 Task: Look for space in Ciudad Bolívar, Venezuela from 6th September, 2023 to 10th September, 2023 for 1 adult in price range Rs.9000 to Rs.17000. Place can be private room with 1  bedroom having 1 bed and 1 bathroom. Property type can be house, flat, guest house, hotel. Booking option can be shelf check-in. Required host language is English.
Action: Mouse moved to (623, 144)
Screenshot: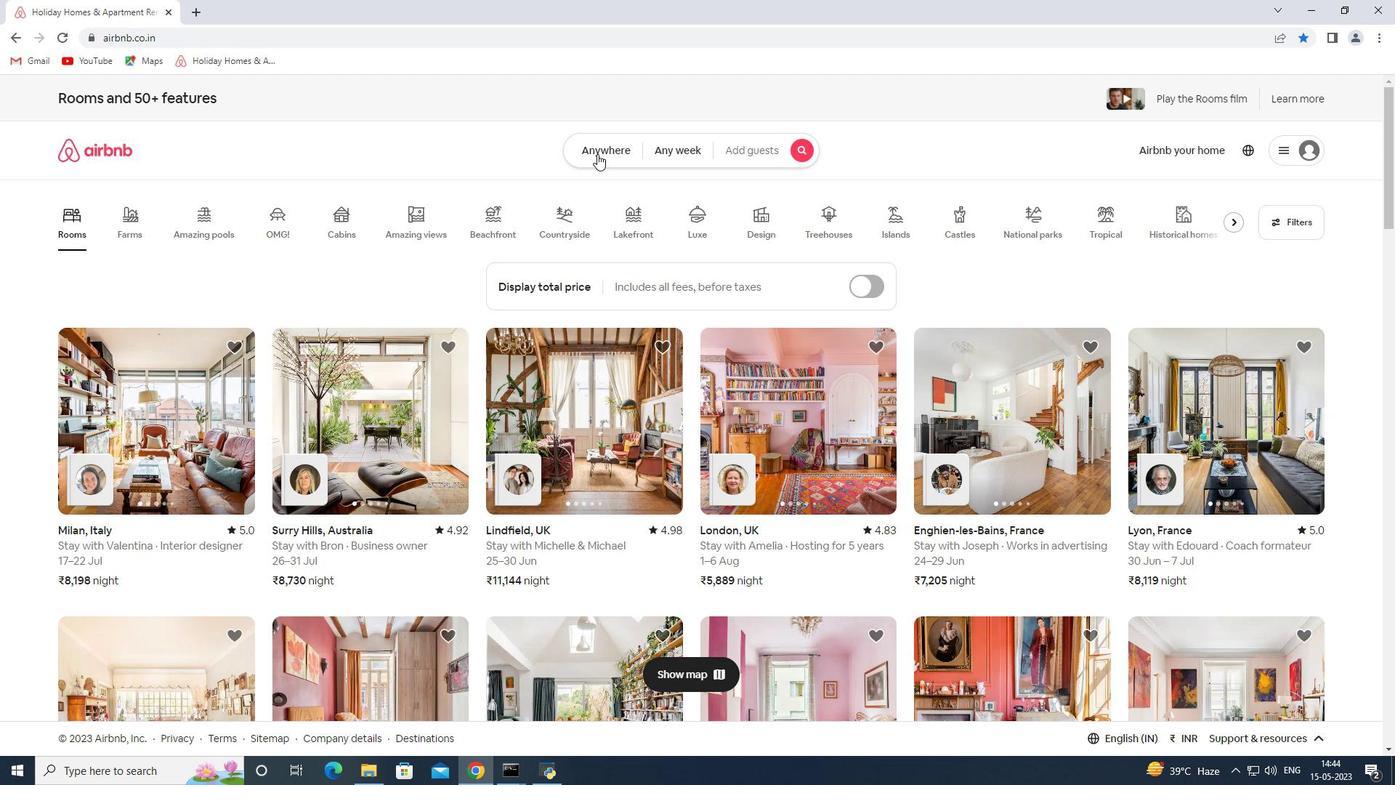
Action: Mouse pressed left at (623, 144)
Screenshot: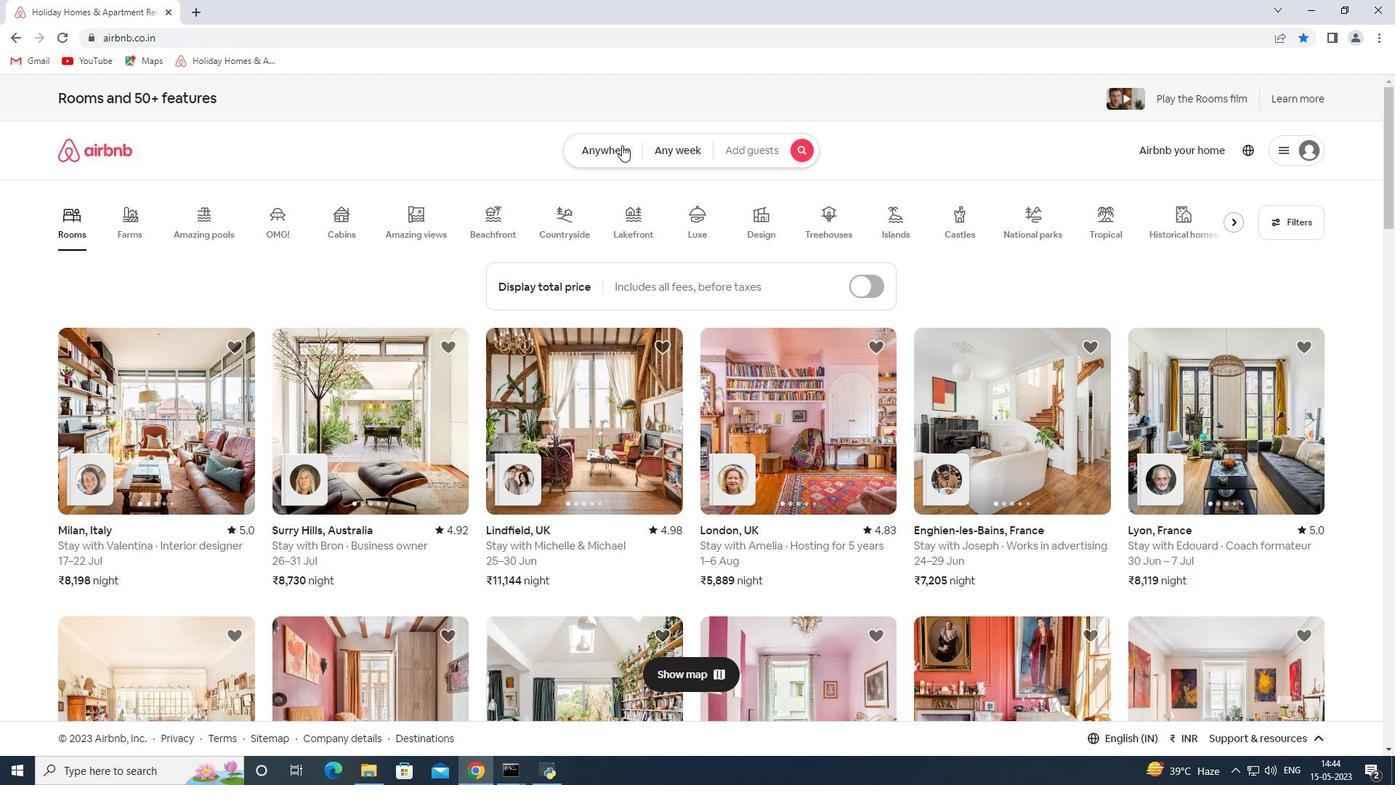 
Action: Mouse moved to (476, 207)
Screenshot: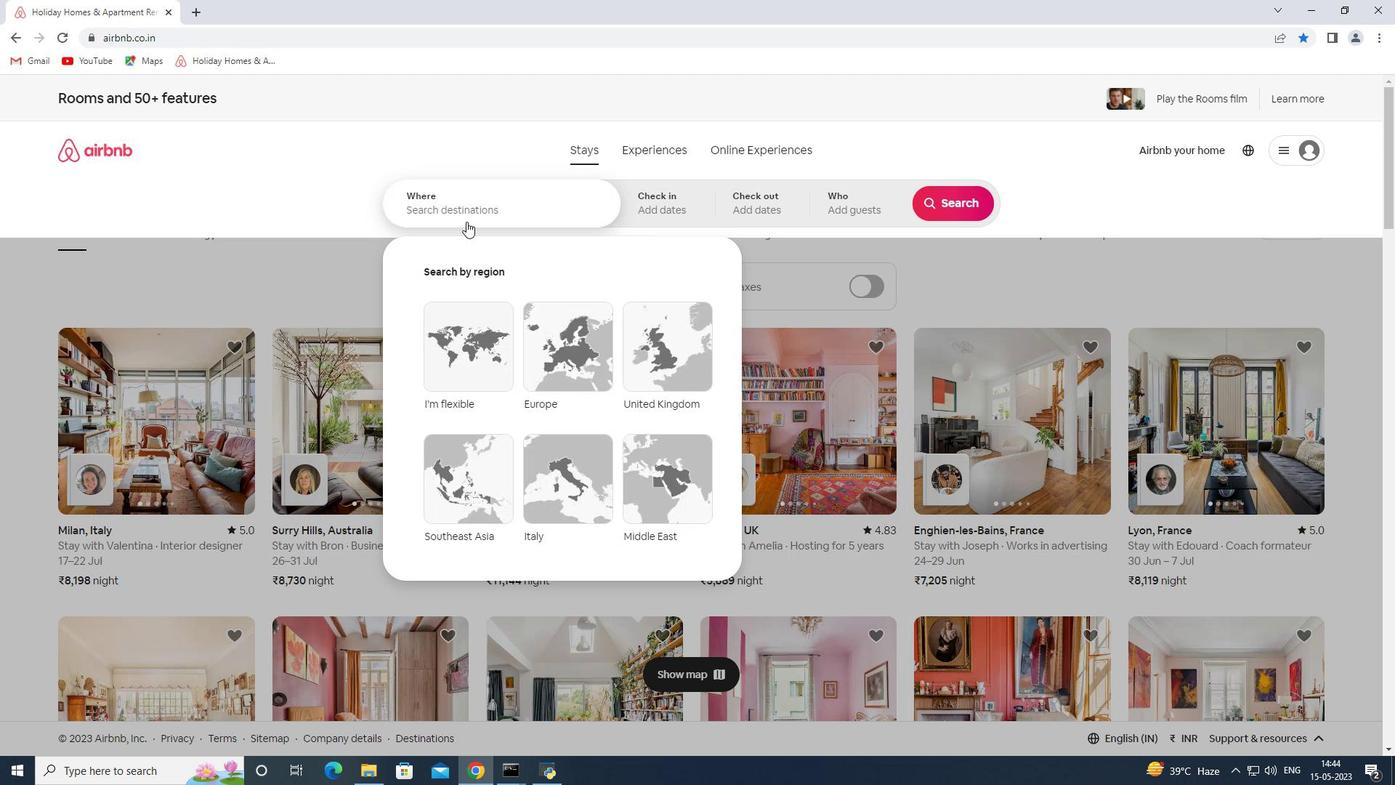 
Action: Mouse pressed left at (476, 207)
Screenshot: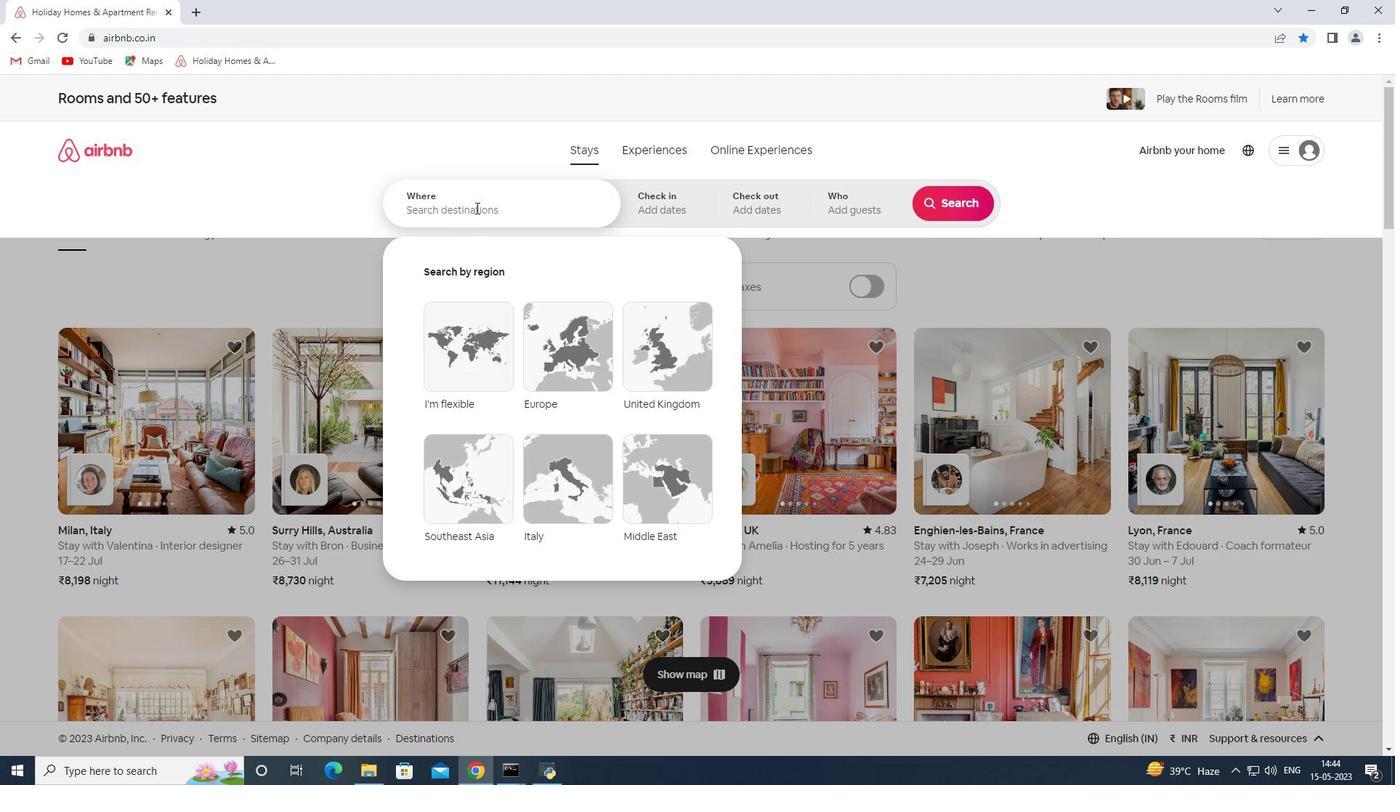 
Action: Key pressed <Key.shift><Key.shift><Key.shift><Key.shift><Key.shift><Key.shift><Key.shift><Key.shift><Key.shift><Key.shift><Key.shift><Key.shift><Key.shift><Key.shift><Key.shift><Key.shift><Key.shift>Ciudad<Key.space><Key.shift><Key.shift><Key.shift><Key.shift><Key.shift><Key.shift><Key.shift><Key.shift><Key.shift><Key.shift><Key.shift><Key.shift><Key.shift><Key.shift><Key.shift><Key.shift><Key.shift><Key.shift><Key.shift><Key.shift><Key.shift><Key.shift><Key.shift><Key.shift><Key.shift><Key.shift>Bolivar<Key.space><Key.shift>Venezul<Key.backspace>ela<Key.space>
Screenshot: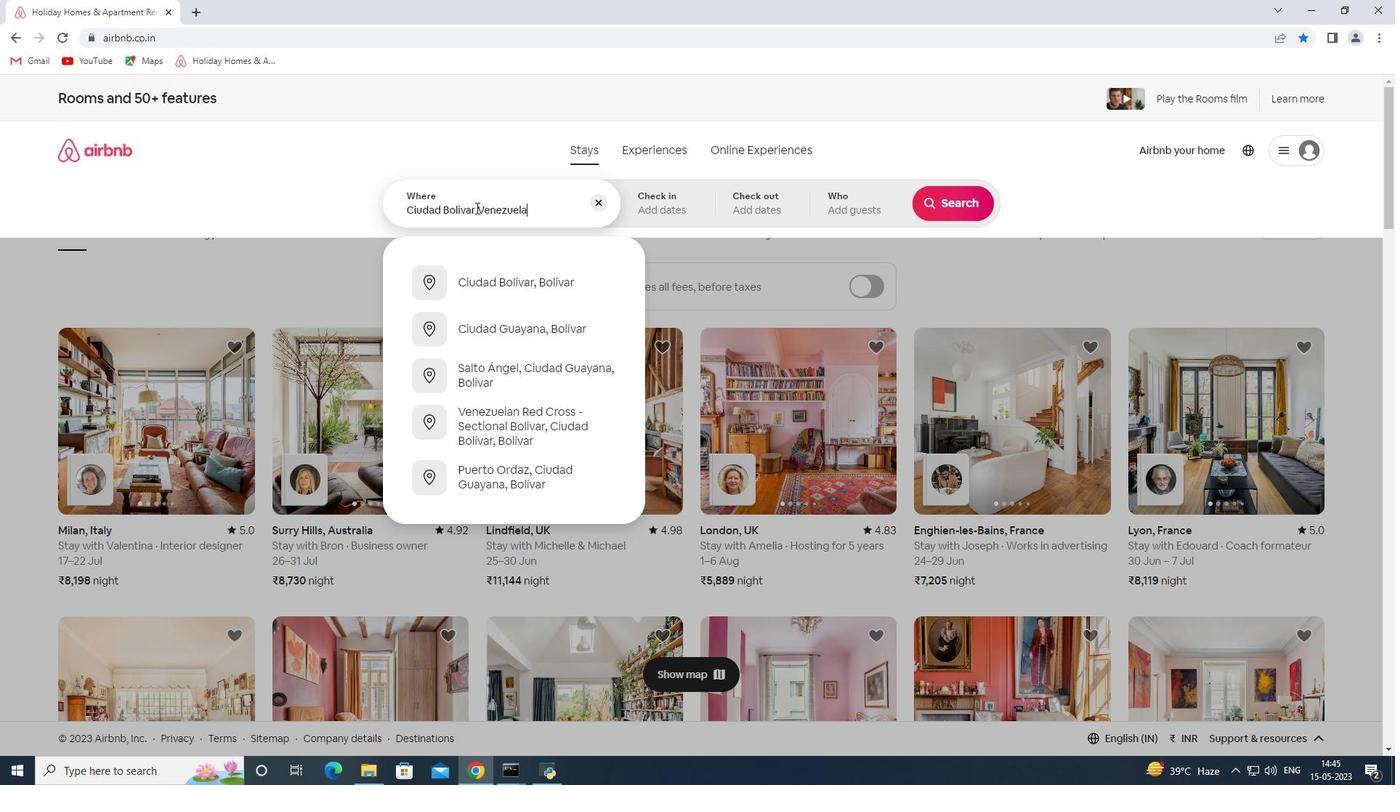 
Action: Mouse moved to (482, 206)
Screenshot: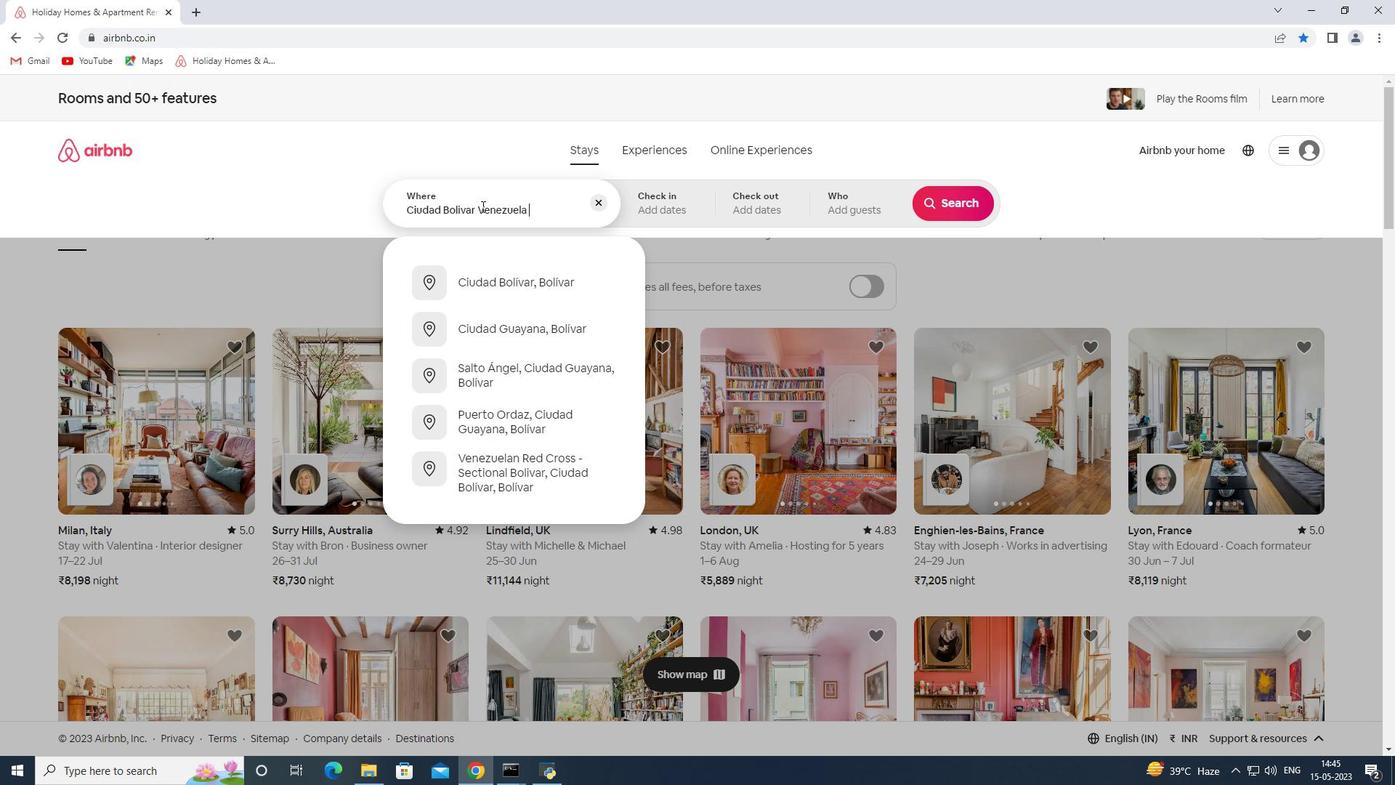 
Action: Key pressed <Key.enter>
Screenshot: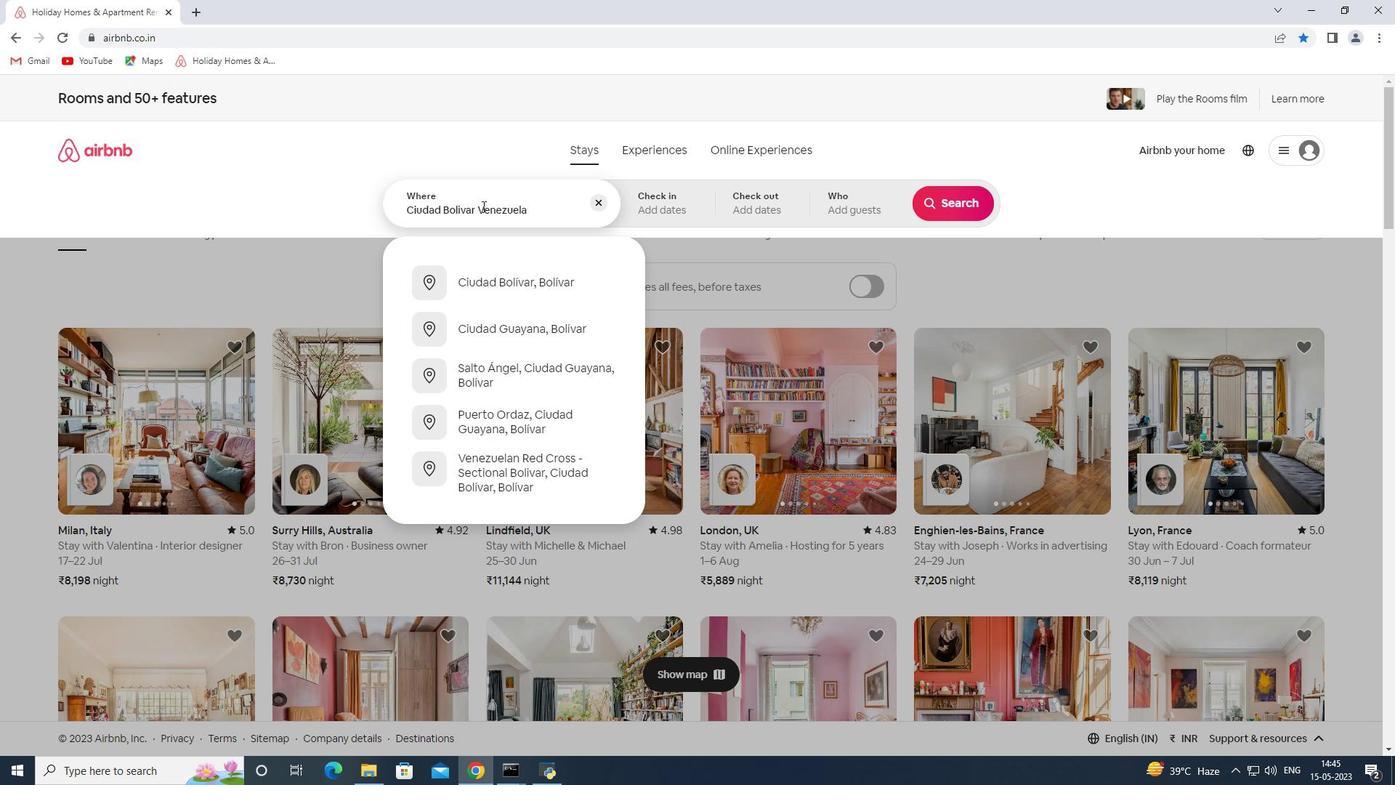 
Action: Mouse moved to (934, 319)
Screenshot: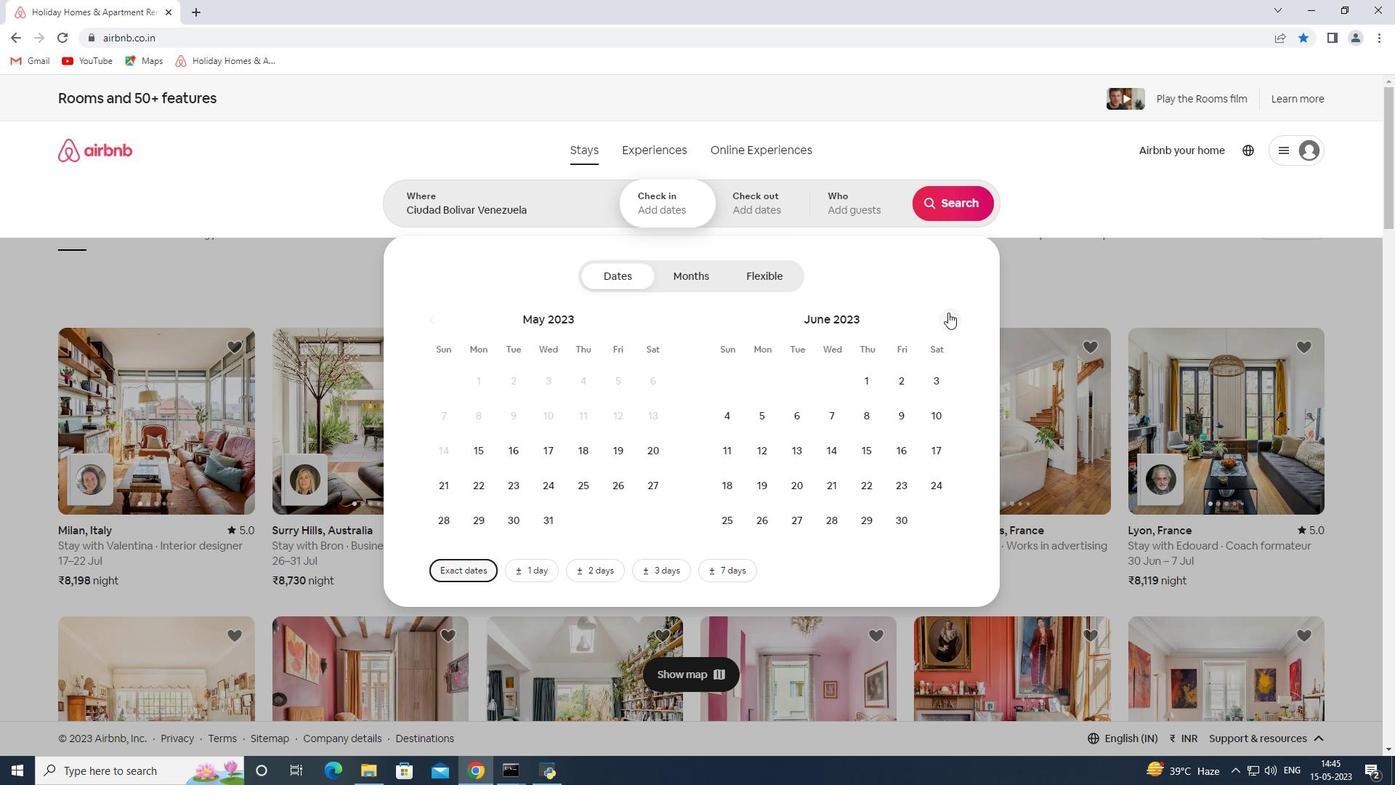 
Action: Mouse pressed left at (934, 319)
Screenshot: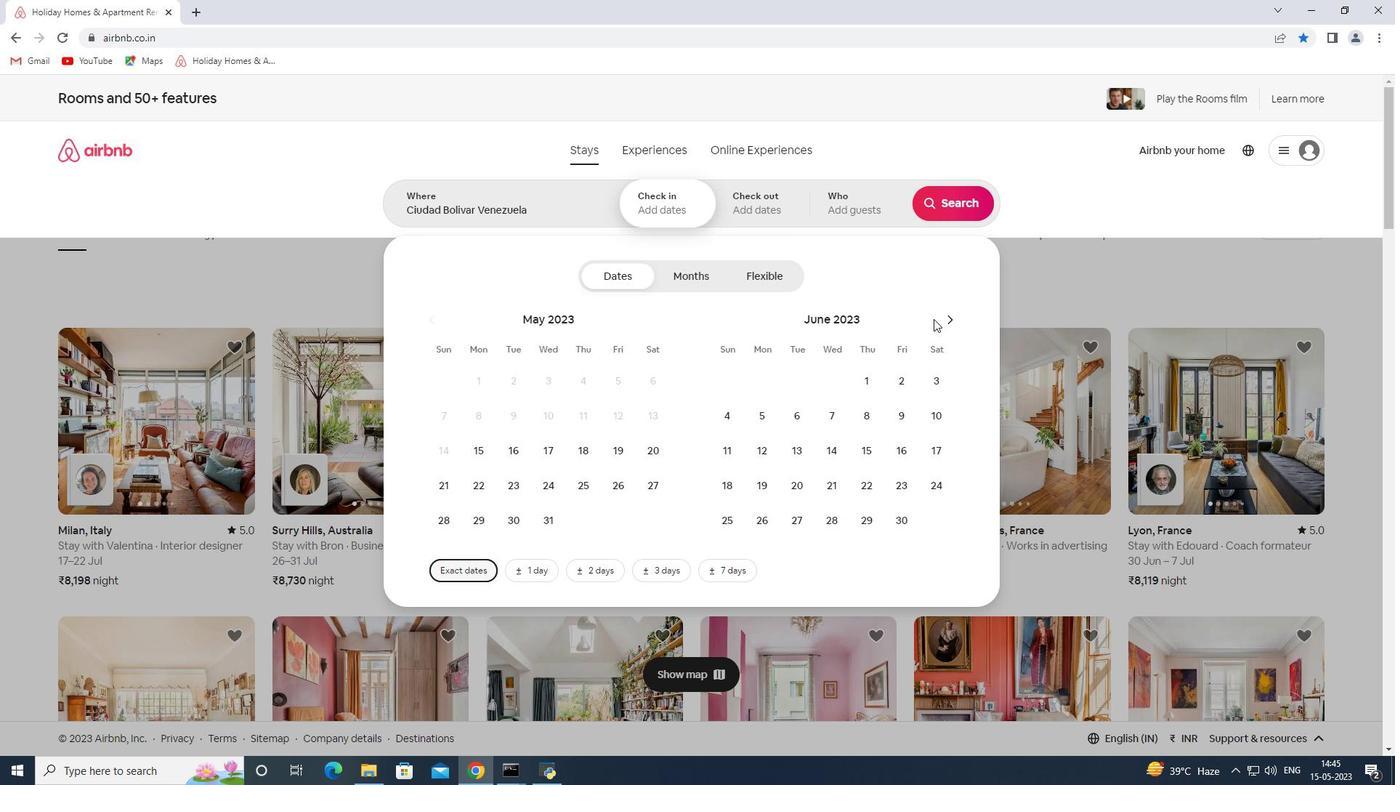 
Action: Mouse moved to (938, 320)
Screenshot: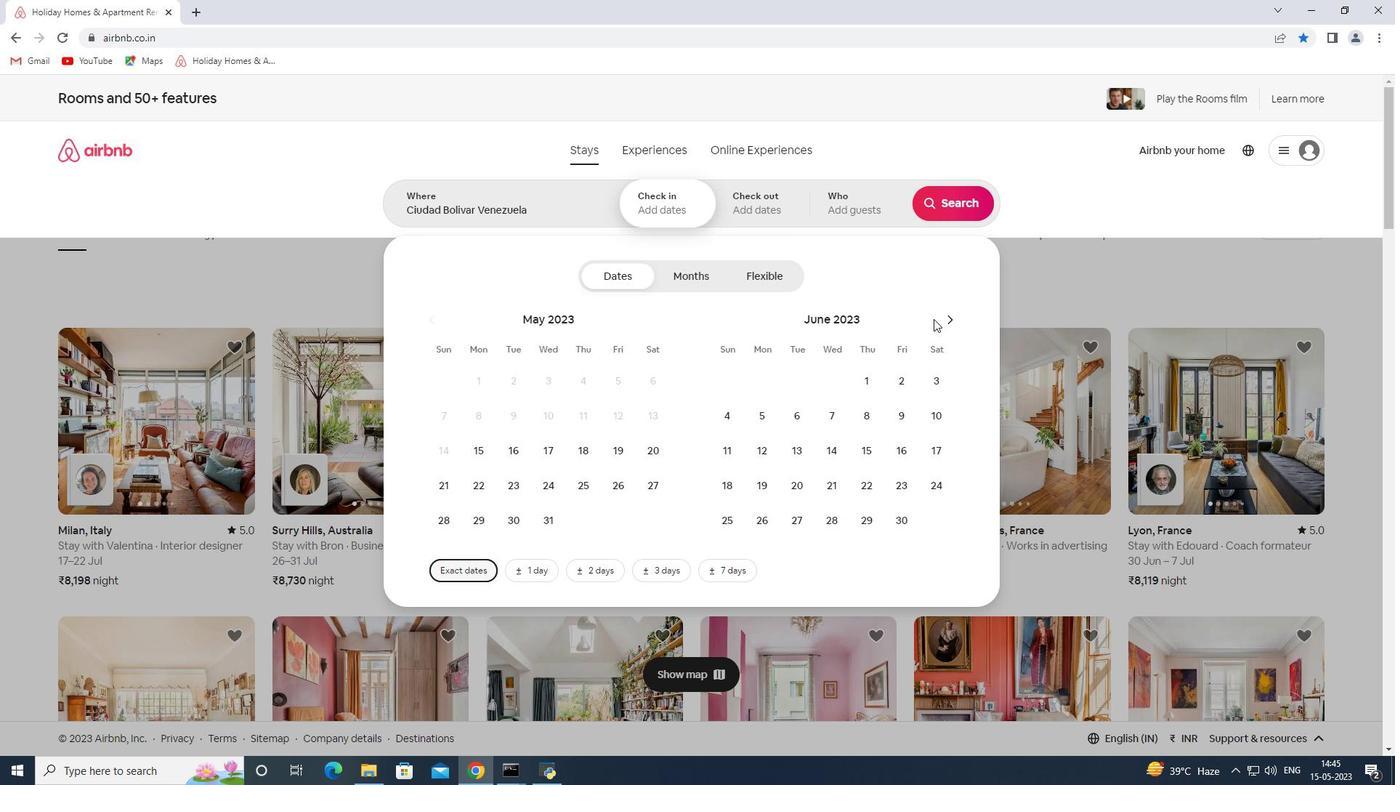 
Action: Mouse pressed left at (938, 320)
Screenshot: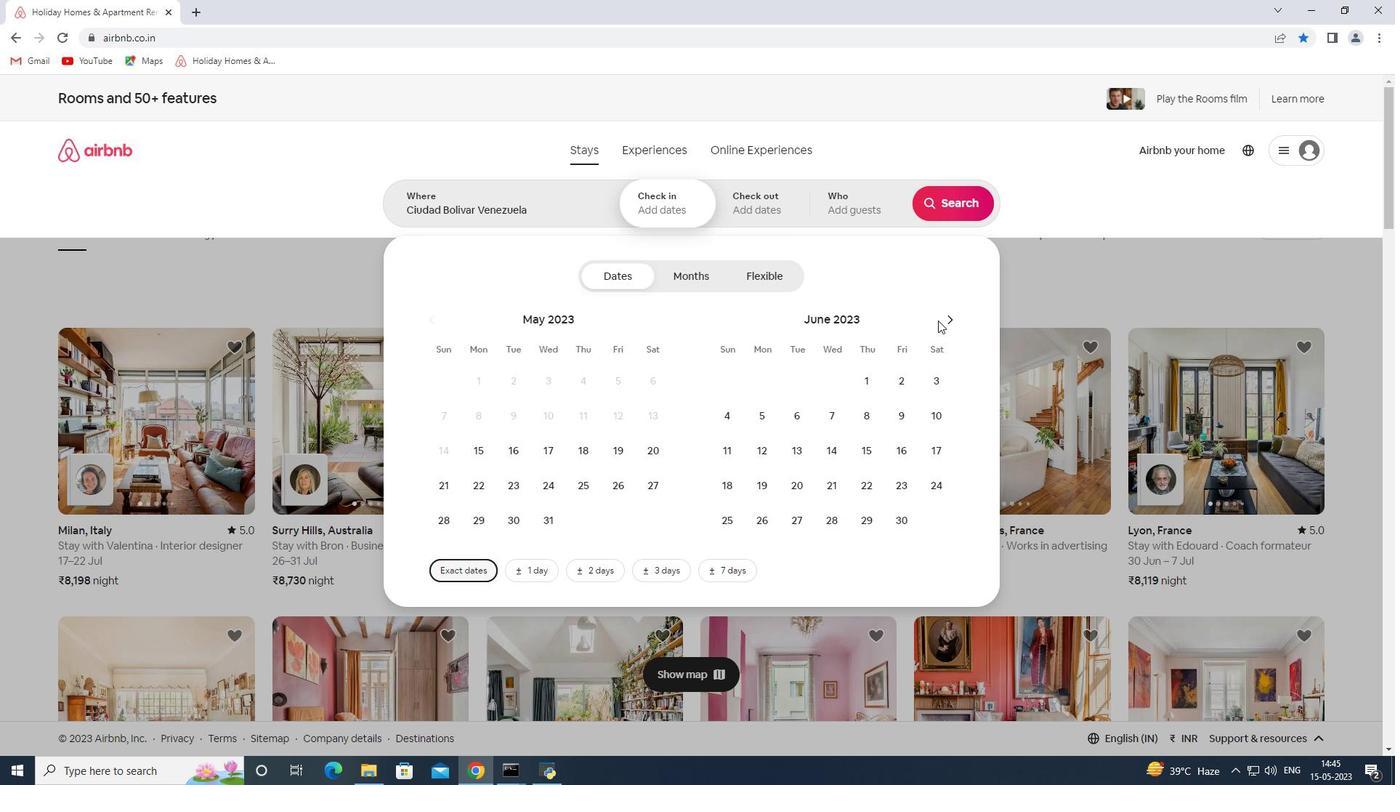 
Action: Mouse moved to (948, 319)
Screenshot: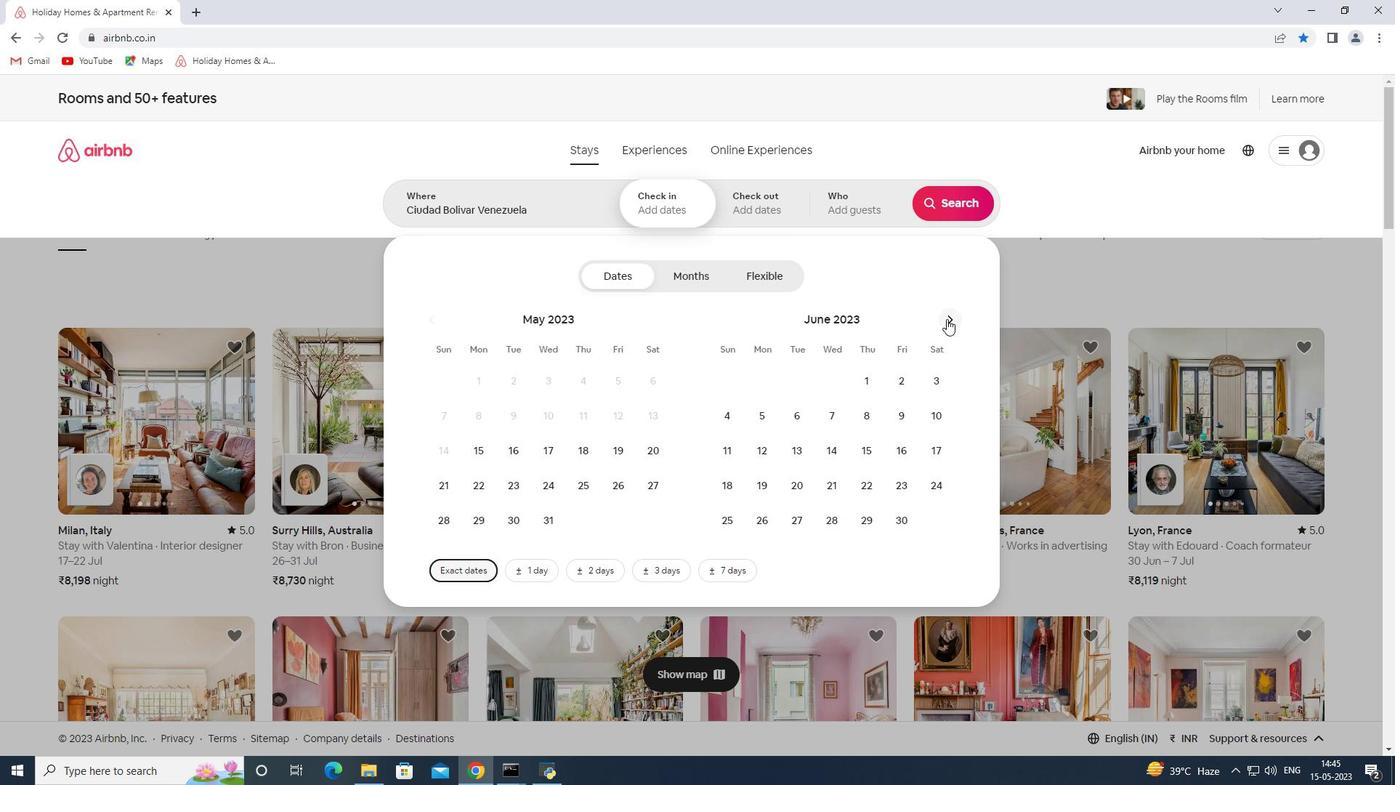 
Action: Mouse pressed left at (948, 319)
Screenshot: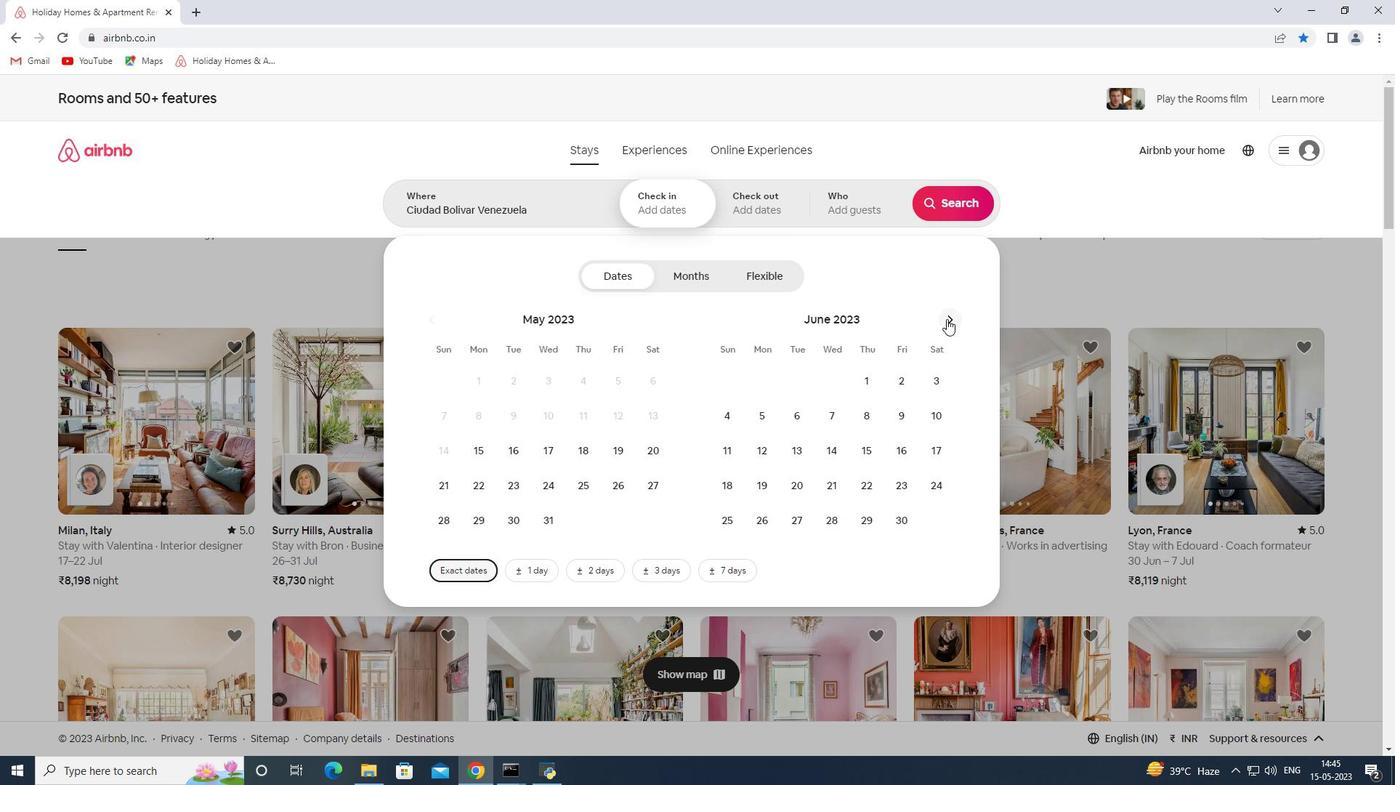 
Action: Mouse pressed left at (948, 319)
Screenshot: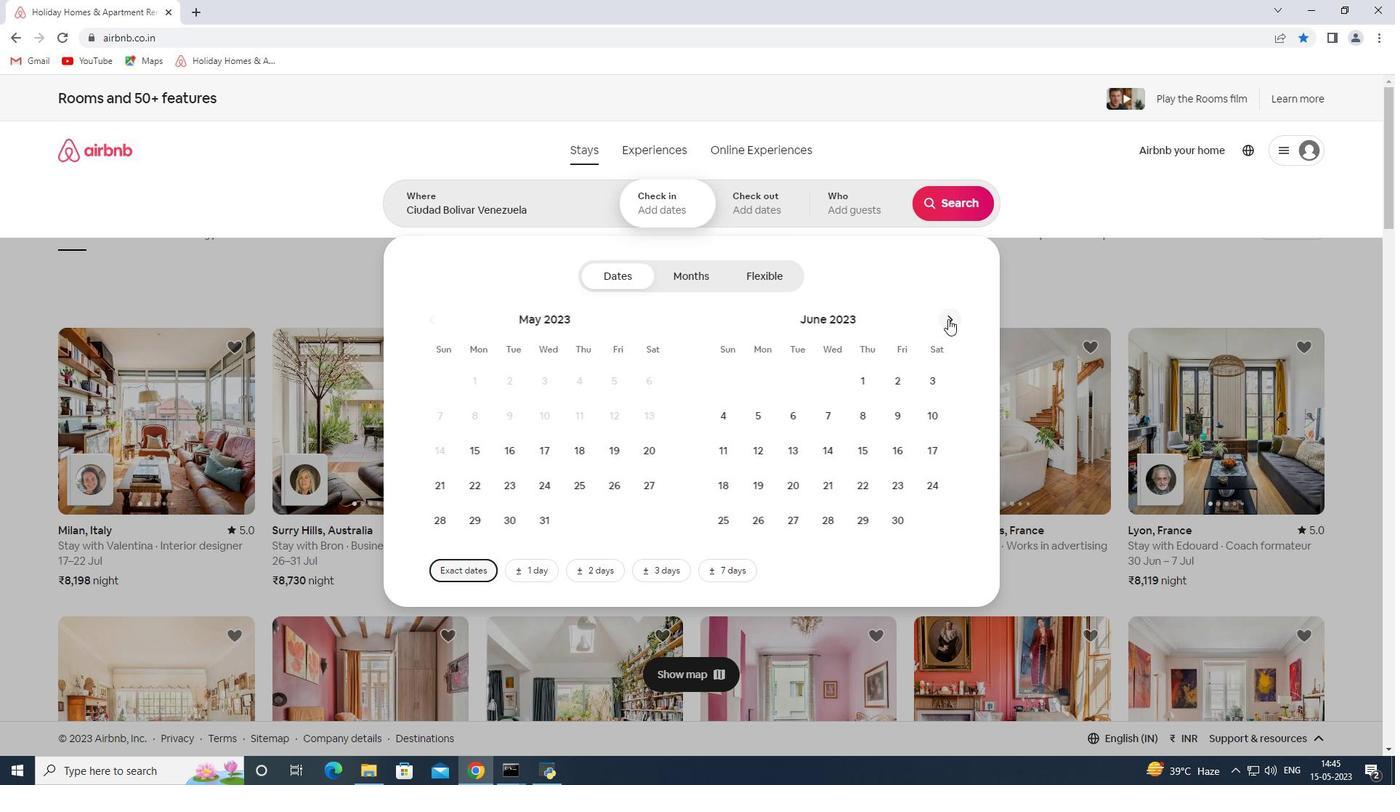 
Action: Mouse moved to (945, 319)
Screenshot: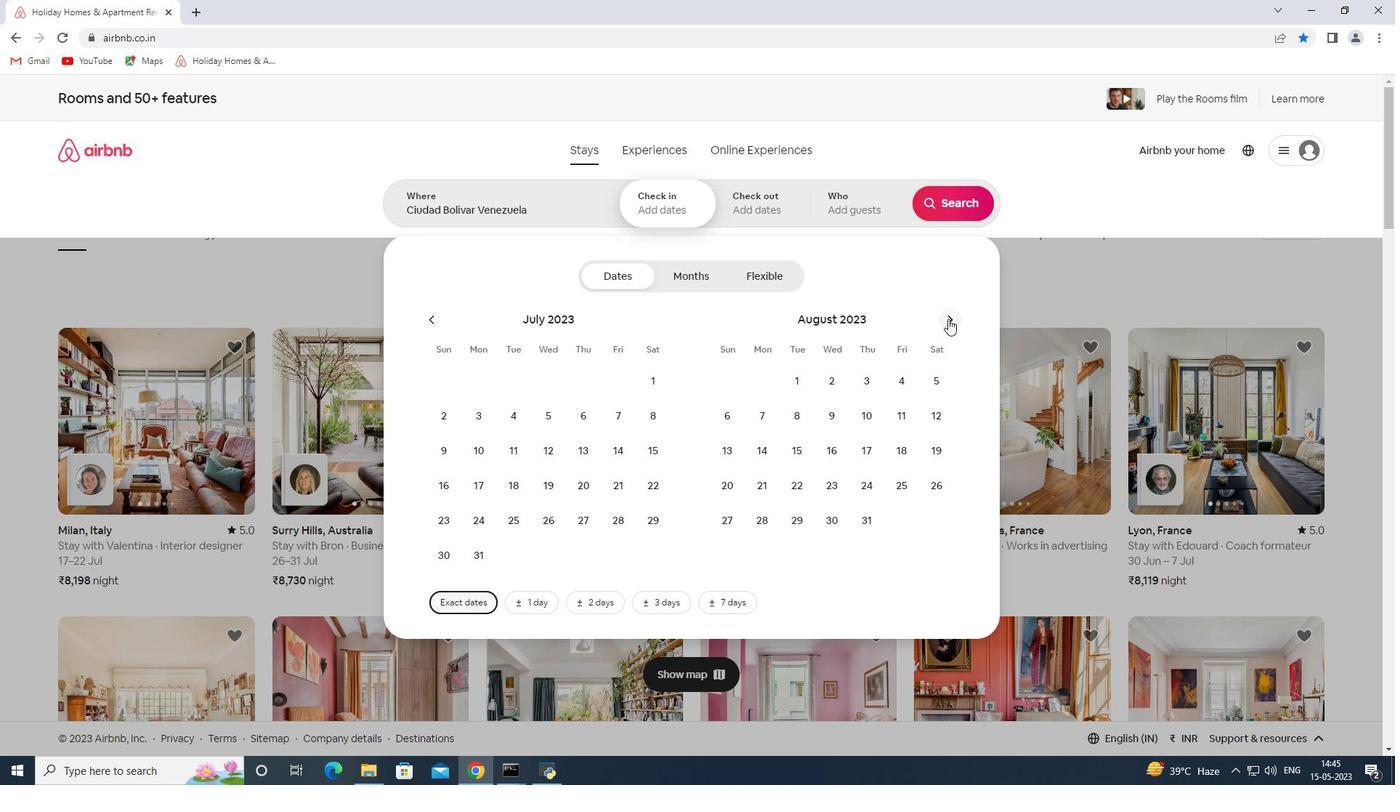 
Action: Mouse pressed left at (945, 319)
Screenshot: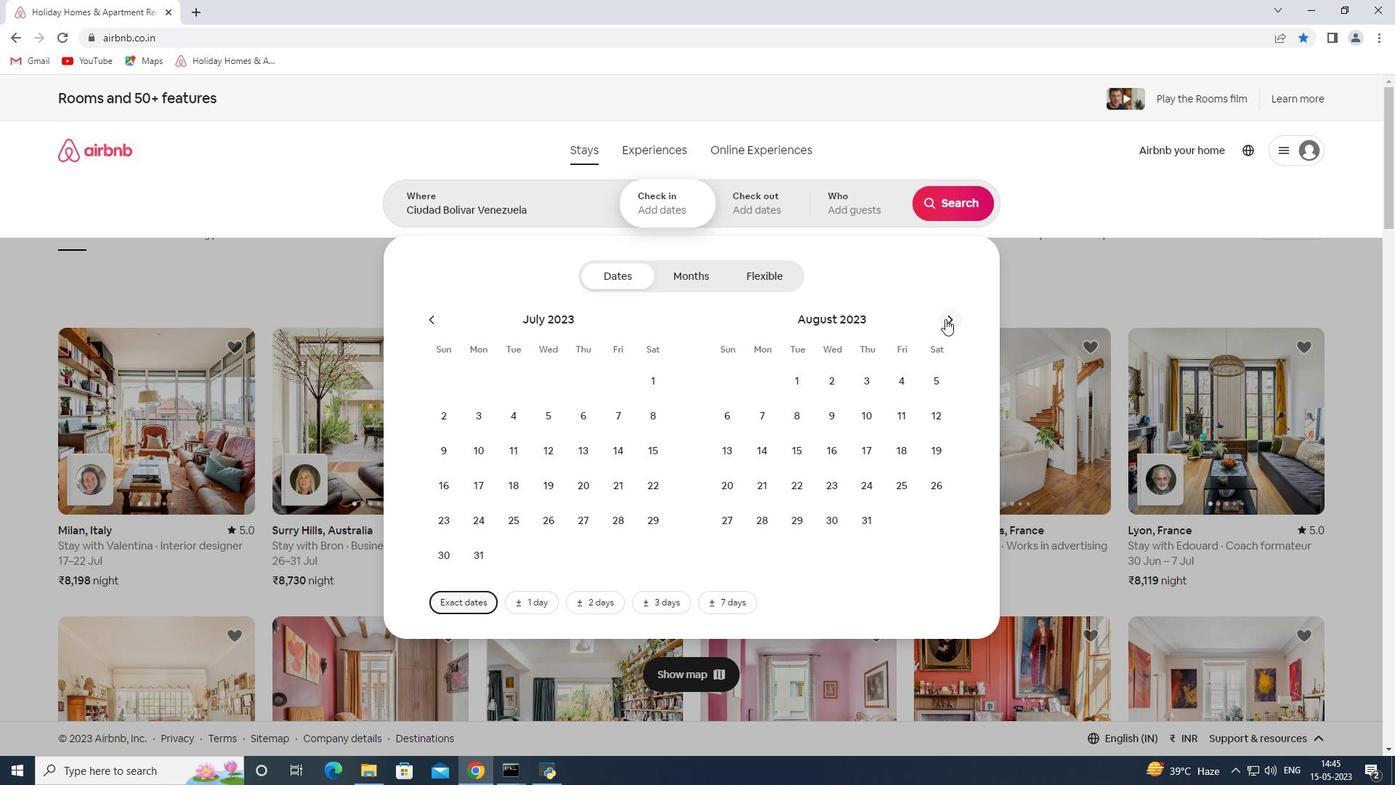 
Action: Mouse moved to (834, 420)
Screenshot: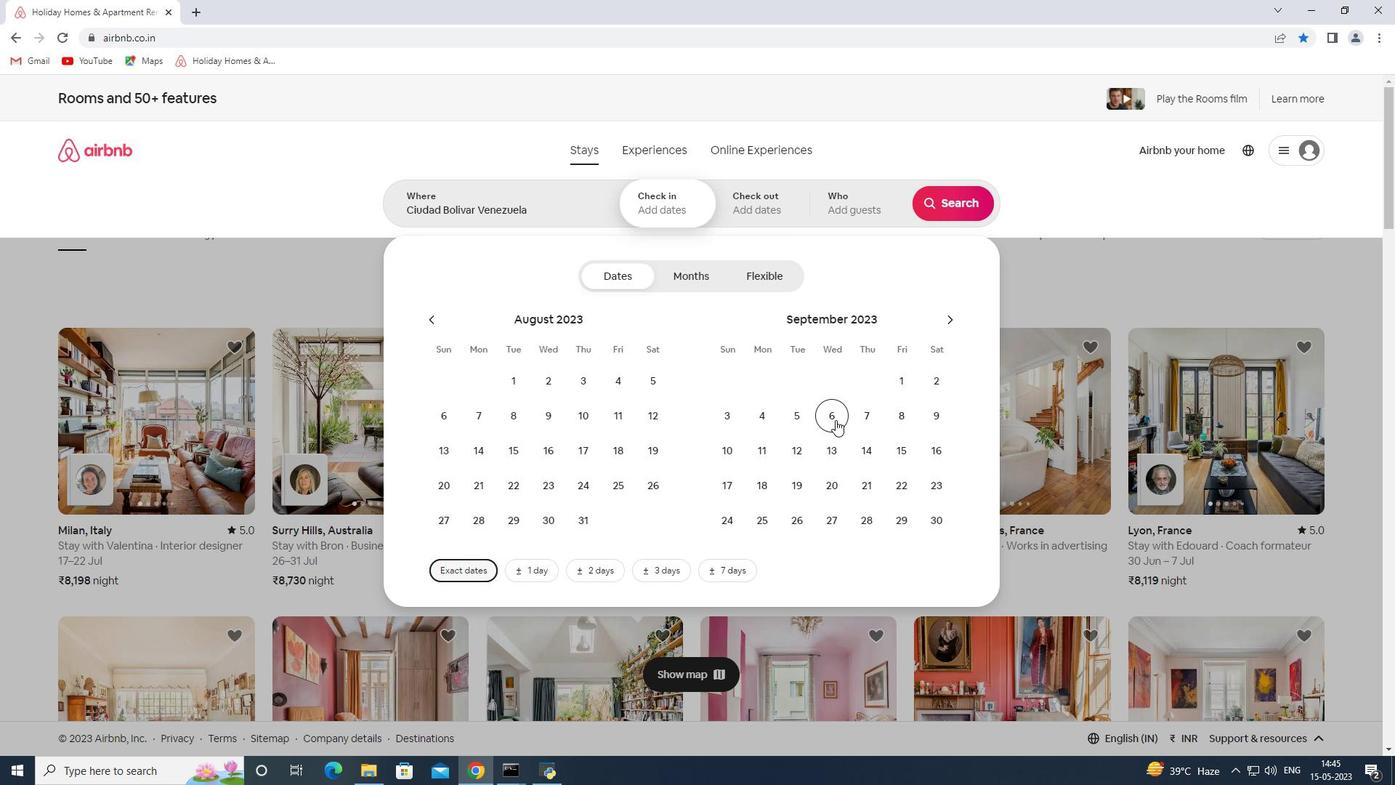
Action: Mouse pressed left at (834, 420)
Screenshot: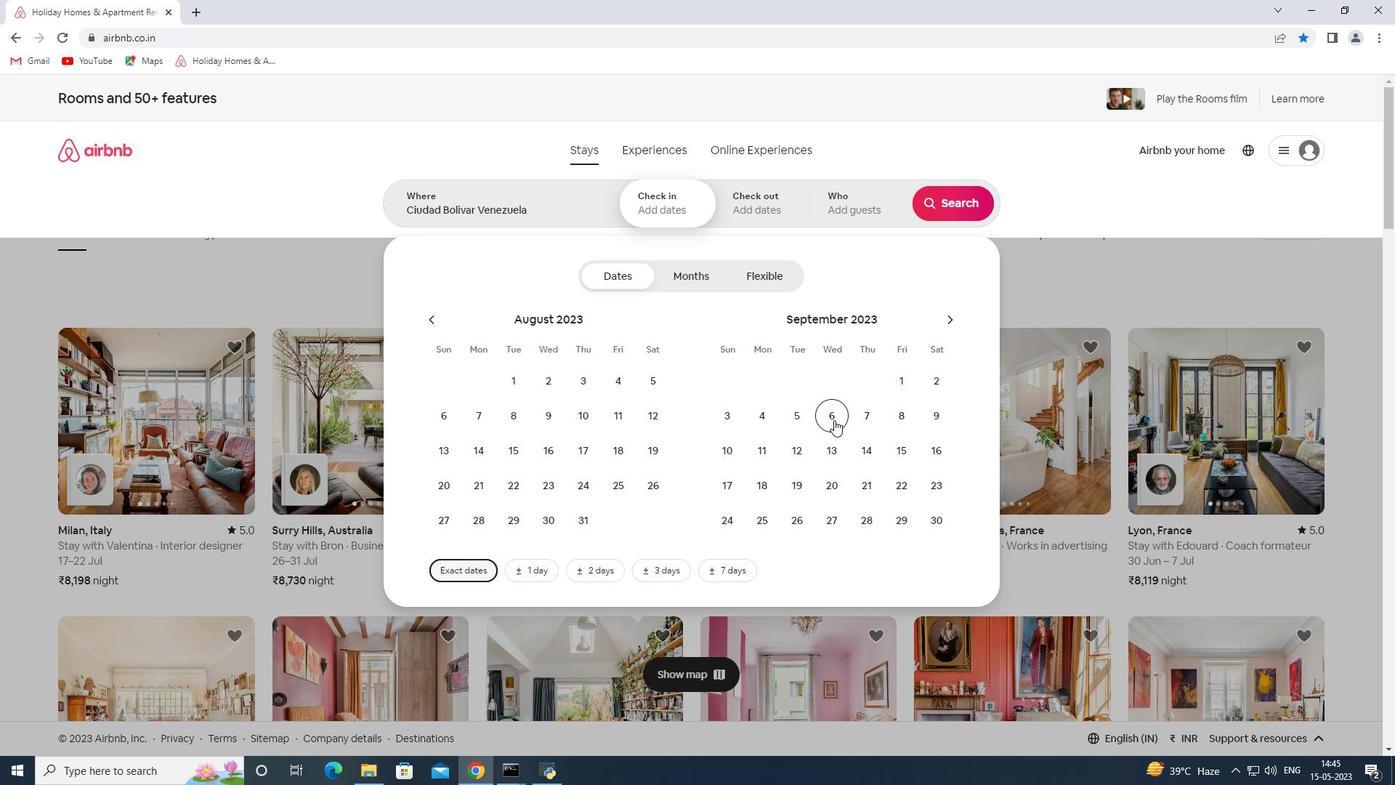
Action: Mouse moved to (727, 452)
Screenshot: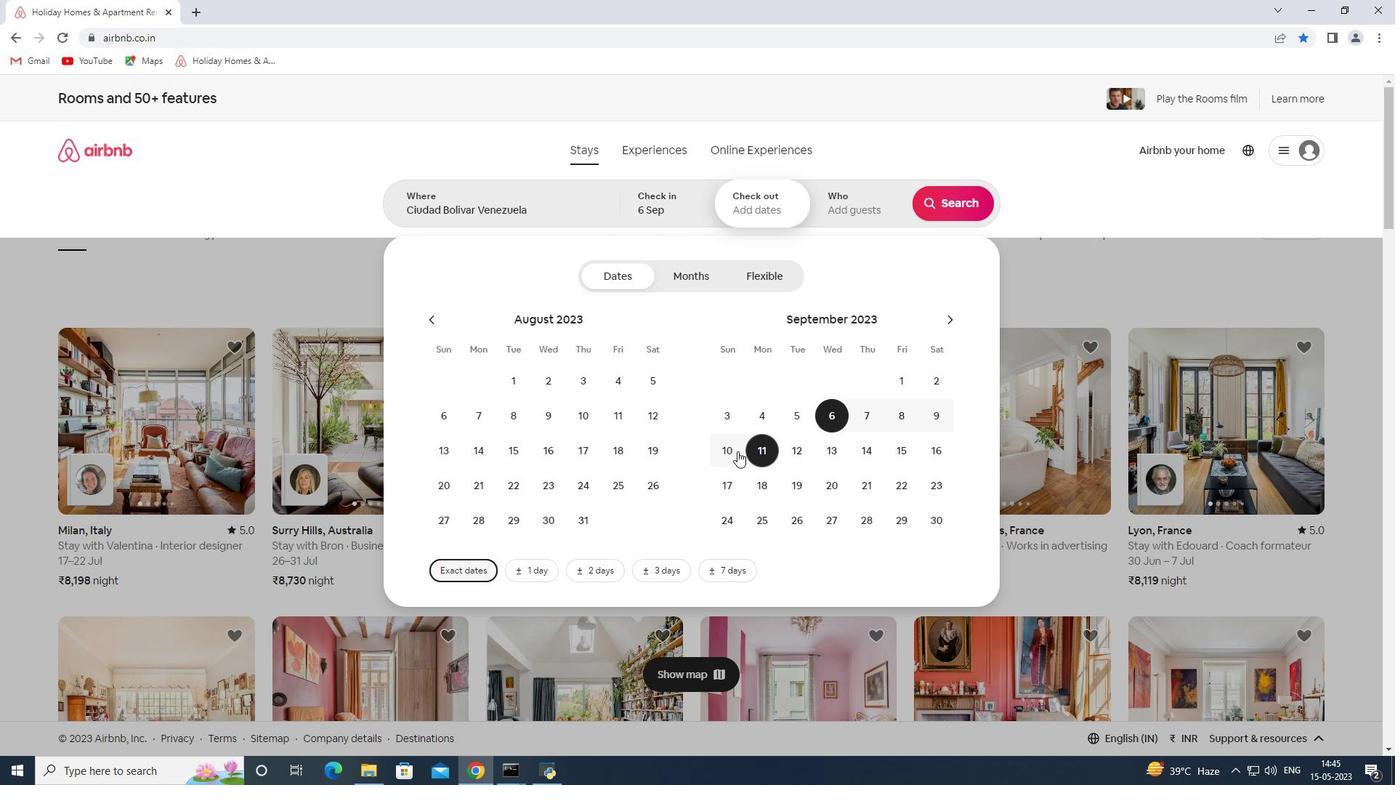 
Action: Mouse pressed left at (727, 452)
Screenshot: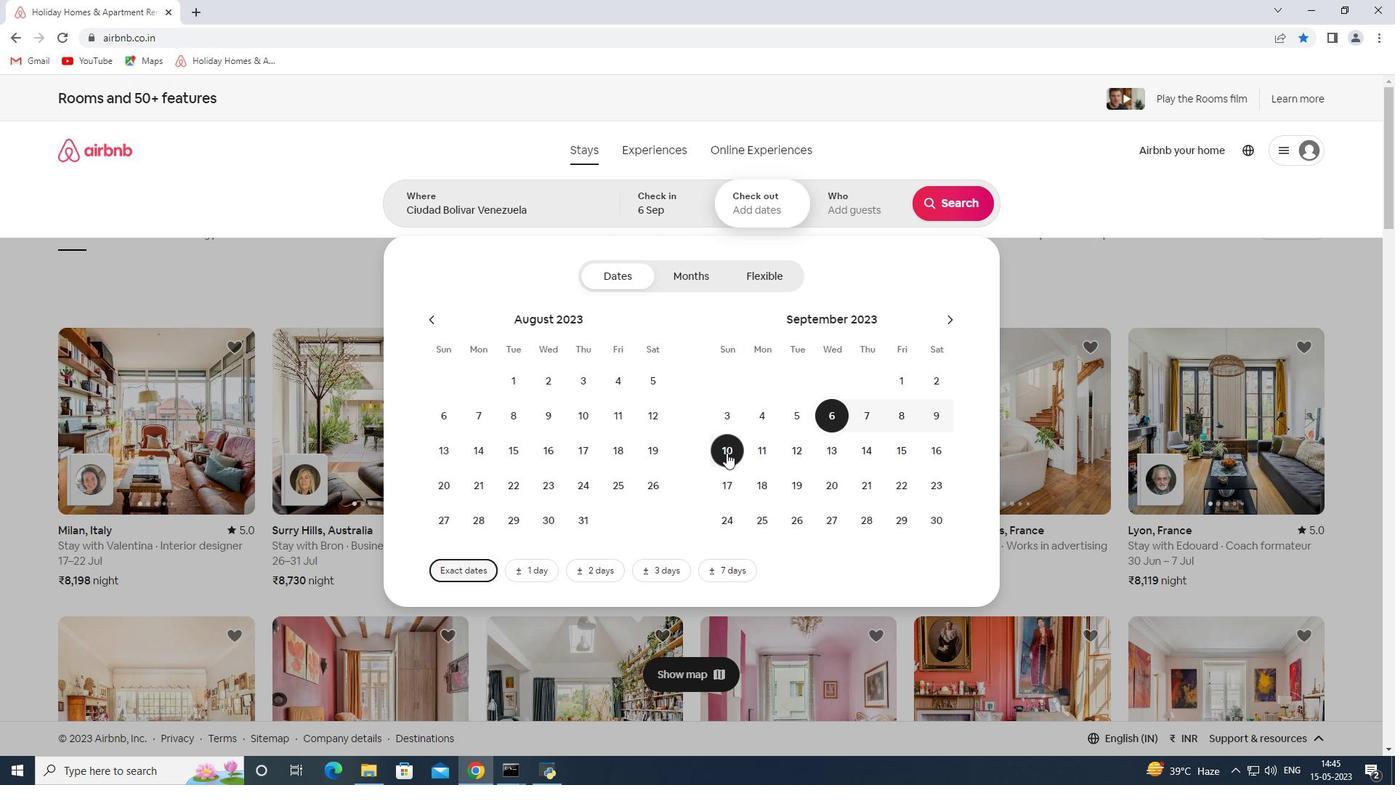 
Action: Mouse moved to (841, 221)
Screenshot: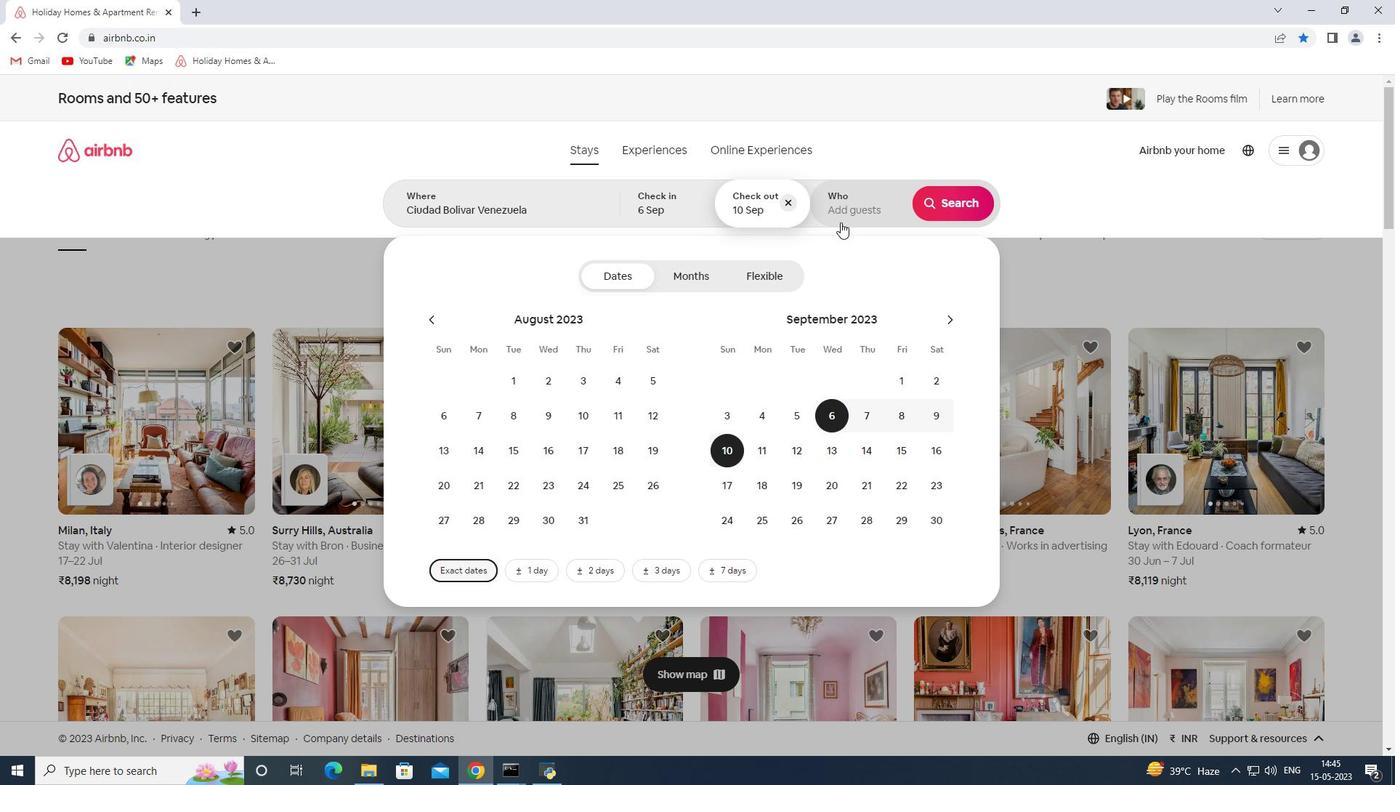 
Action: Mouse pressed left at (841, 221)
Screenshot: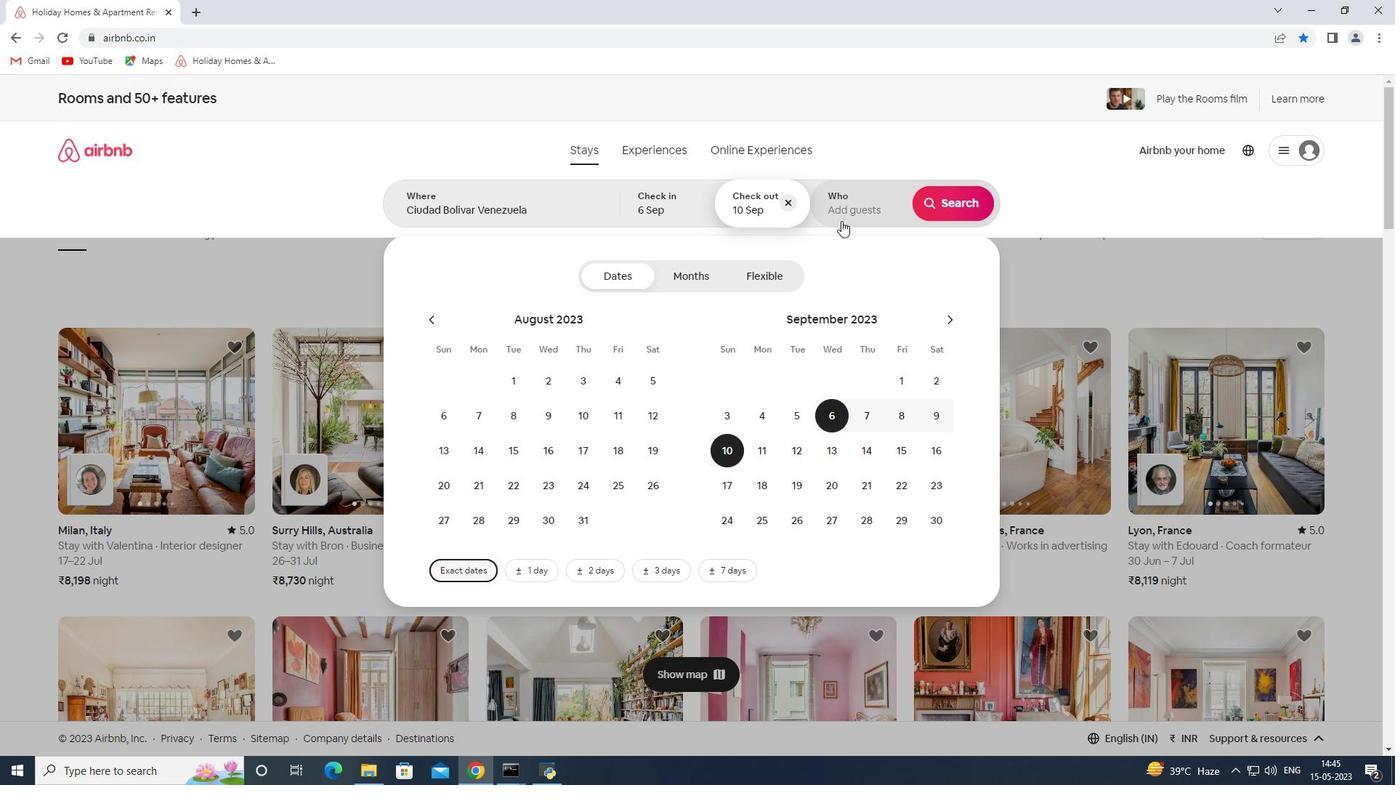 
Action: Mouse moved to (959, 284)
Screenshot: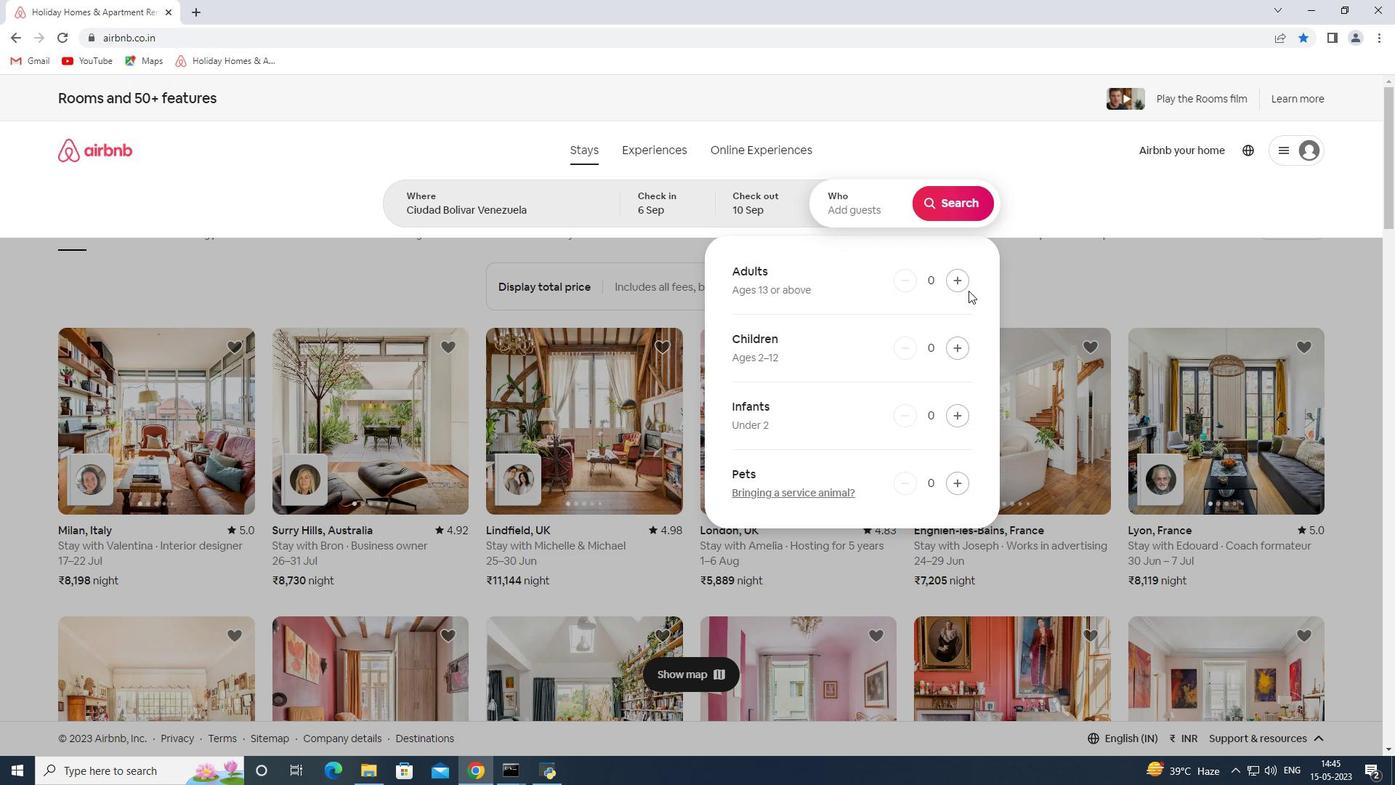 
Action: Mouse pressed left at (959, 284)
Screenshot: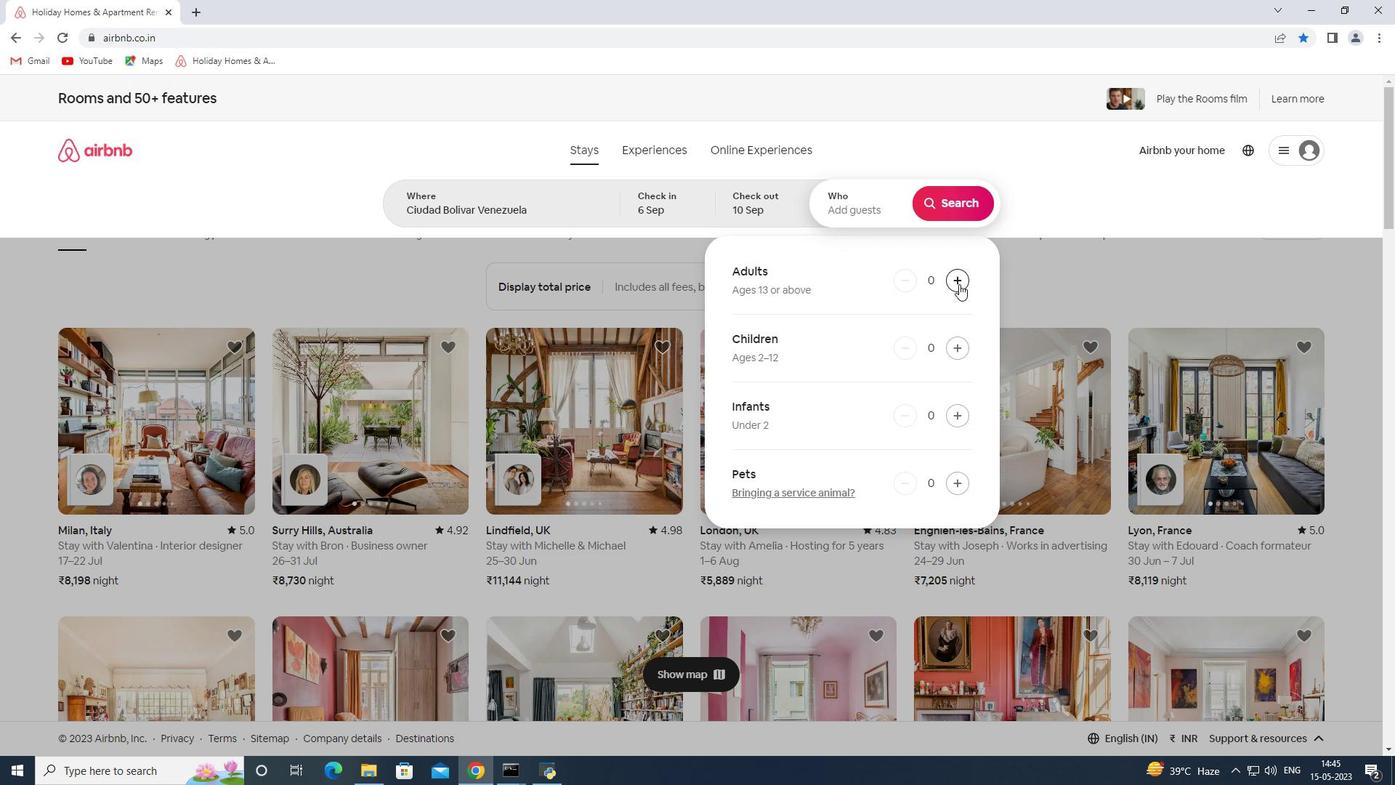 
Action: Mouse moved to (945, 201)
Screenshot: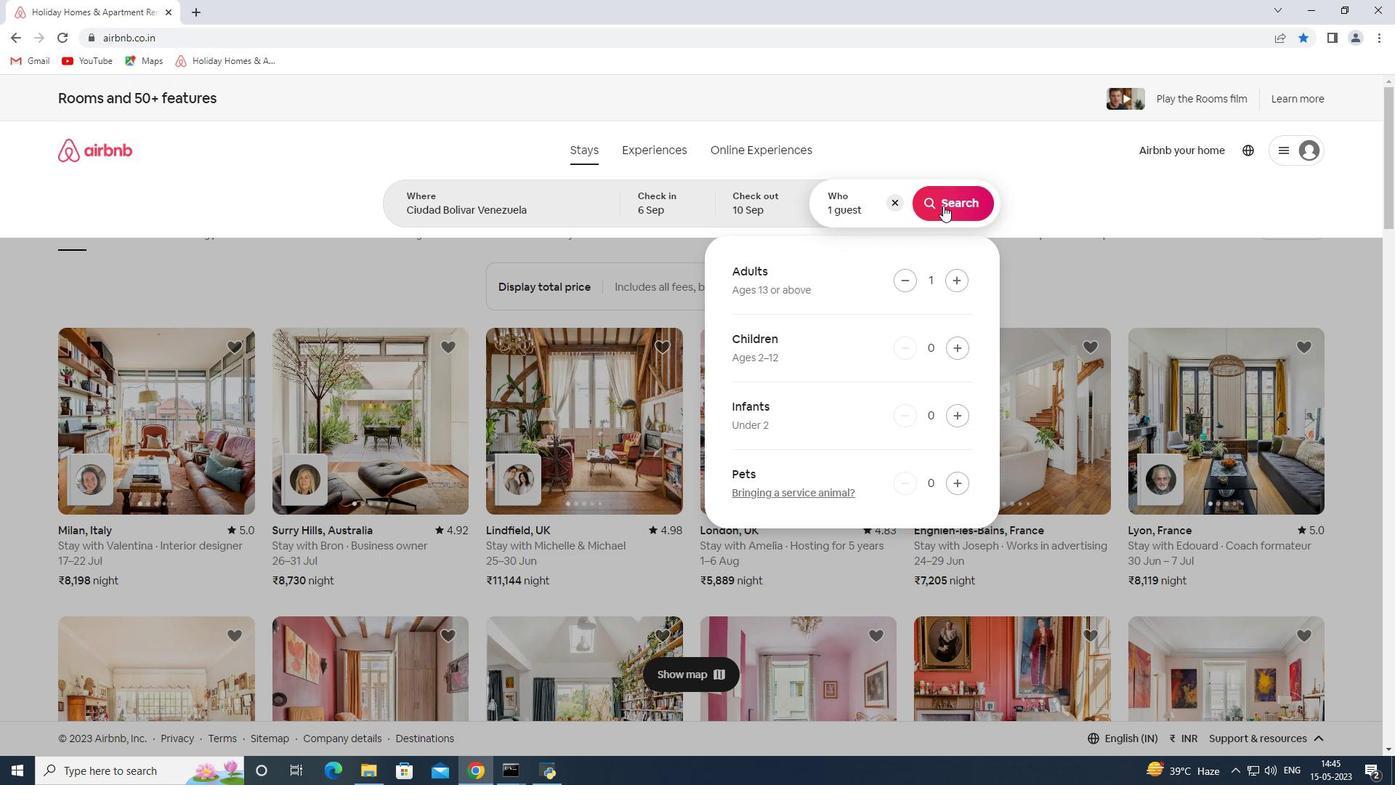 
Action: Mouse pressed left at (945, 201)
Screenshot: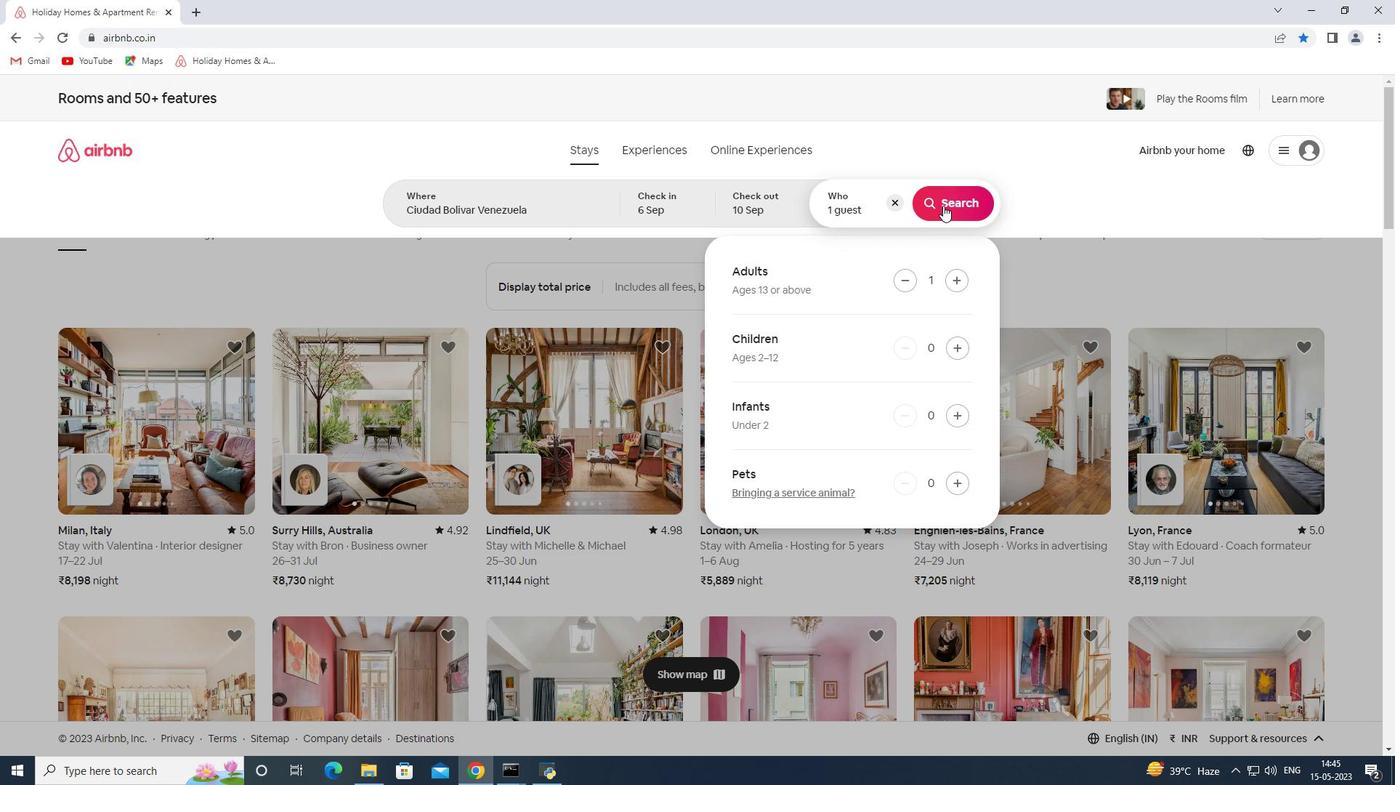 
Action: Mouse moved to (1323, 165)
Screenshot: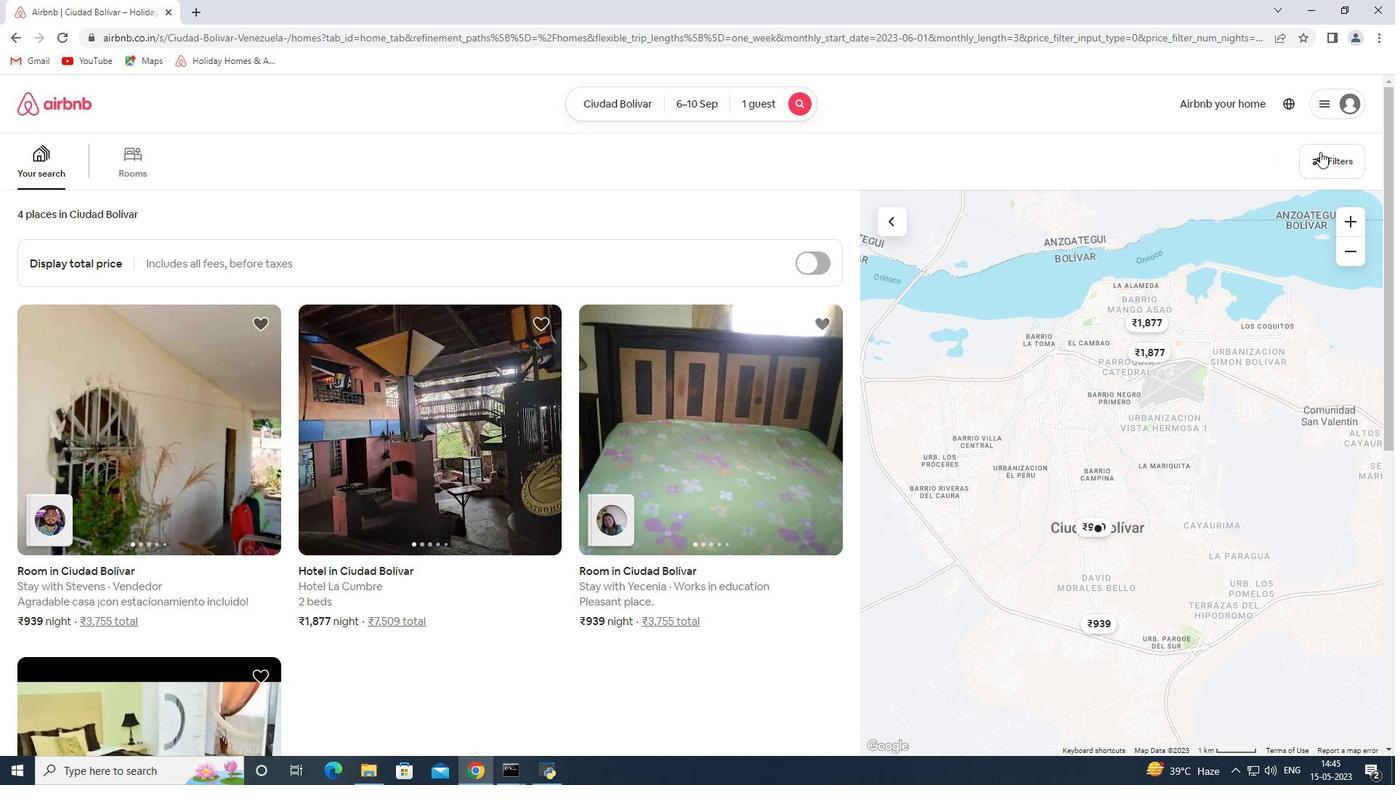 
Action: Mouse pressed left at (1323, 165)
Screenshot: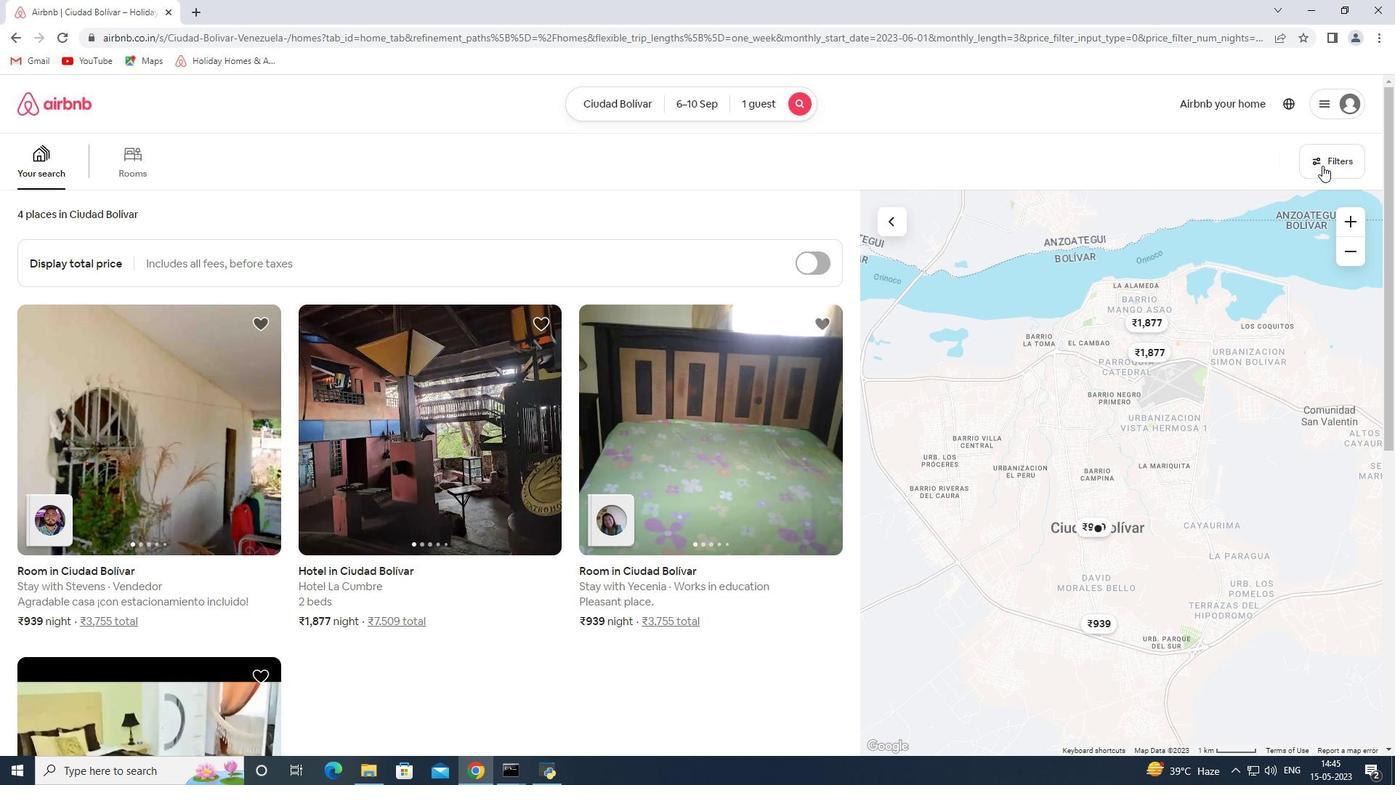 
Action: Mouse moved to (521, 523)
Screenshot: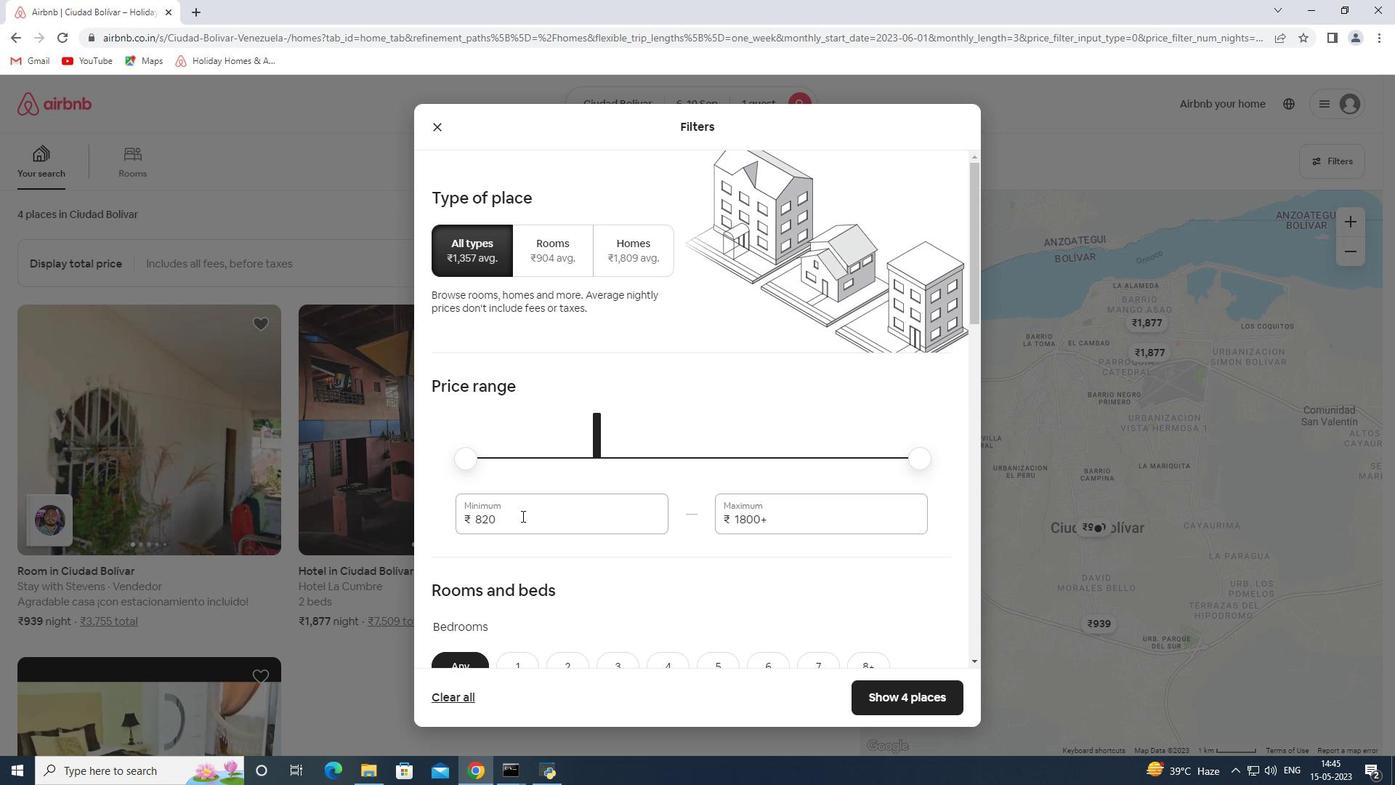 
Action: Mouse pressed left at (521, 523)
Screenshot: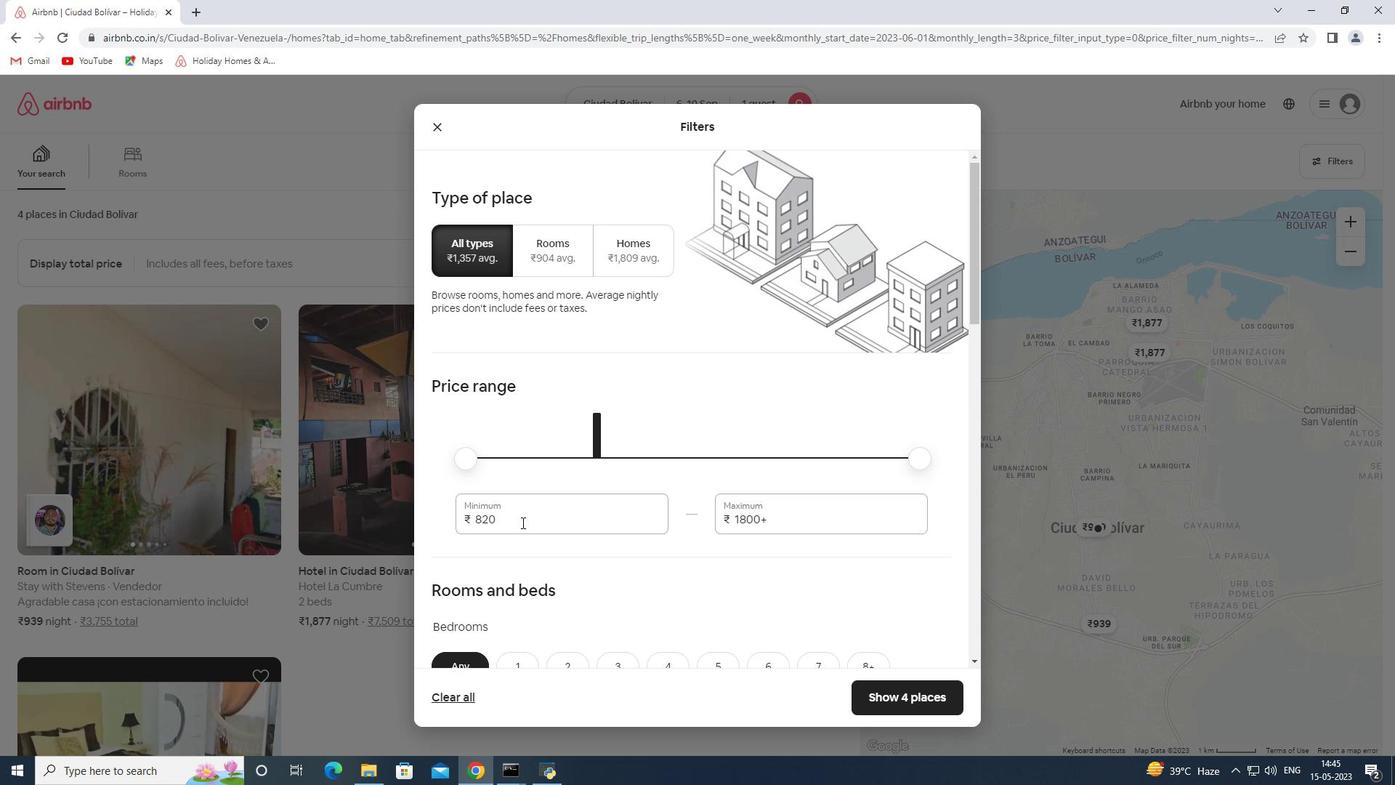 
Action: Mouse pressed left at (521, 523)
Screenshot: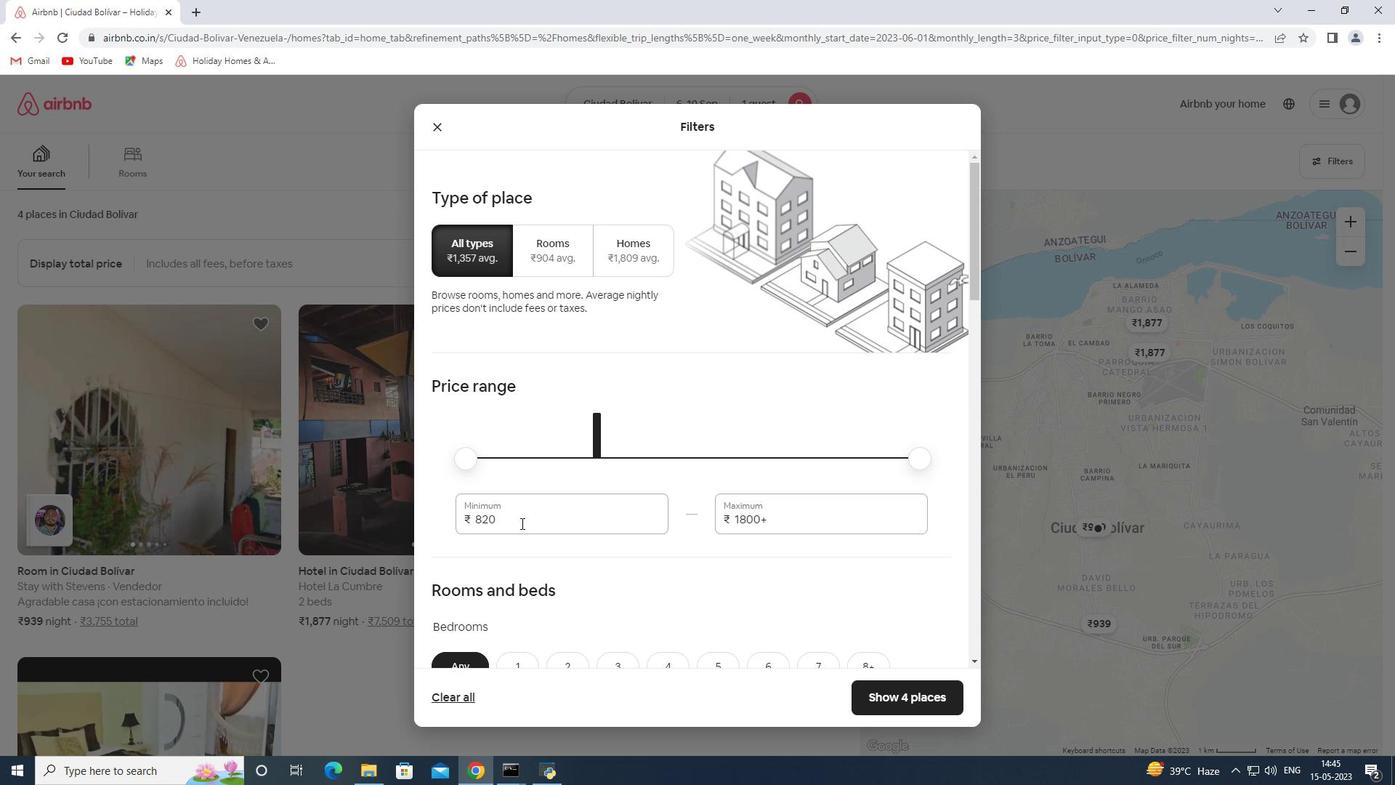 
Action: Key pressed 9000
Screenshot: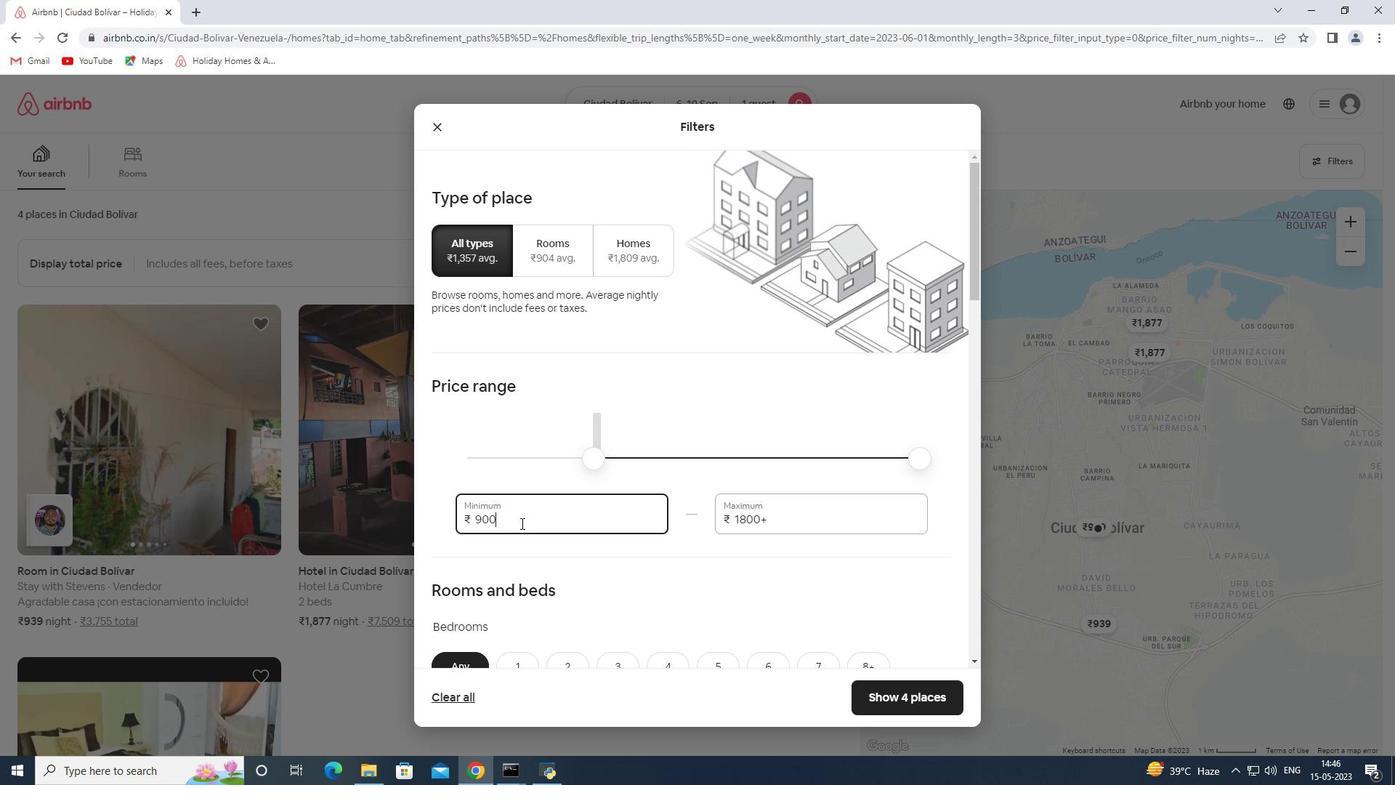 
Action: Mouse moved to (401, 560)
Screenshot: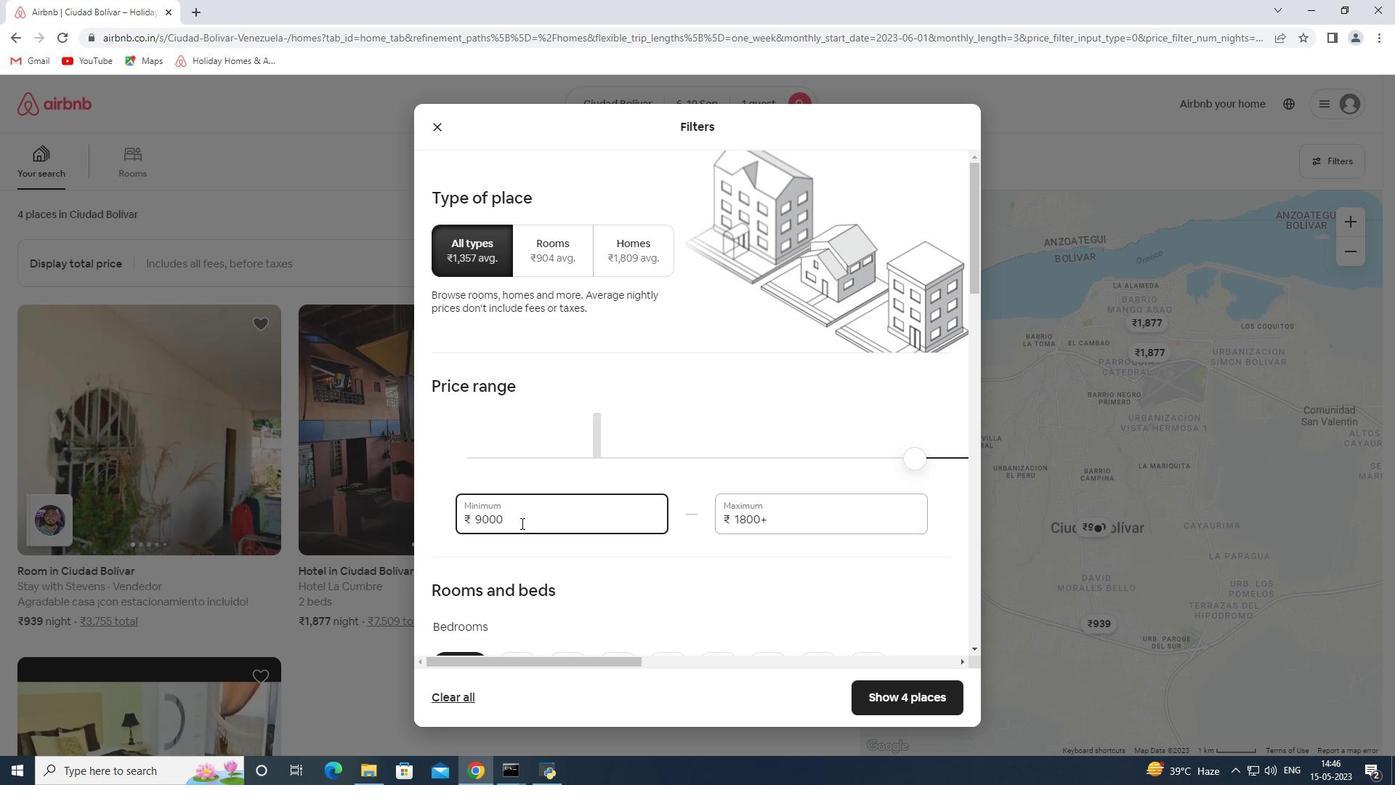 
Action: Key pressed <Key.tab>17000
Screenshot: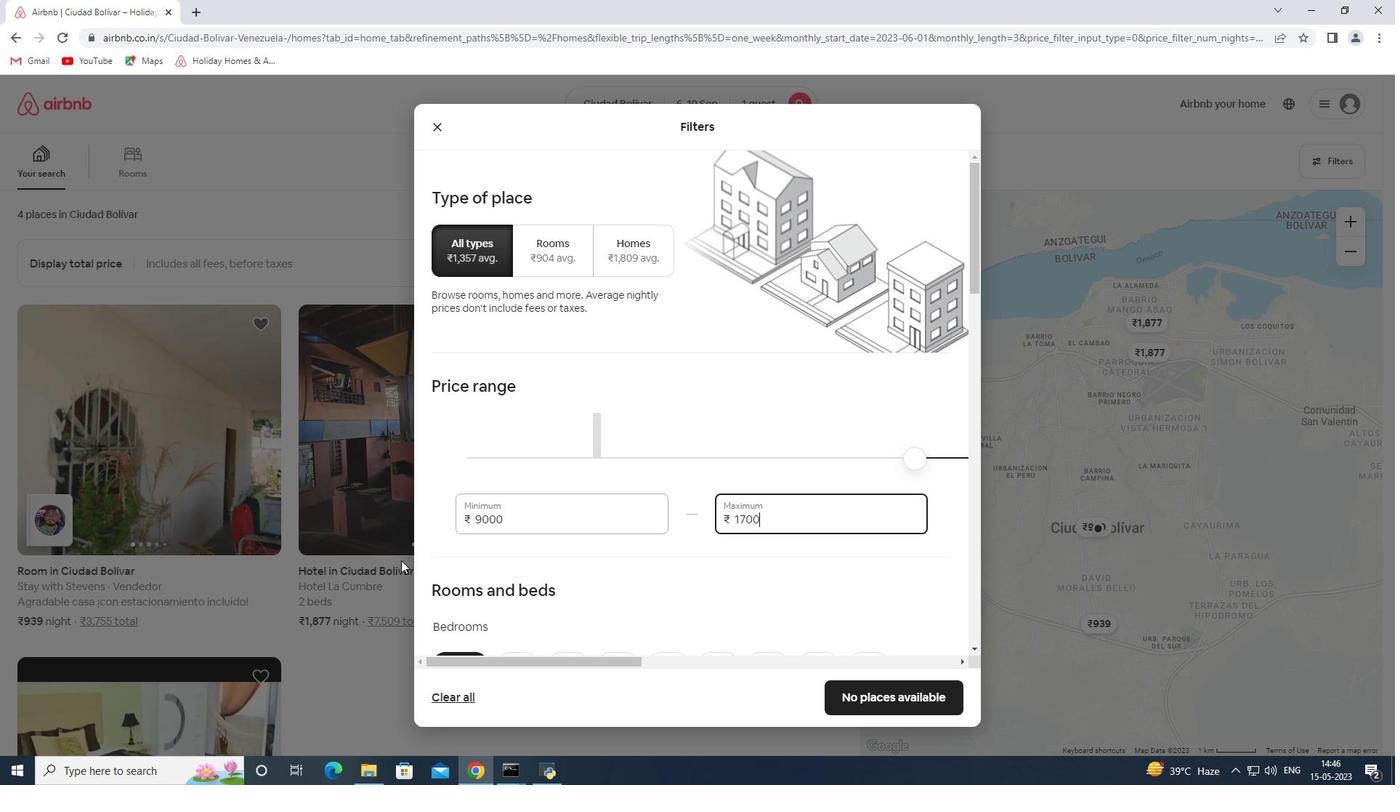 
Action: Mouse moved to (434, 397)
Screenshot: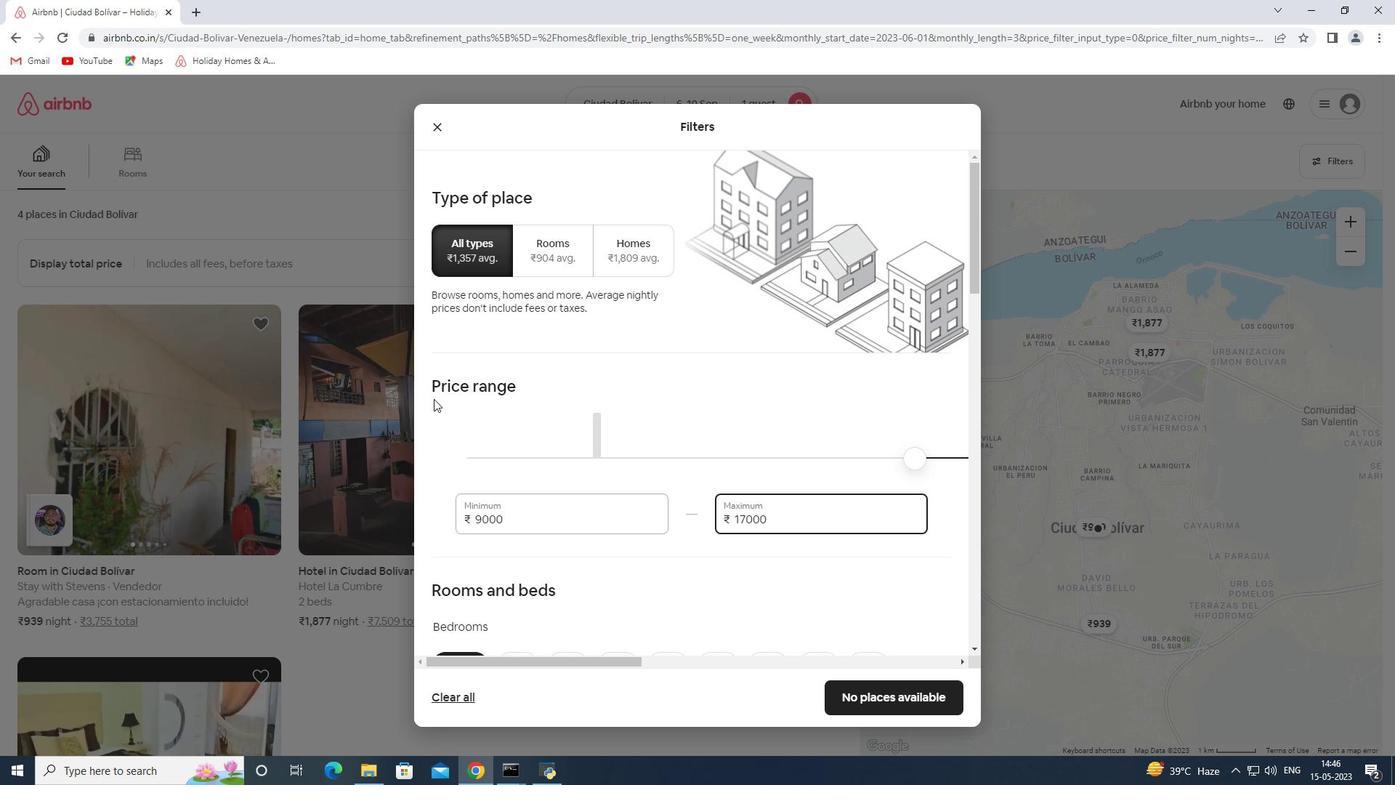 
Action: Mouse scrolled (434, 396) with delta (0, 0)
Screenshot: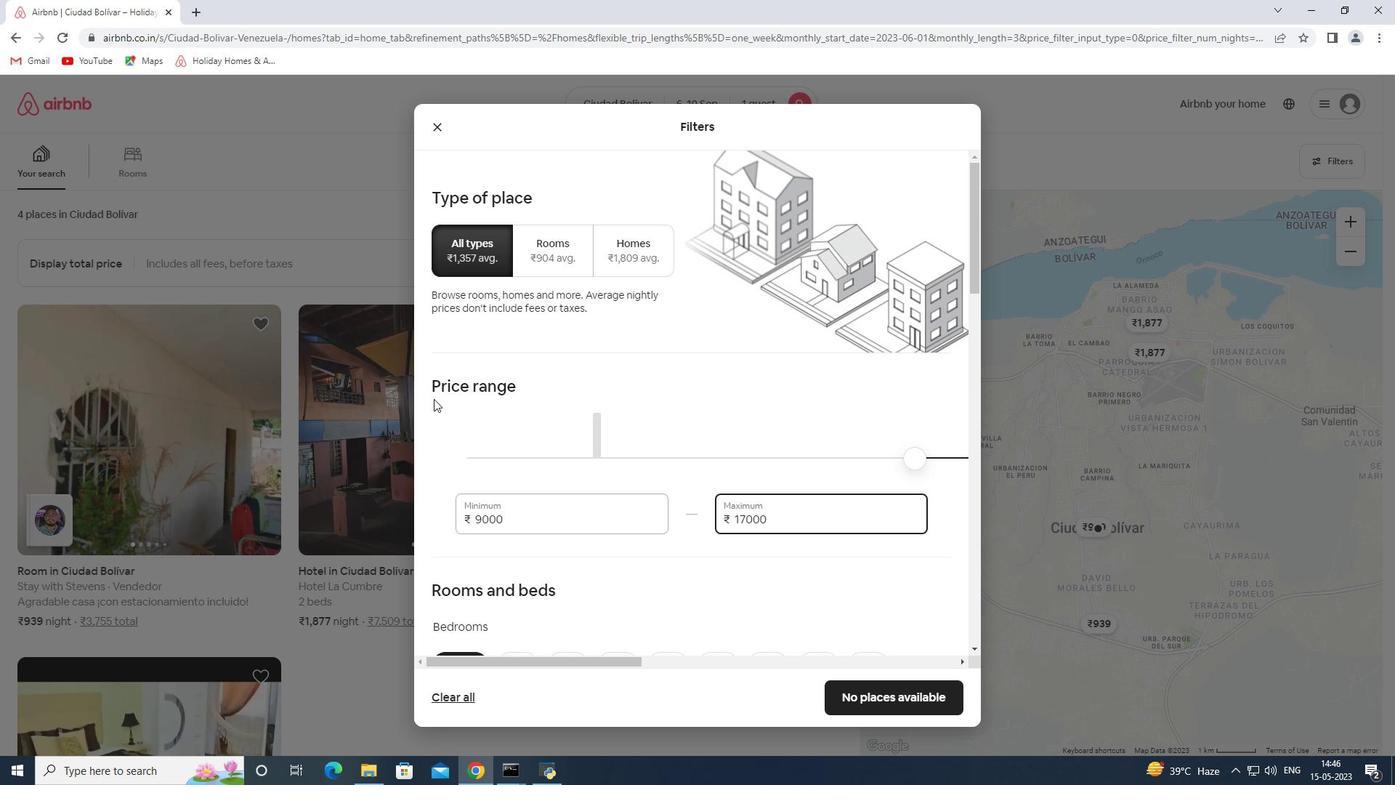 
Action: Mouse moved to (455, 395)
Screenshot: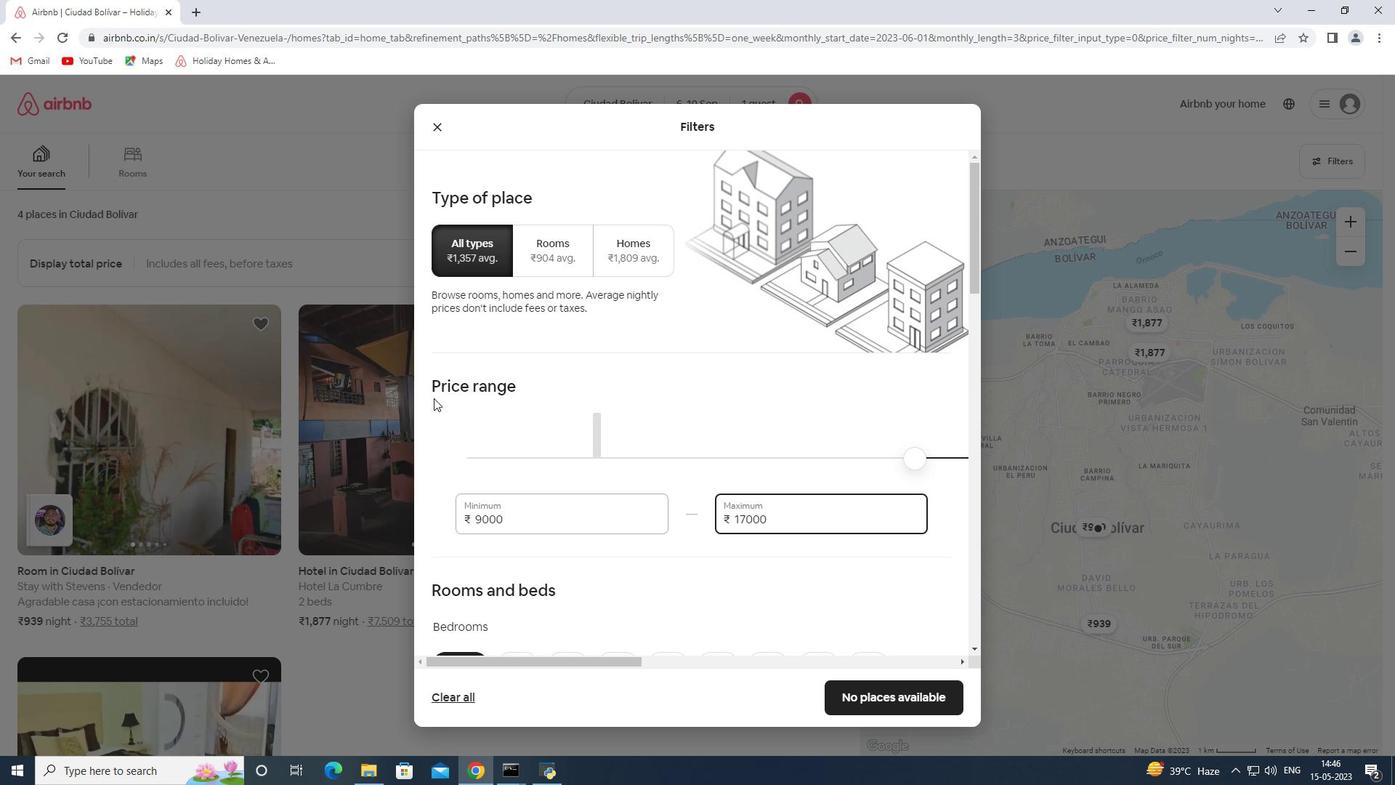 
Action: Mouse scrolled (455, 394) with delta (0, 0)
Screenshot: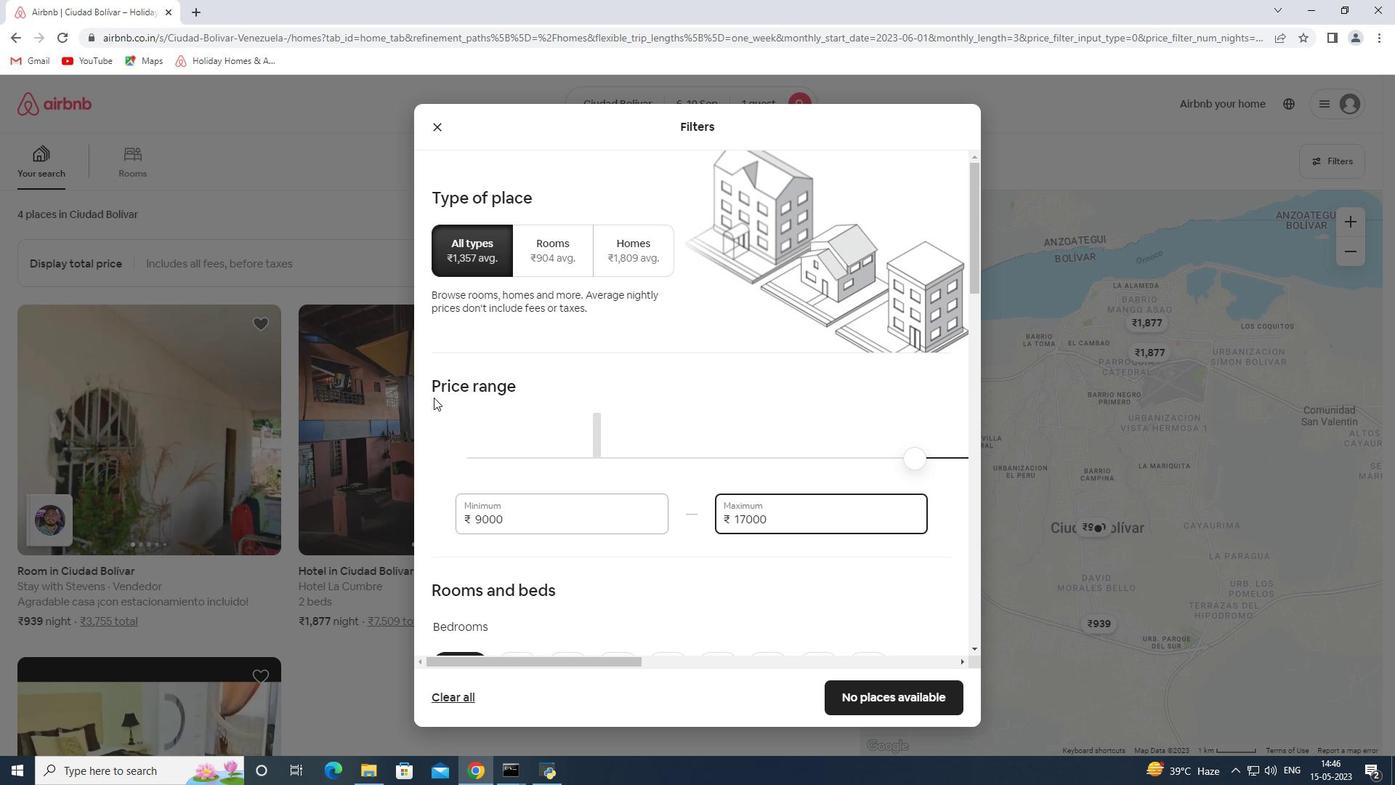 
Action: Mouse moved to (471, 395)
Screenshot: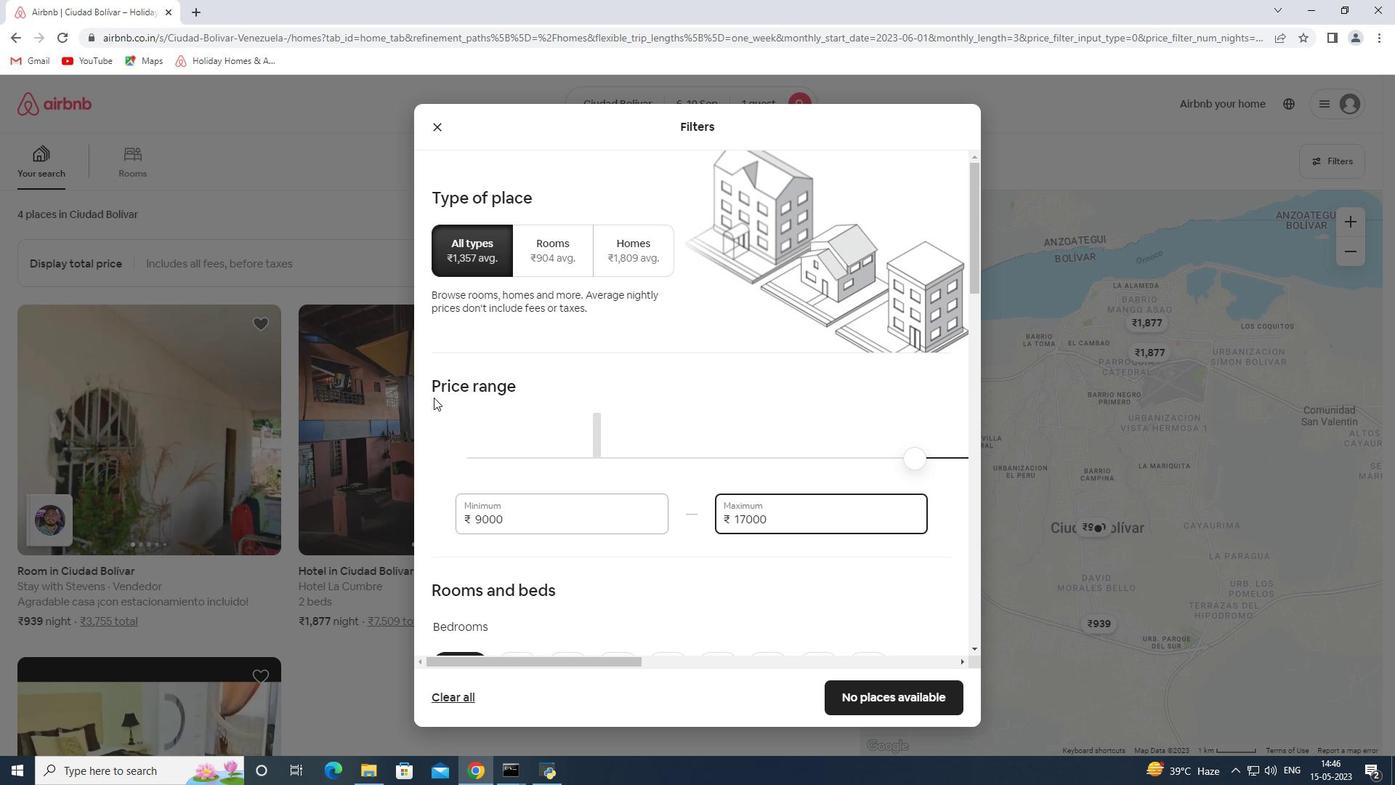 
Action: Mouse scrolled (471, 394) with delta (0, 0)
Screenshot: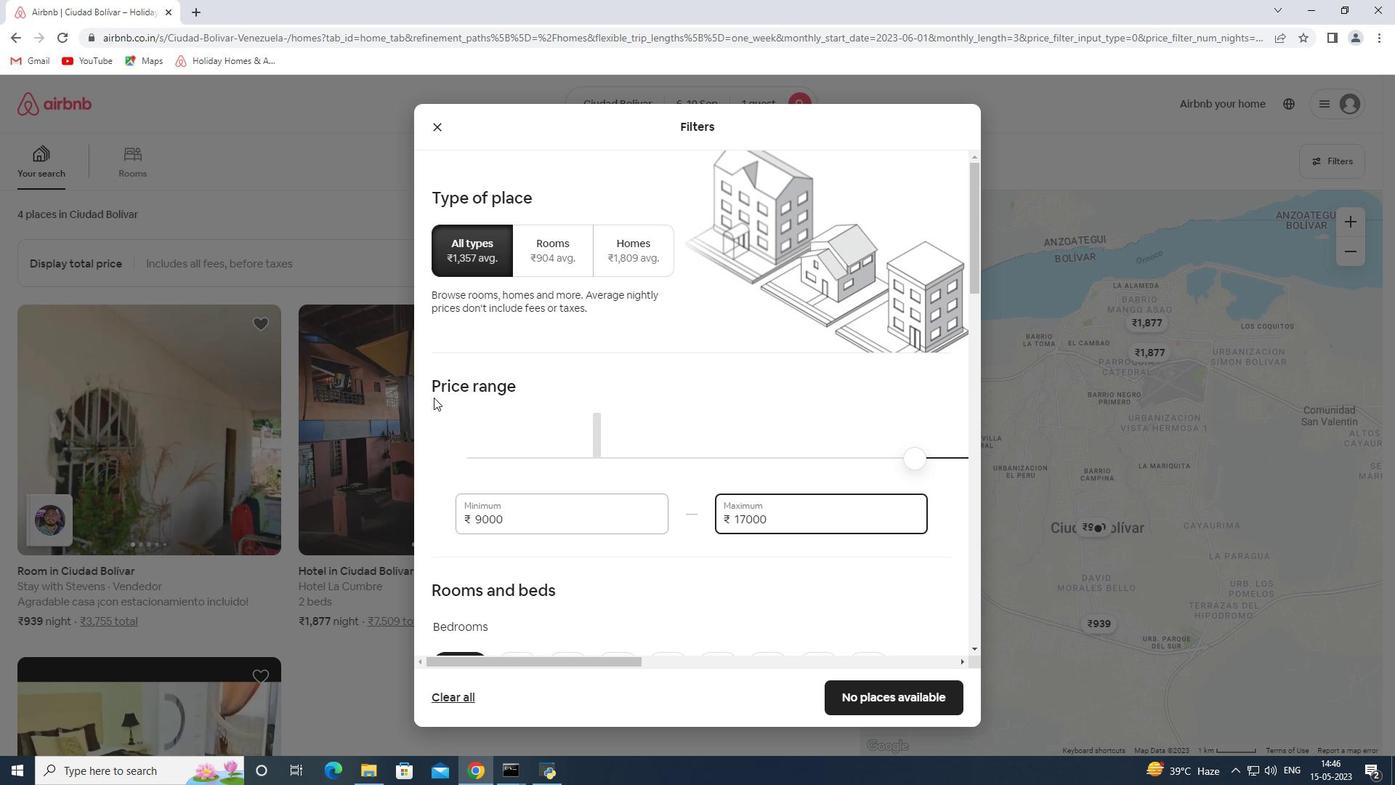 
Action: Mouse moved to (487, 400)
Screenshot: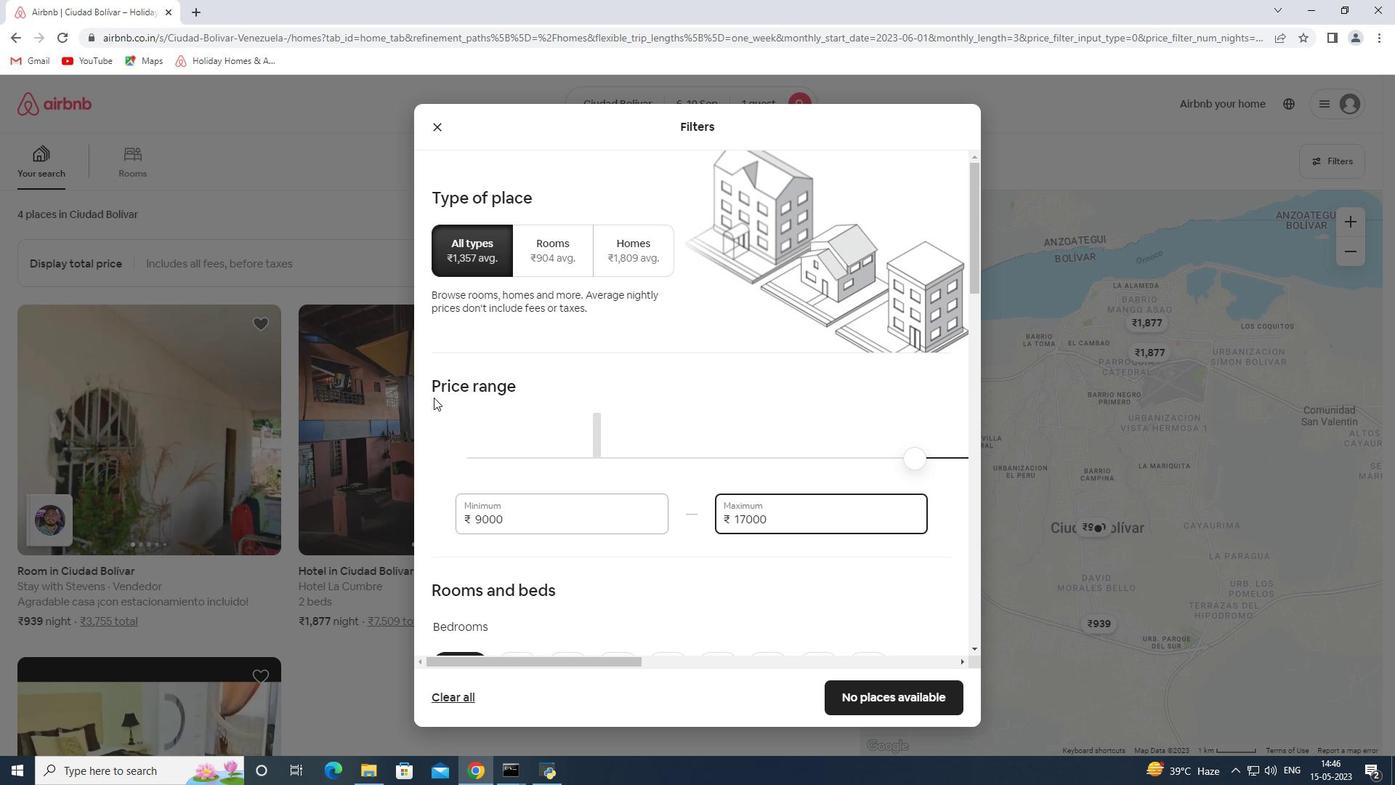 
Action: Mouse scrolled (487, 399) with delta (0, 0)
Screenshot: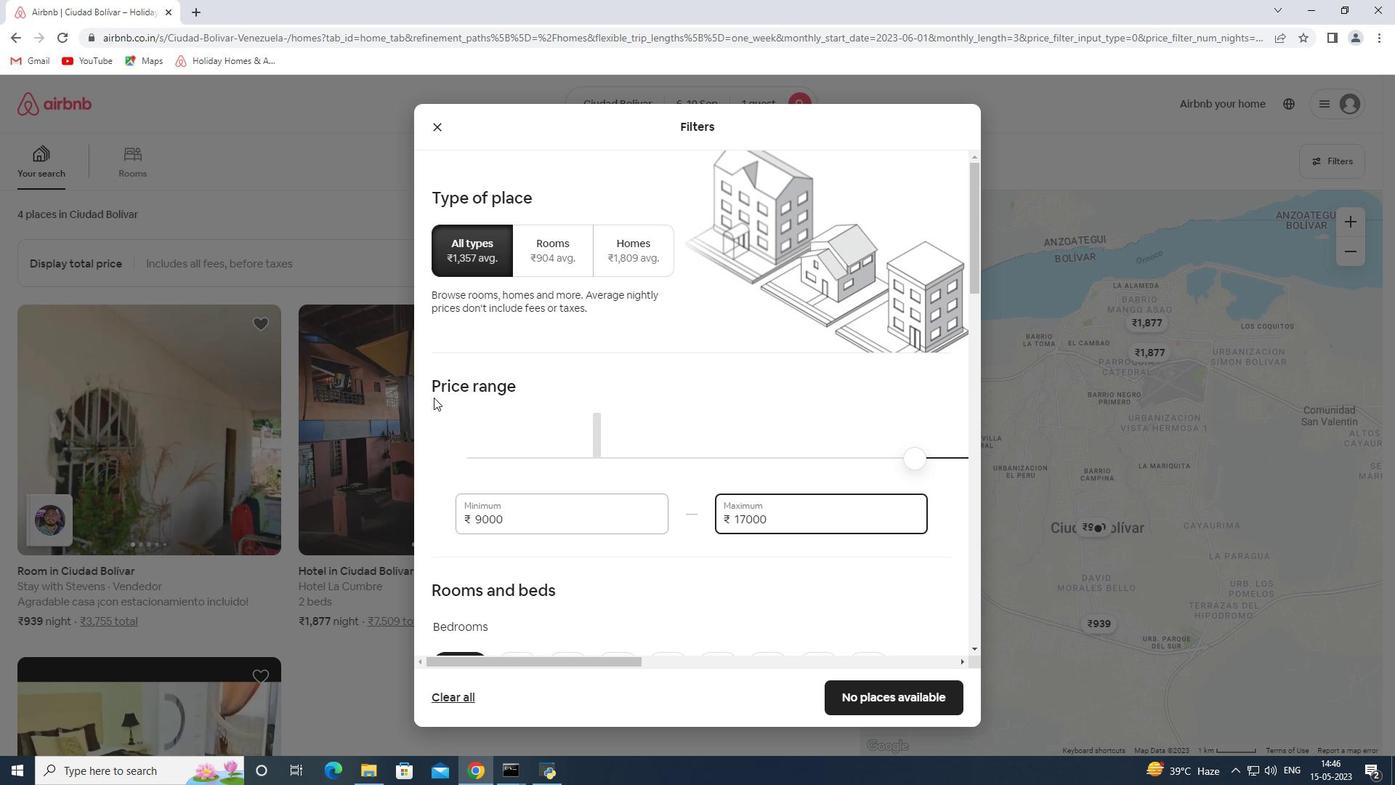 
Action: Mouse moved to (508, 405)
Screenshot: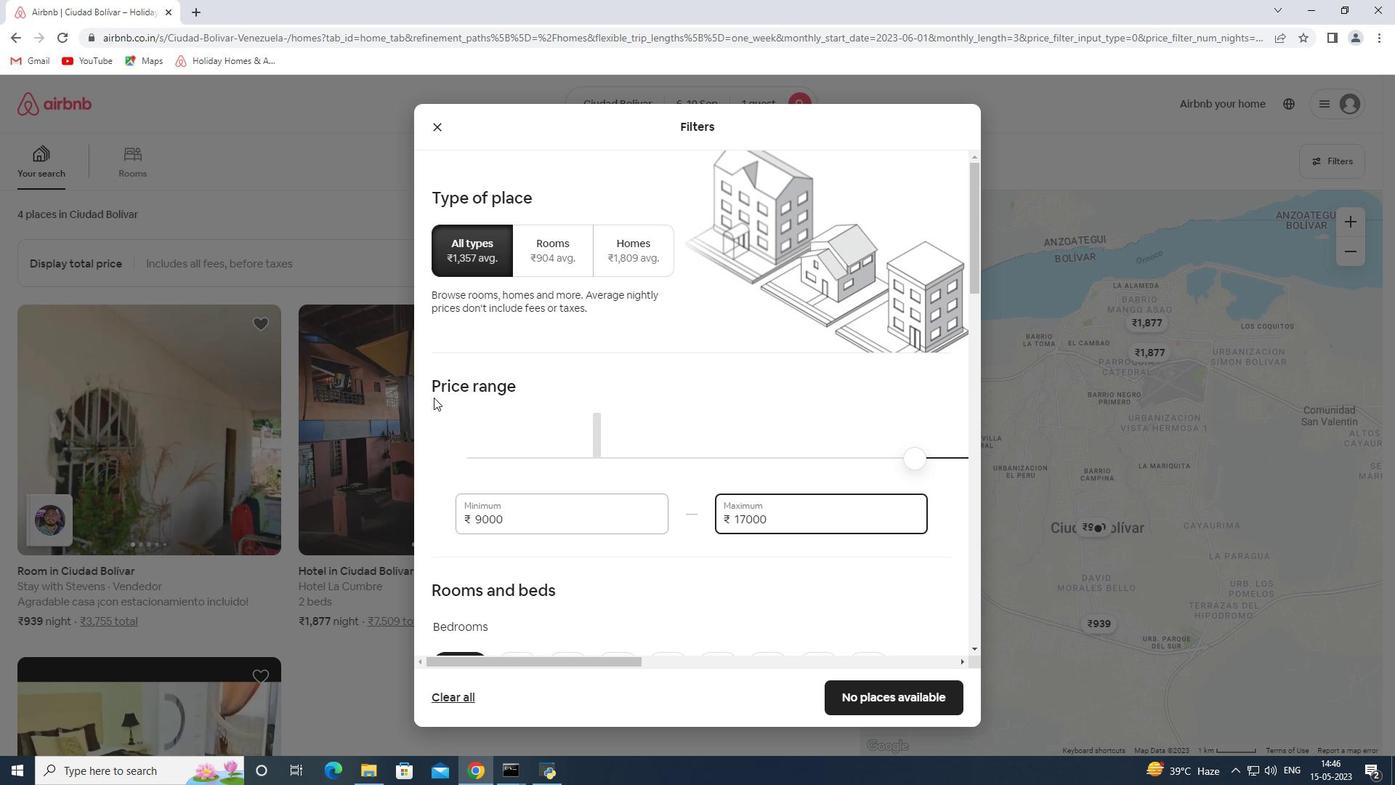 
Action: Mouse scrolled (500, 402) with delta (0, 0)
Screenshot: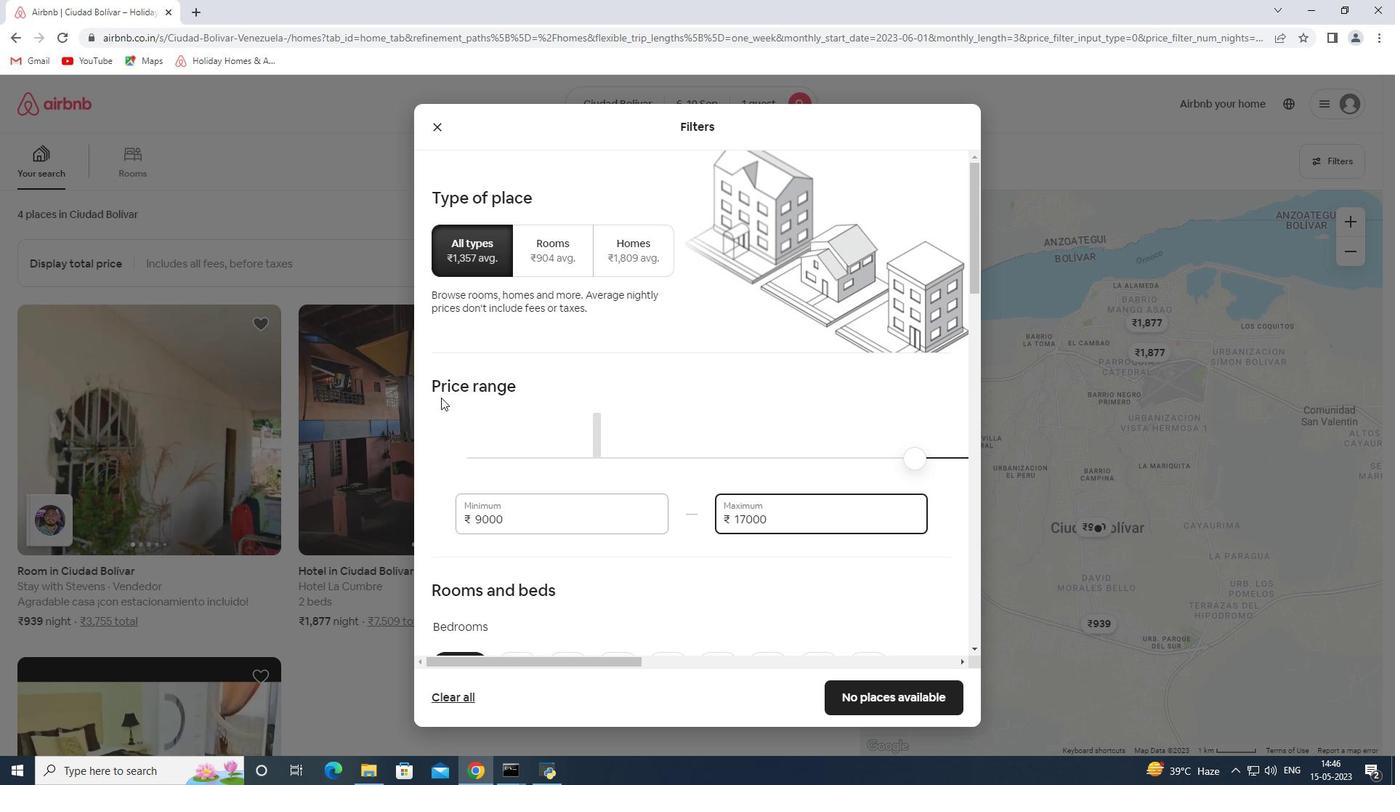 
Action: Mouse moved to (525, 409)
Screenshot: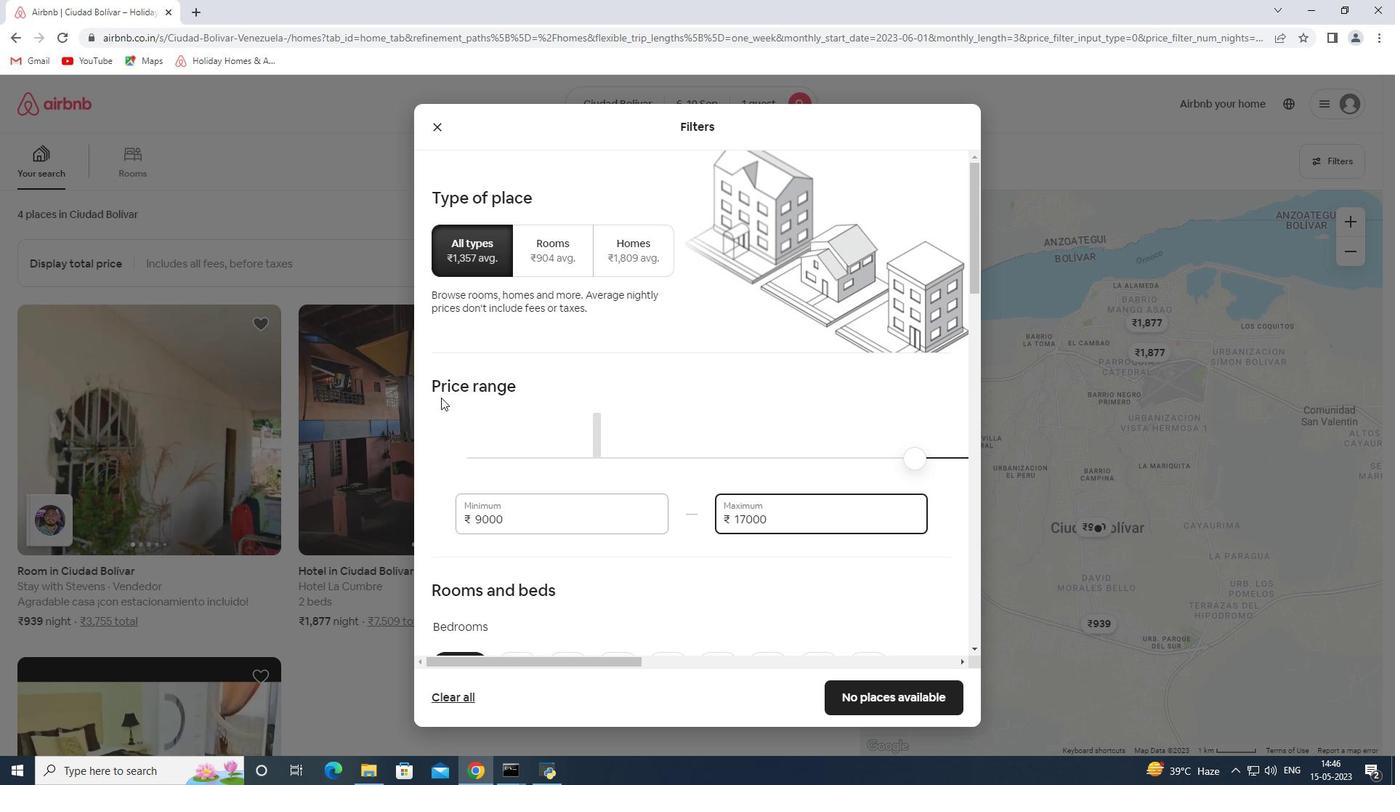 
Action: Mouse scrolled (517, 406) with delta (0, 0)
Screenshot: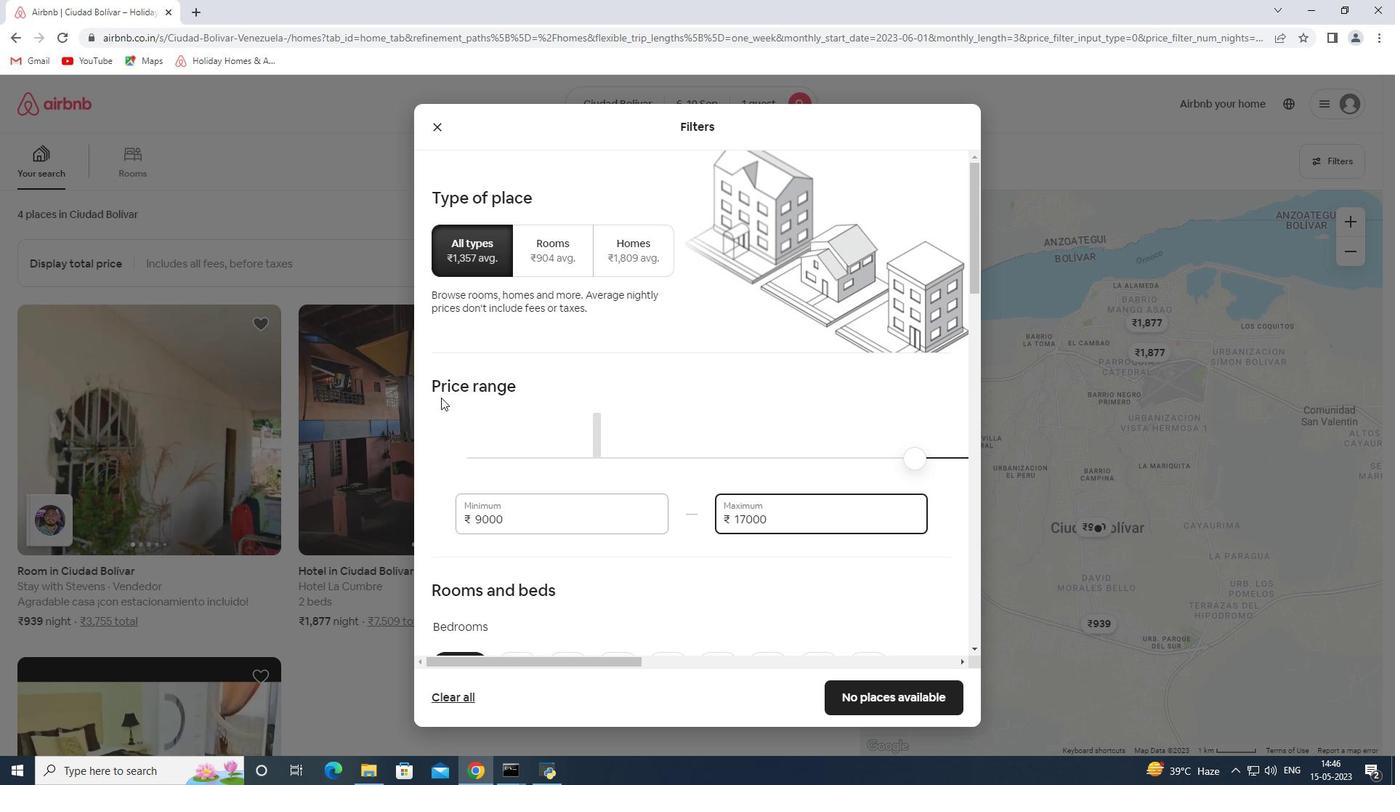 
Action: Mouse moved to (554, 418)
Screenshot: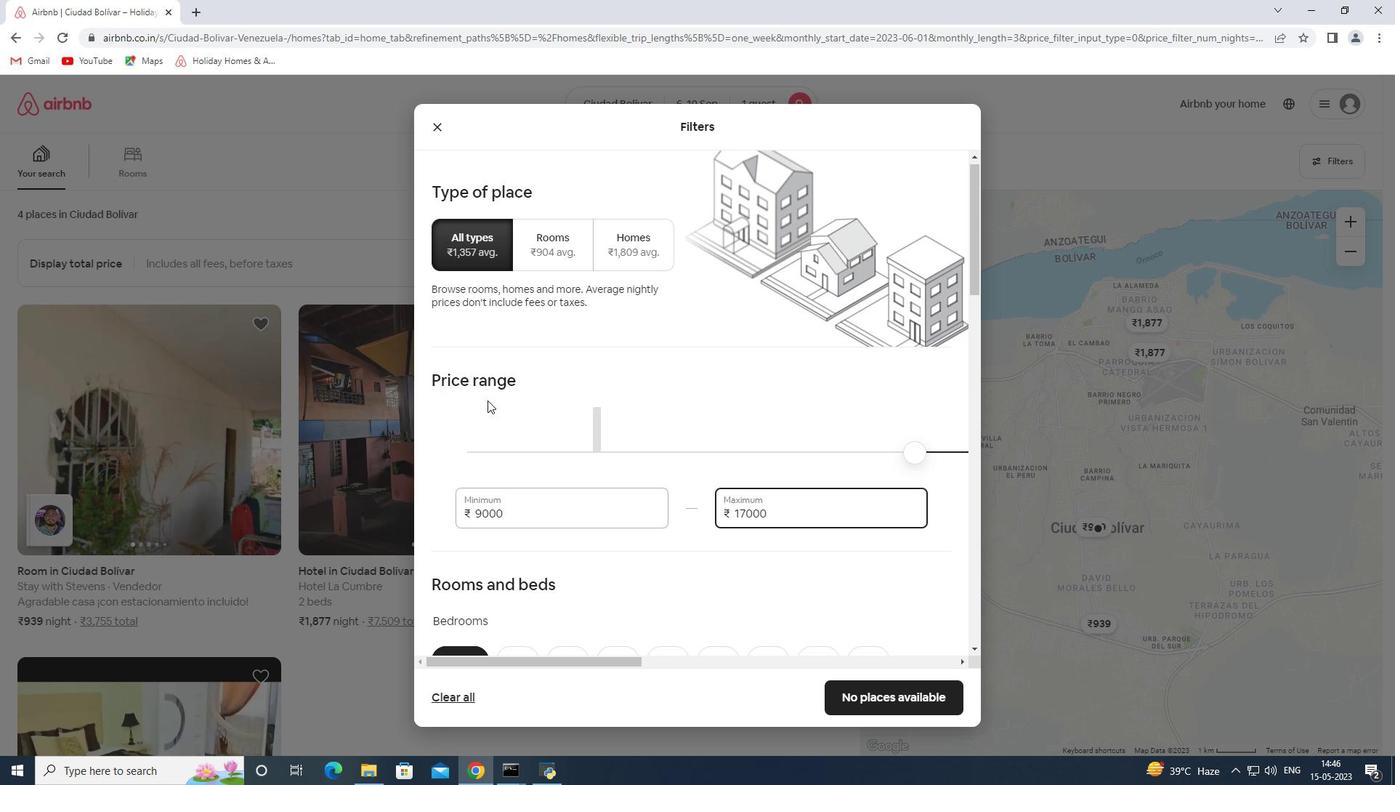 
Action: Mouse scrolled (546, 415) with delta (0, 0)
Screenshot: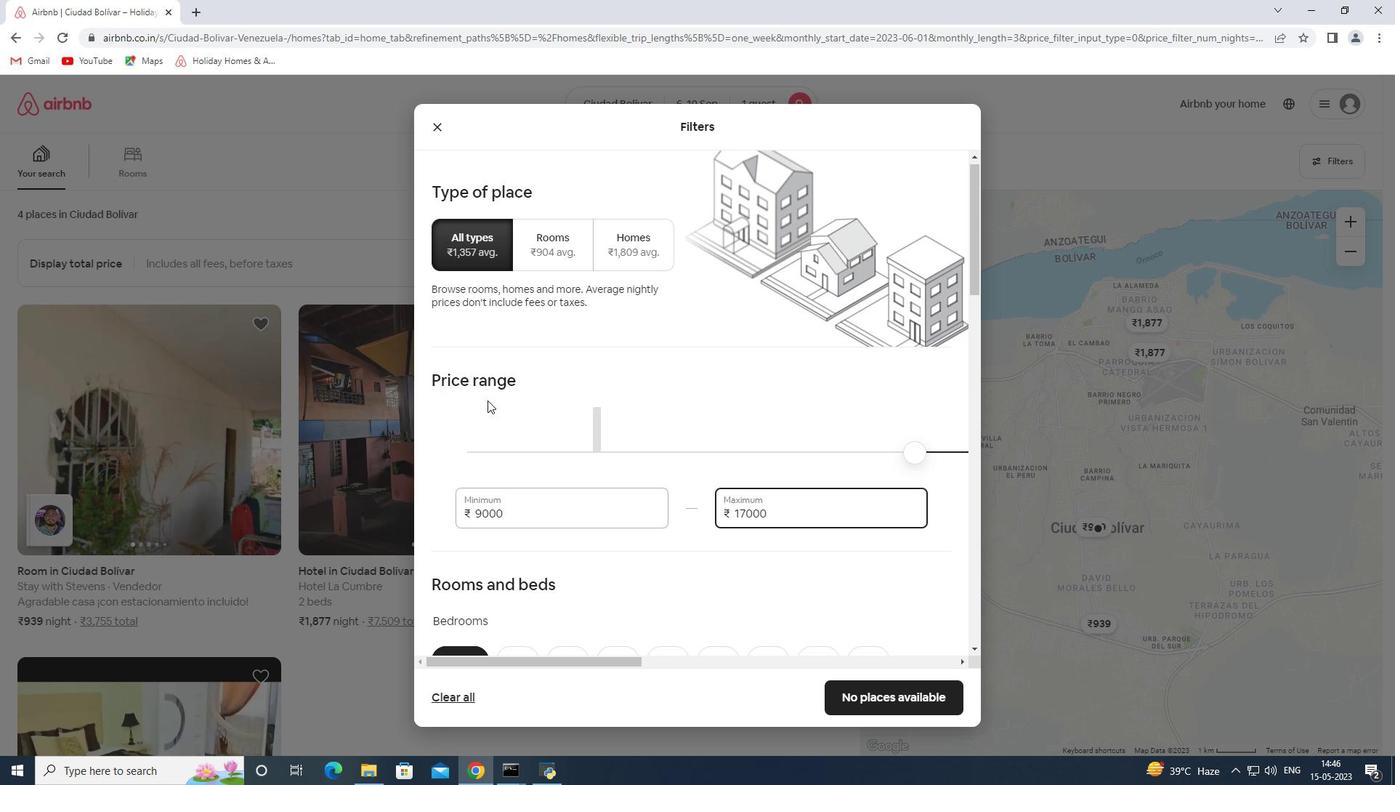 
Action: Mouse moved to (523, 266)
Screenshot: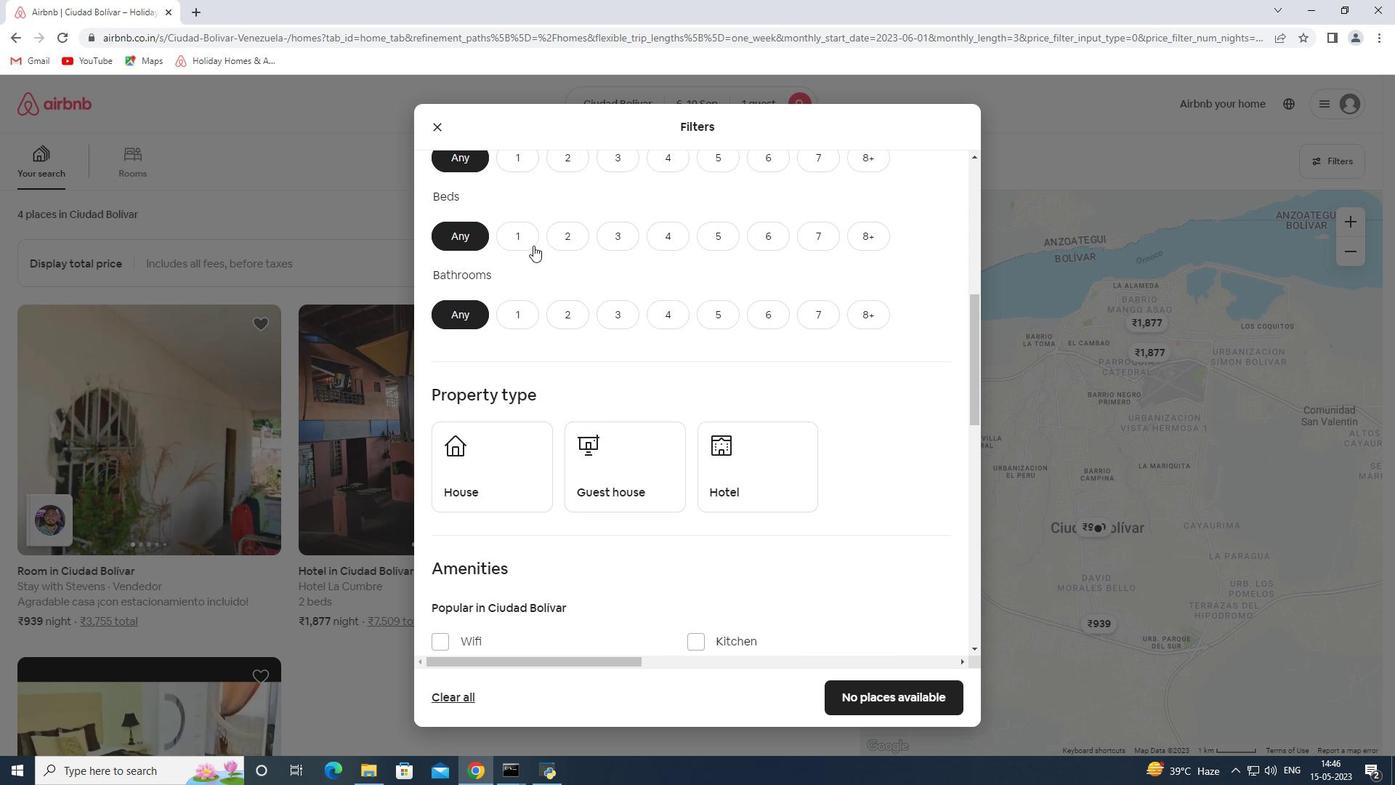 
Action: Mouse scrolled (523, 266) with delta (0, 0)
Screenshot: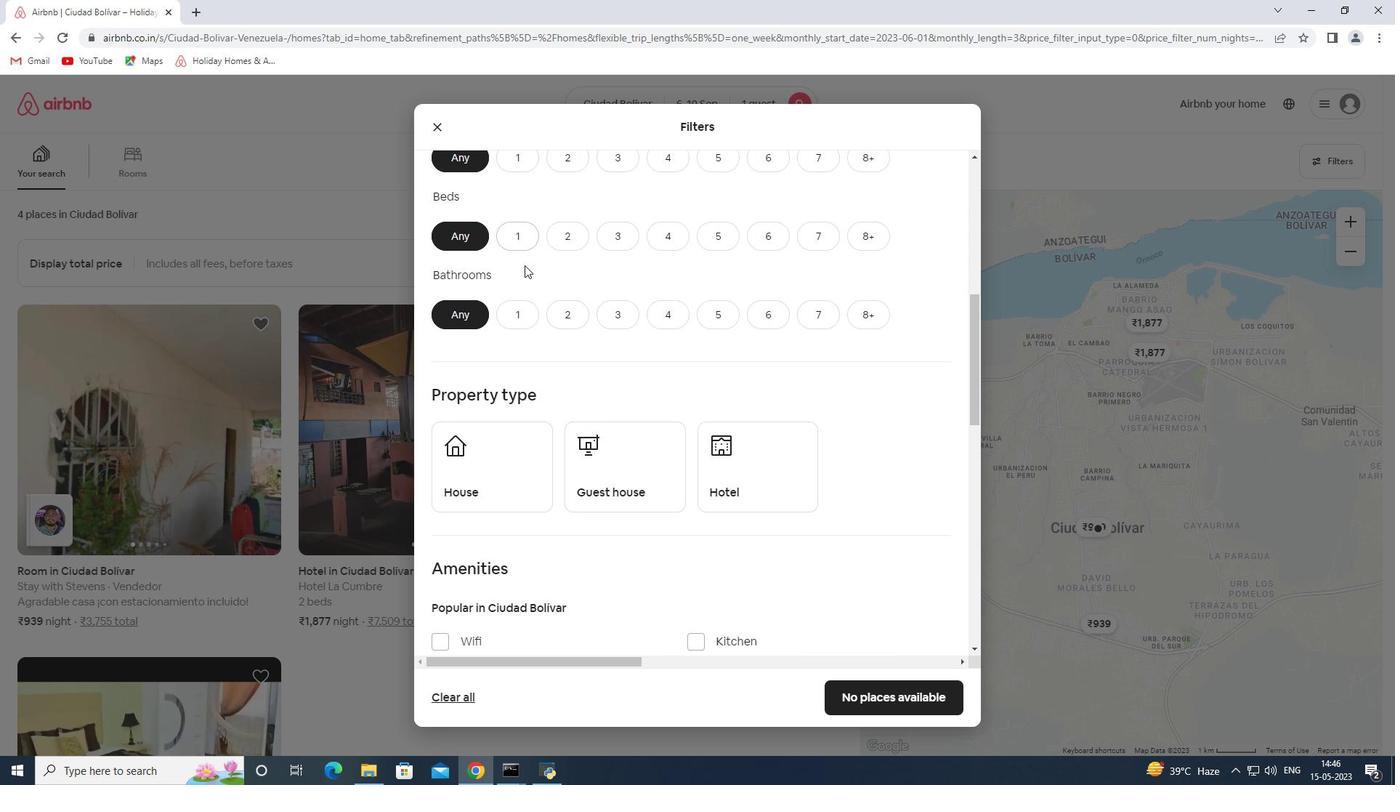 
Action: Mouse moved to (514, 223)
Screenshot: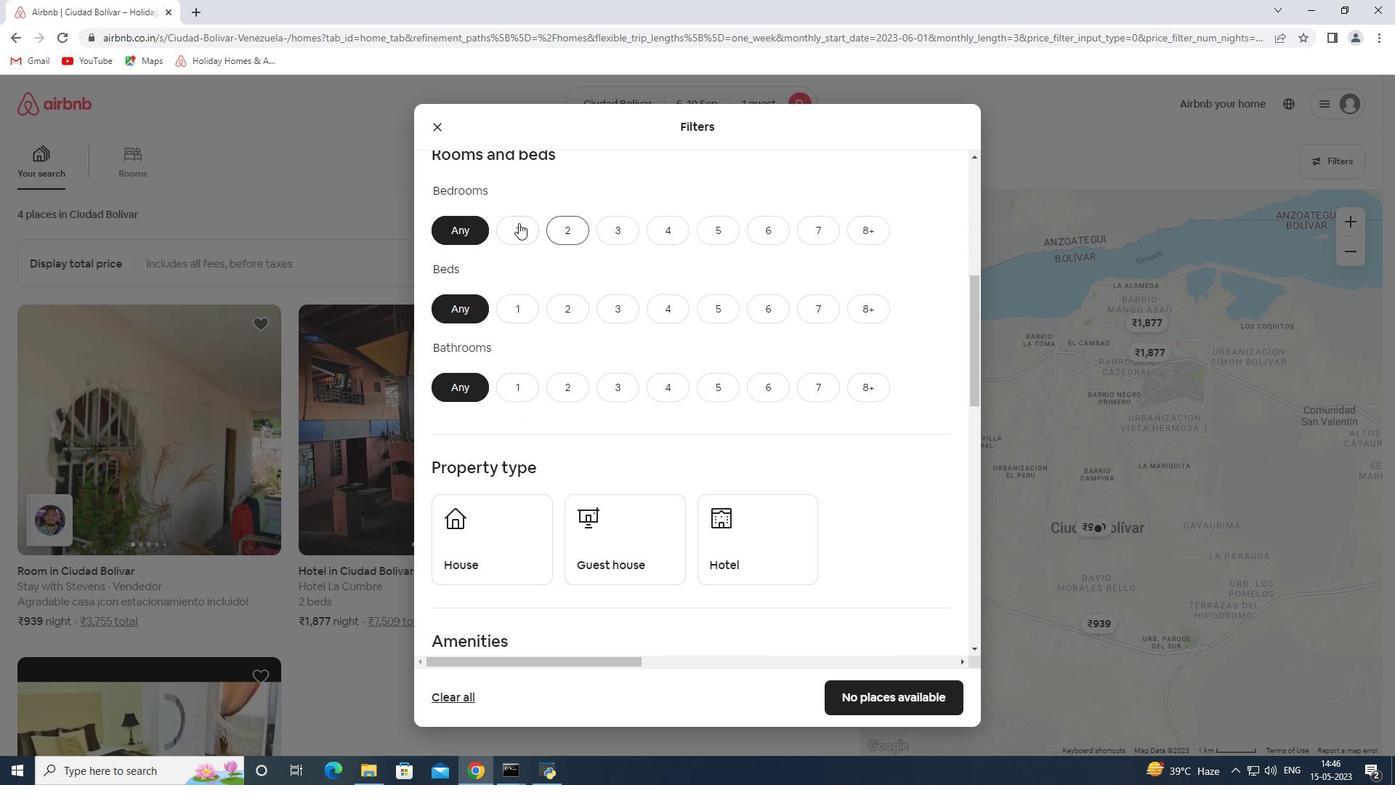 
Action: Mouse pressed left at (514, 223)
Screenshot: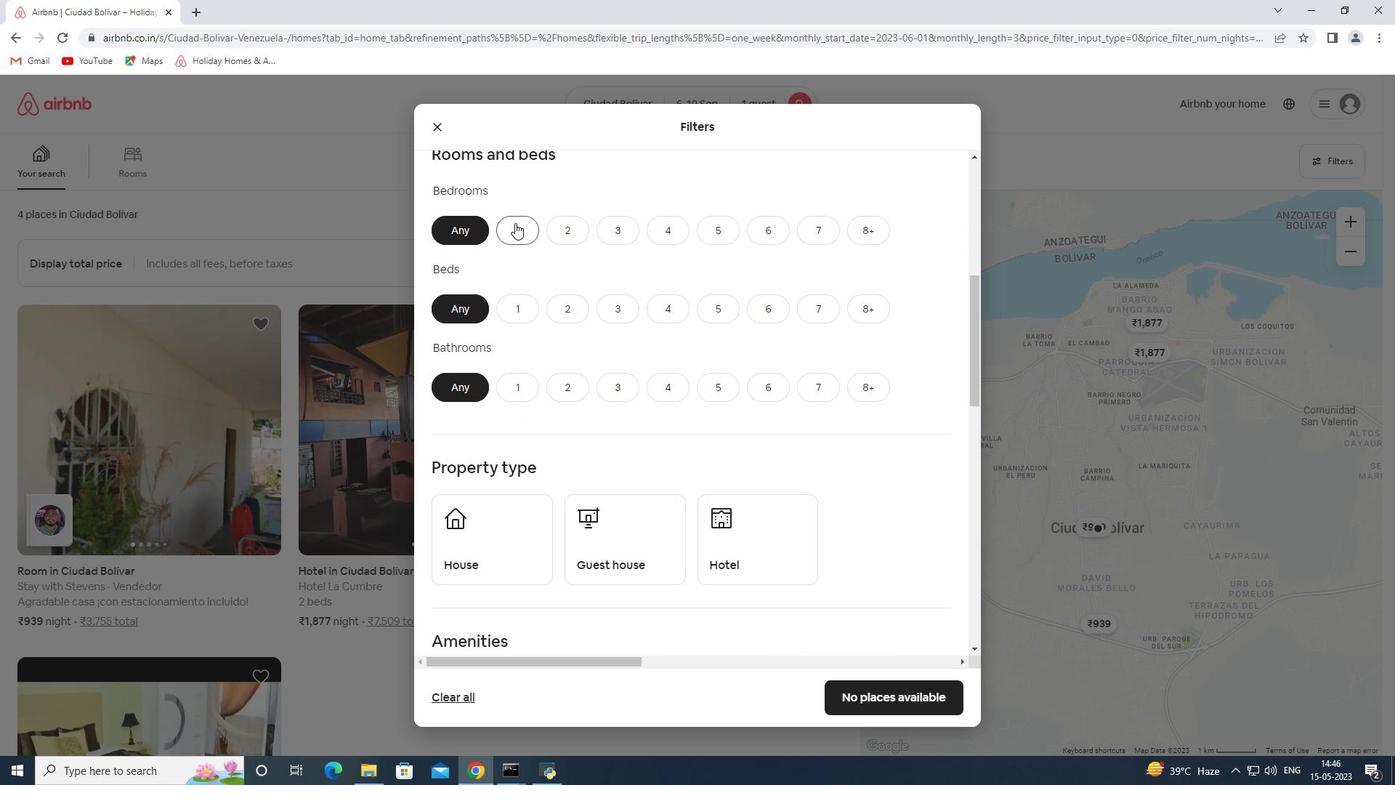 
Action: Mouse moved to (521, 313)
Screenshot: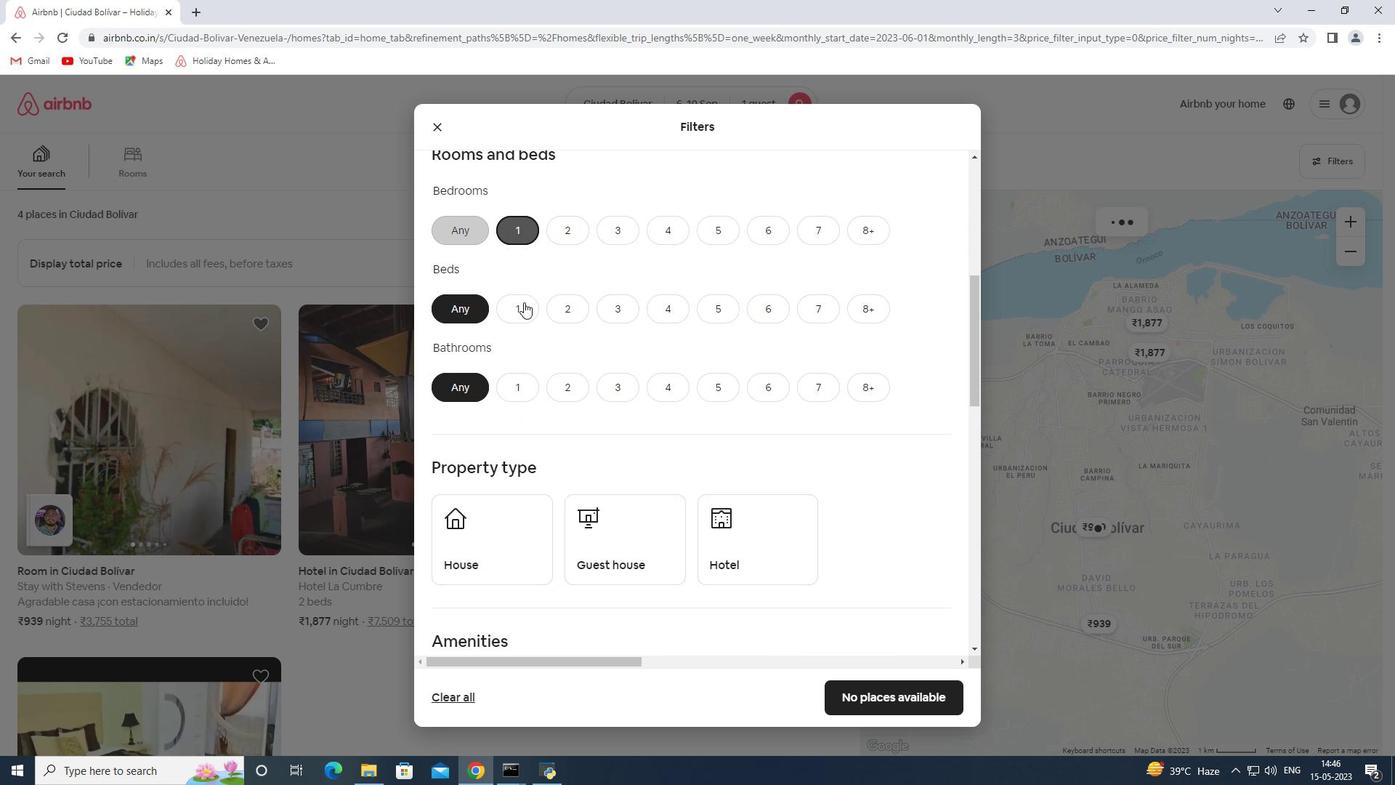 
Action: Mouse pressed left at (521, 313)
Screenshot: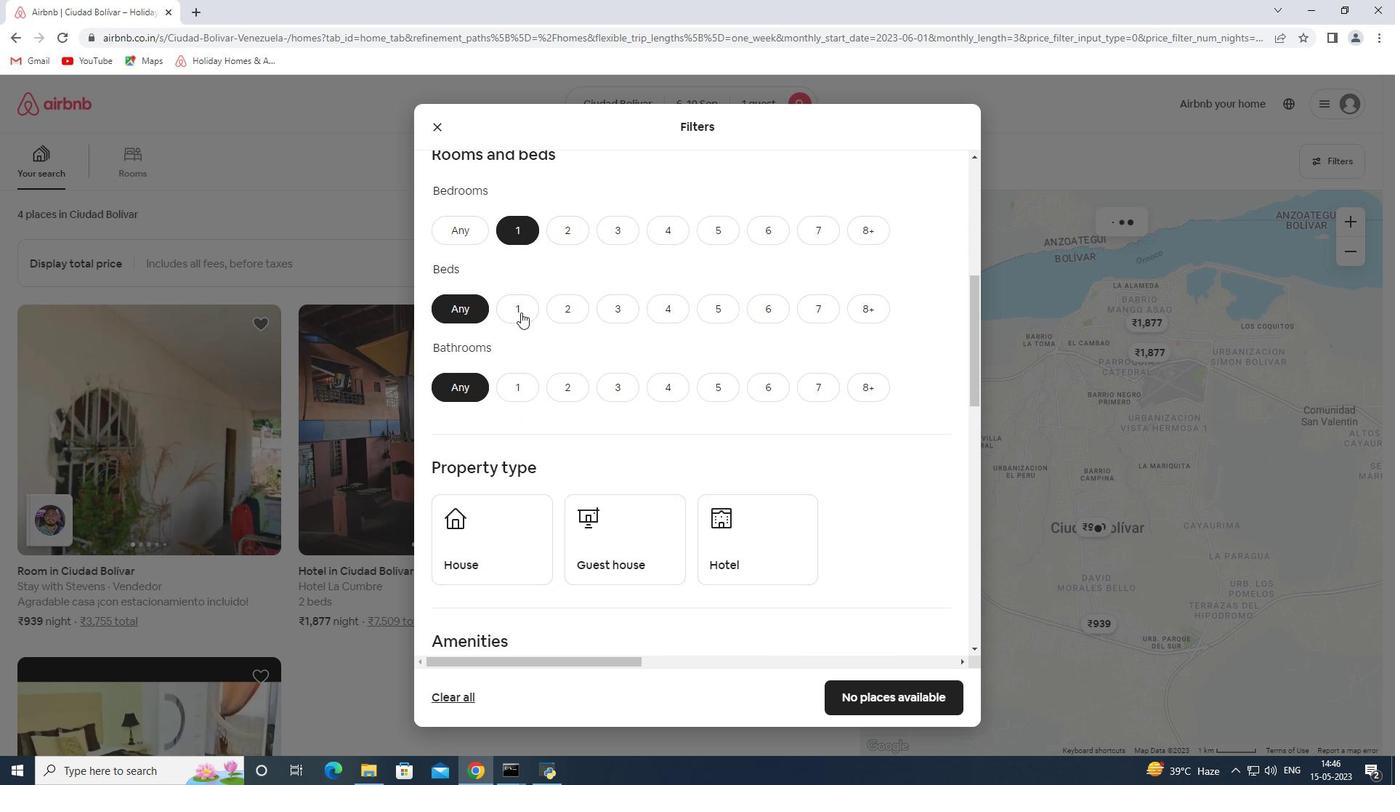 
Action: Mouse moved to (525, 380)
Screenshot: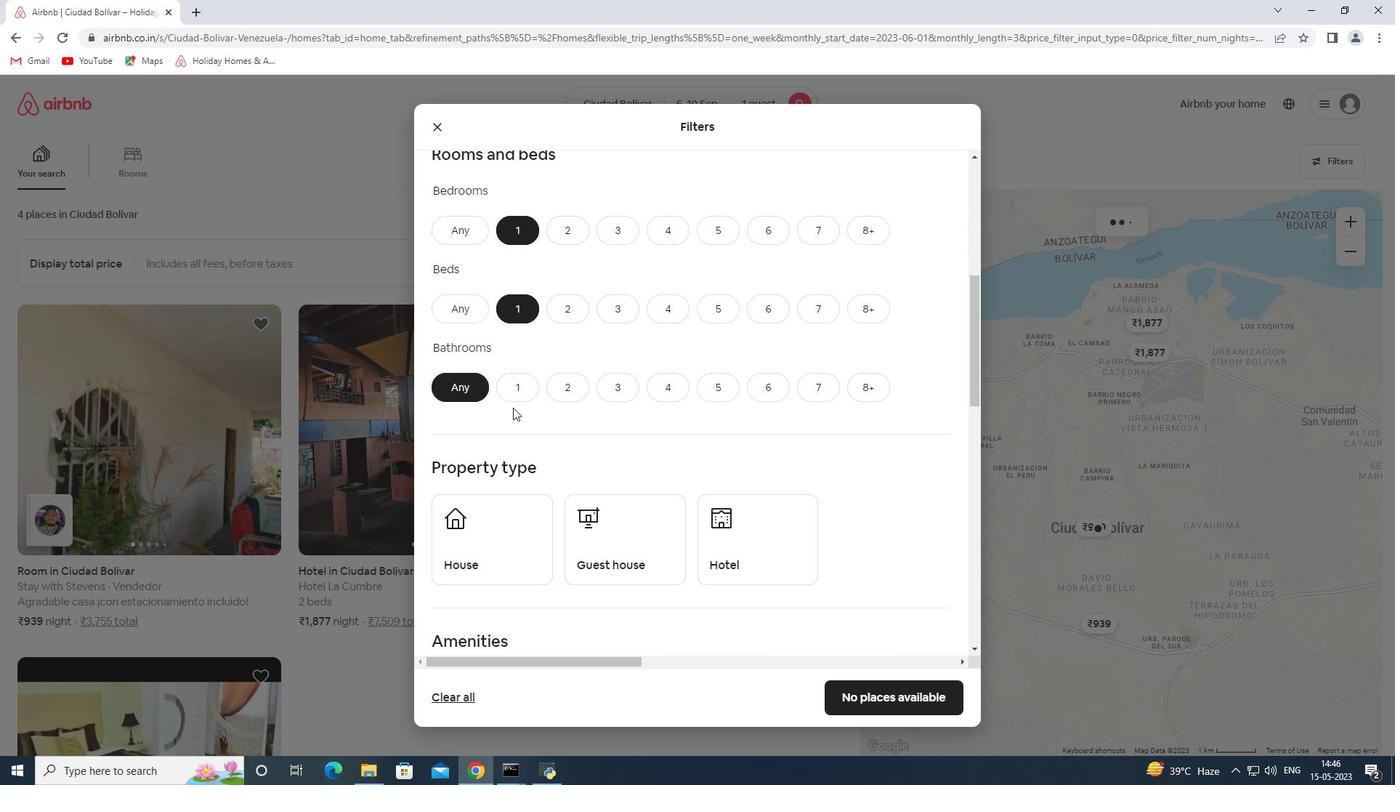
Action: Mouse pressed left at (525, 380)
Screenshot: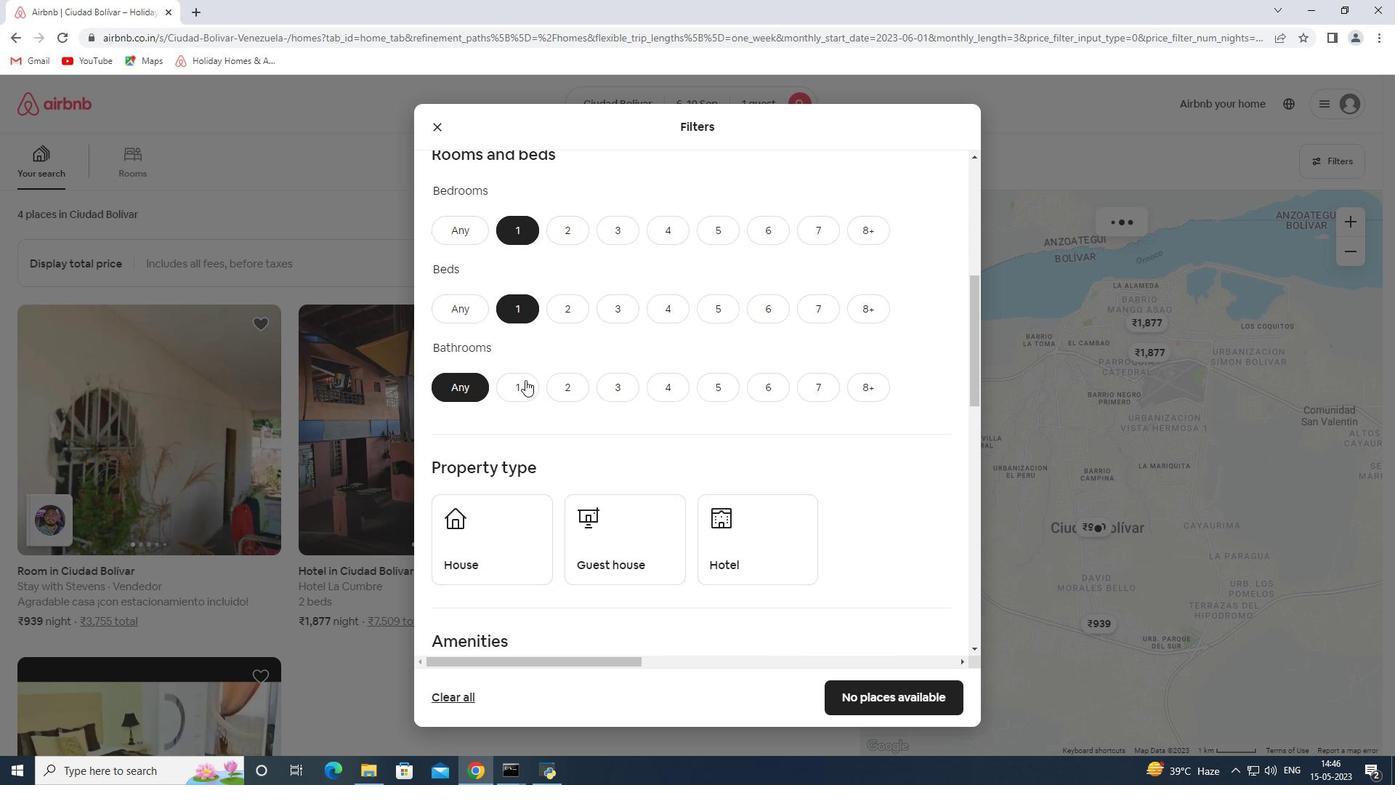 
Action: Mouse moved to (478, 524)
Screenshot: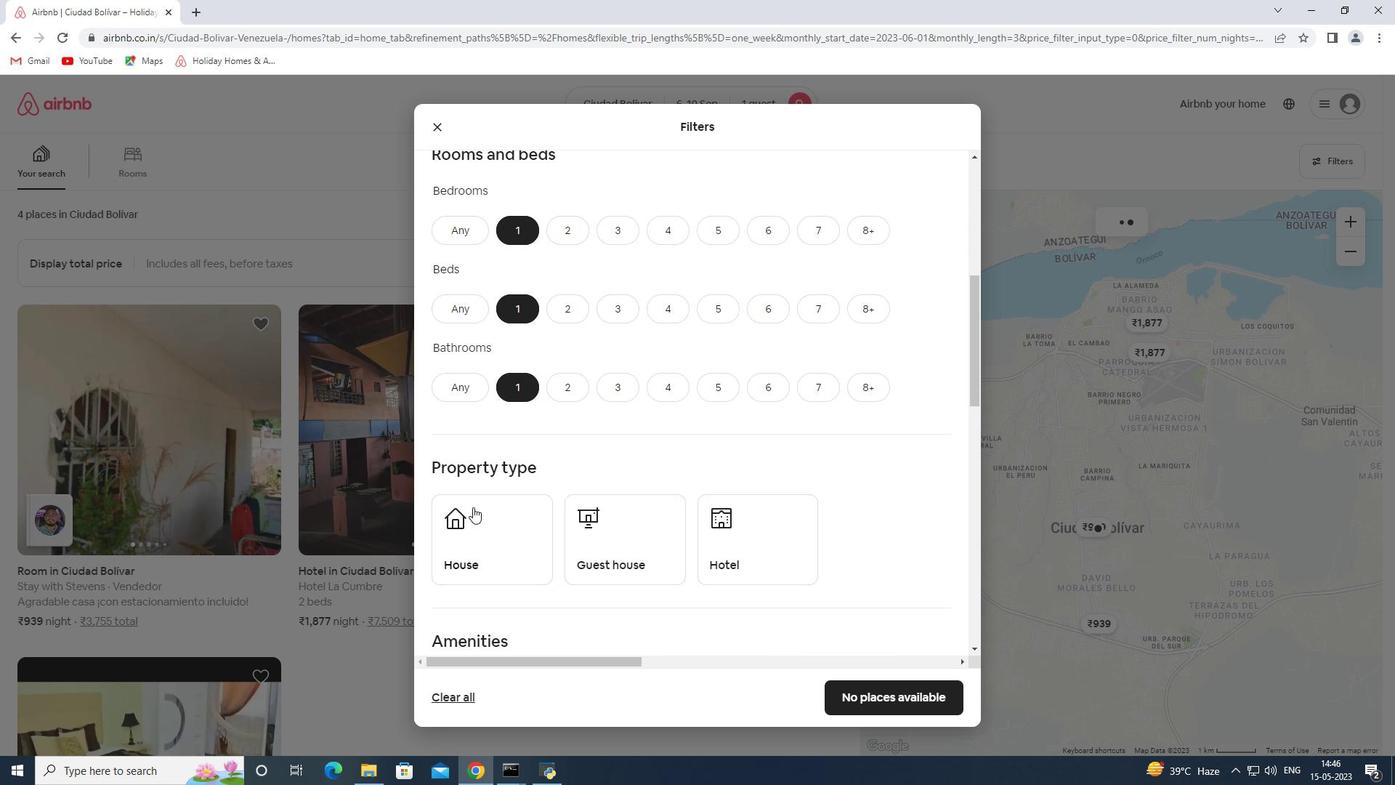 
Action: Mouse pressed left at (478, 524)
Screenshot: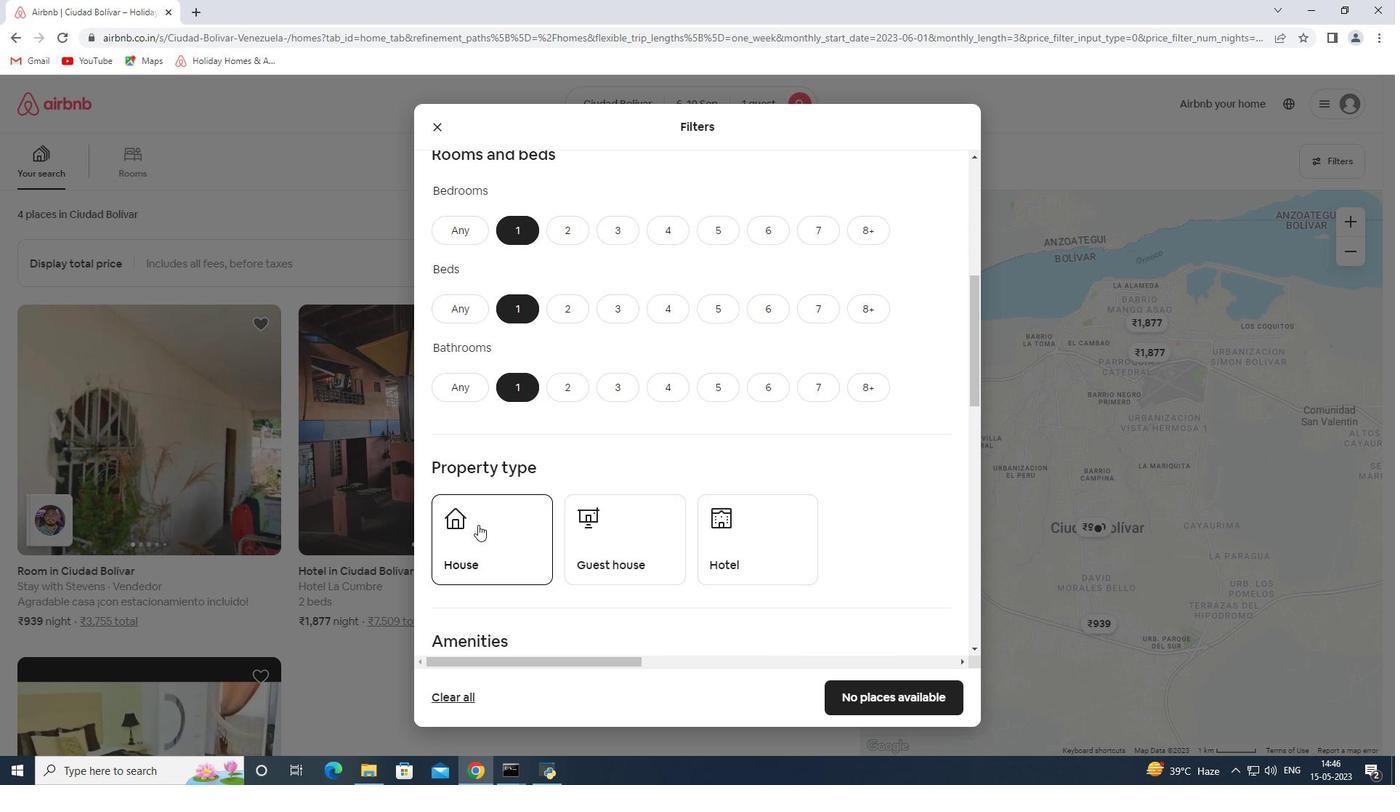
Action: Mouse moved to (608, 528)
Screenshot: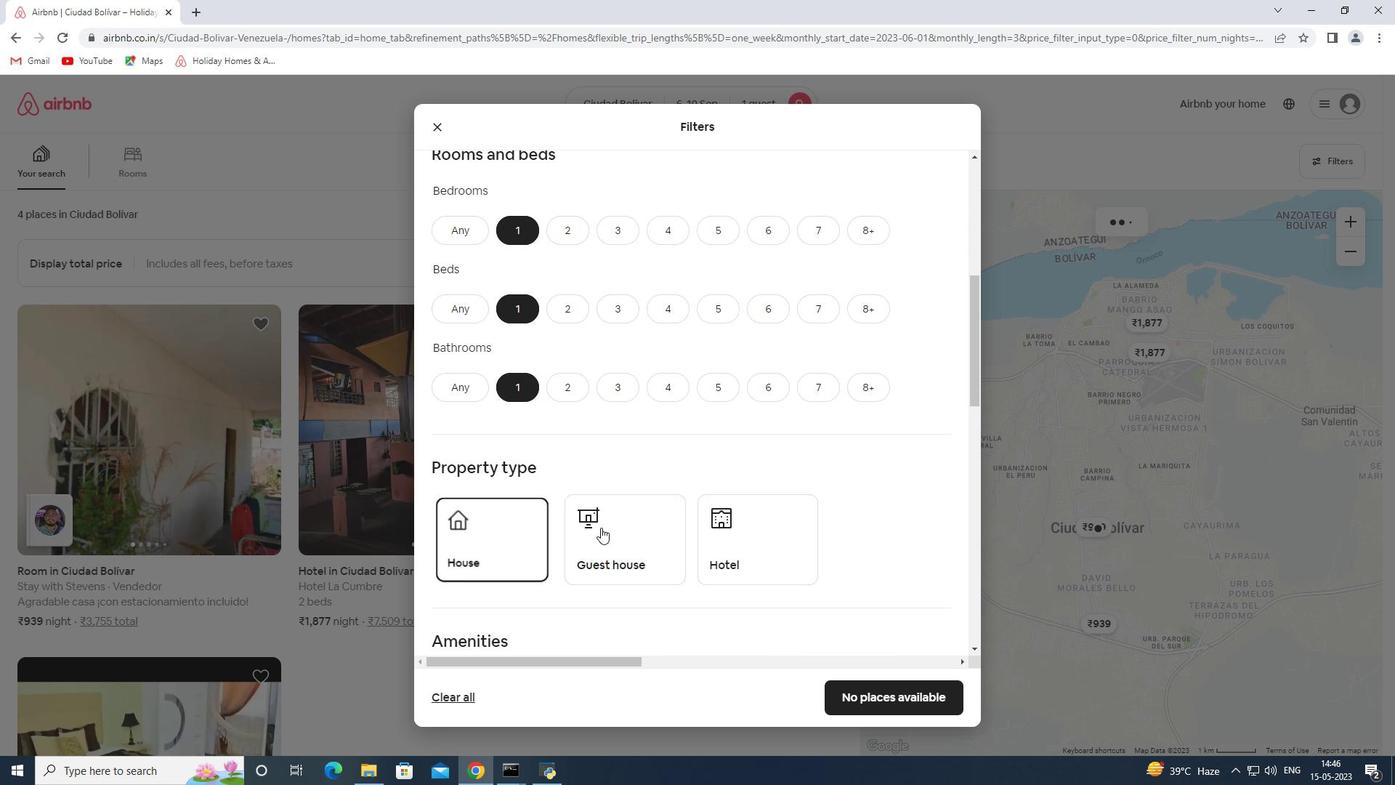 
Action: Mouse pressed left at (608, 528)
Screenshot: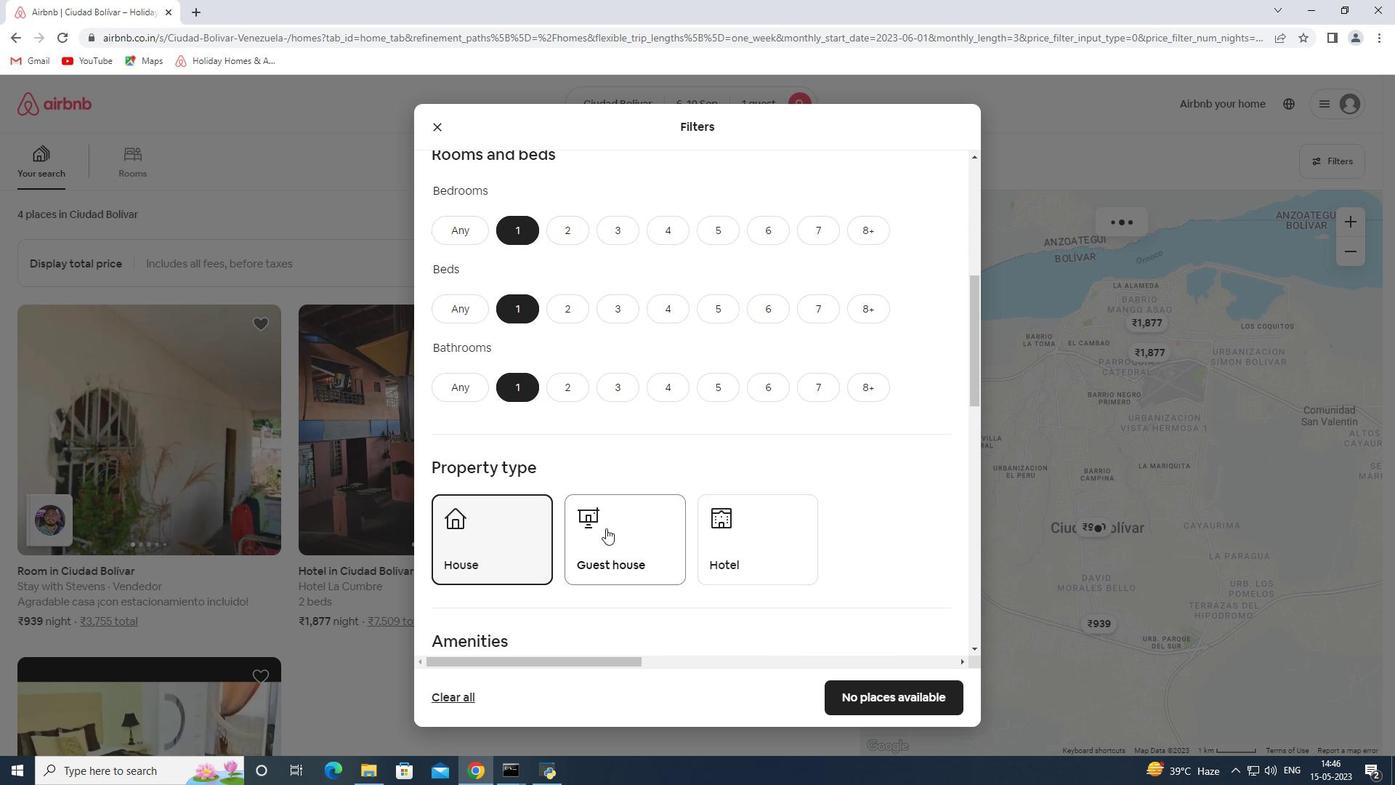 
Action: Mouse moved to (733, 538)
Screenshot: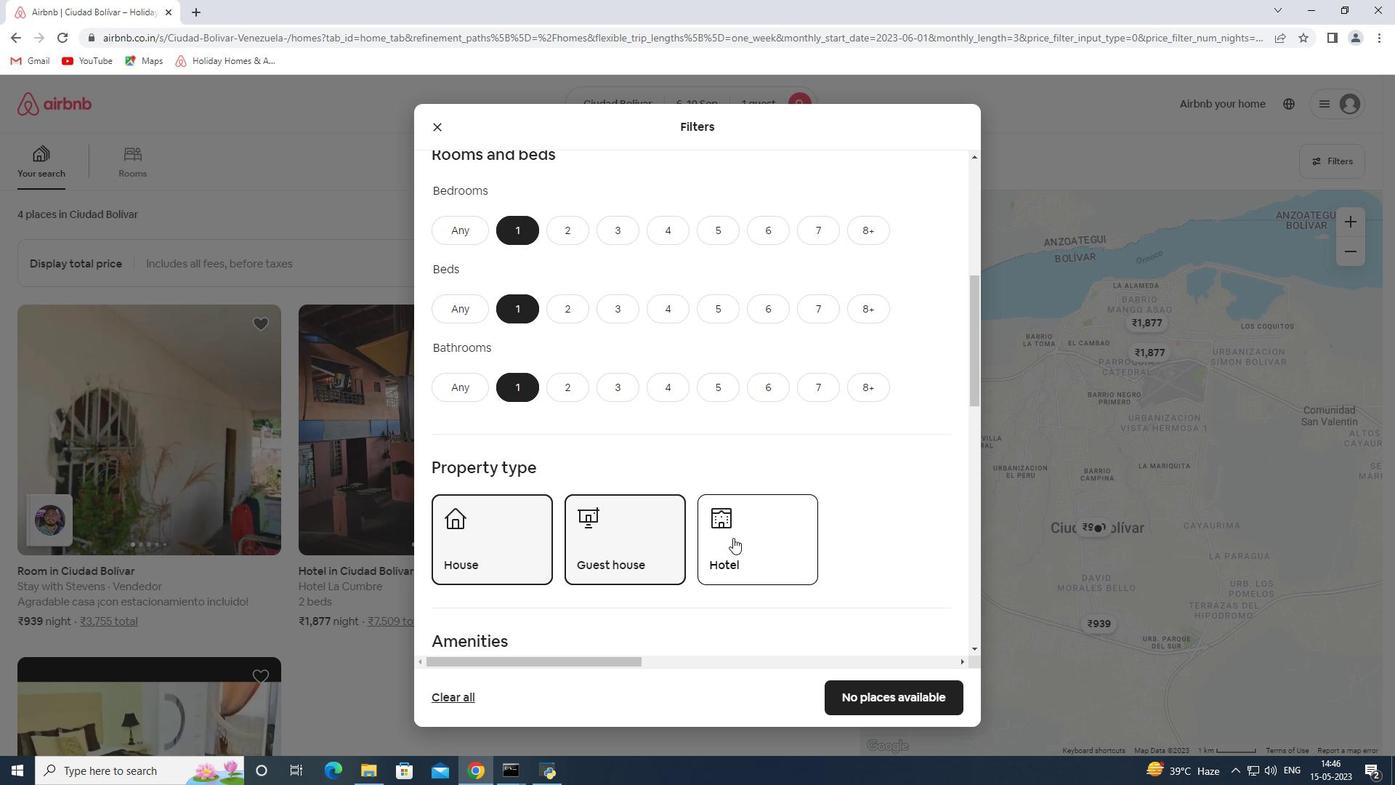 
Action: Mouse pressed left at (733, 538)
Screenshot: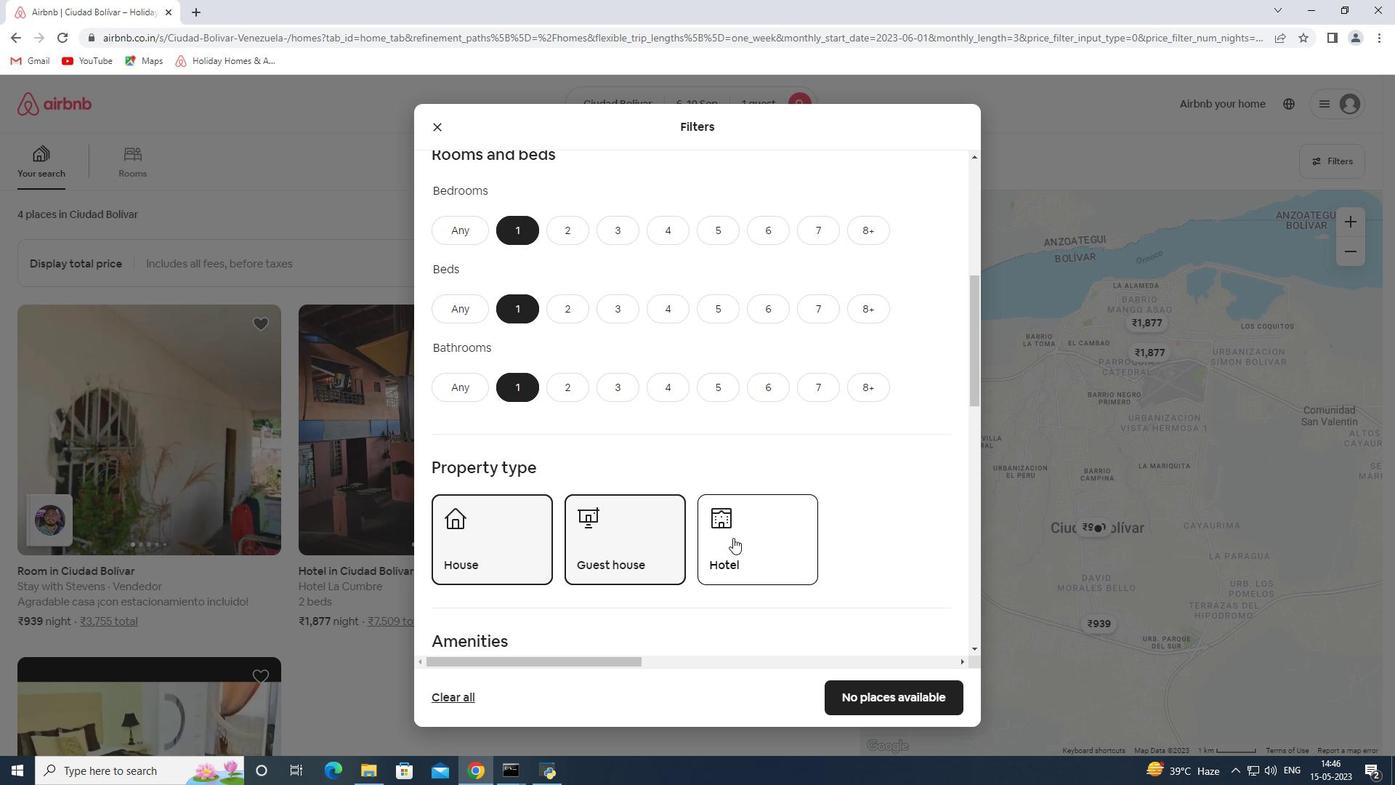 
Action: Mouse moved to (673, 423)
Screenshot: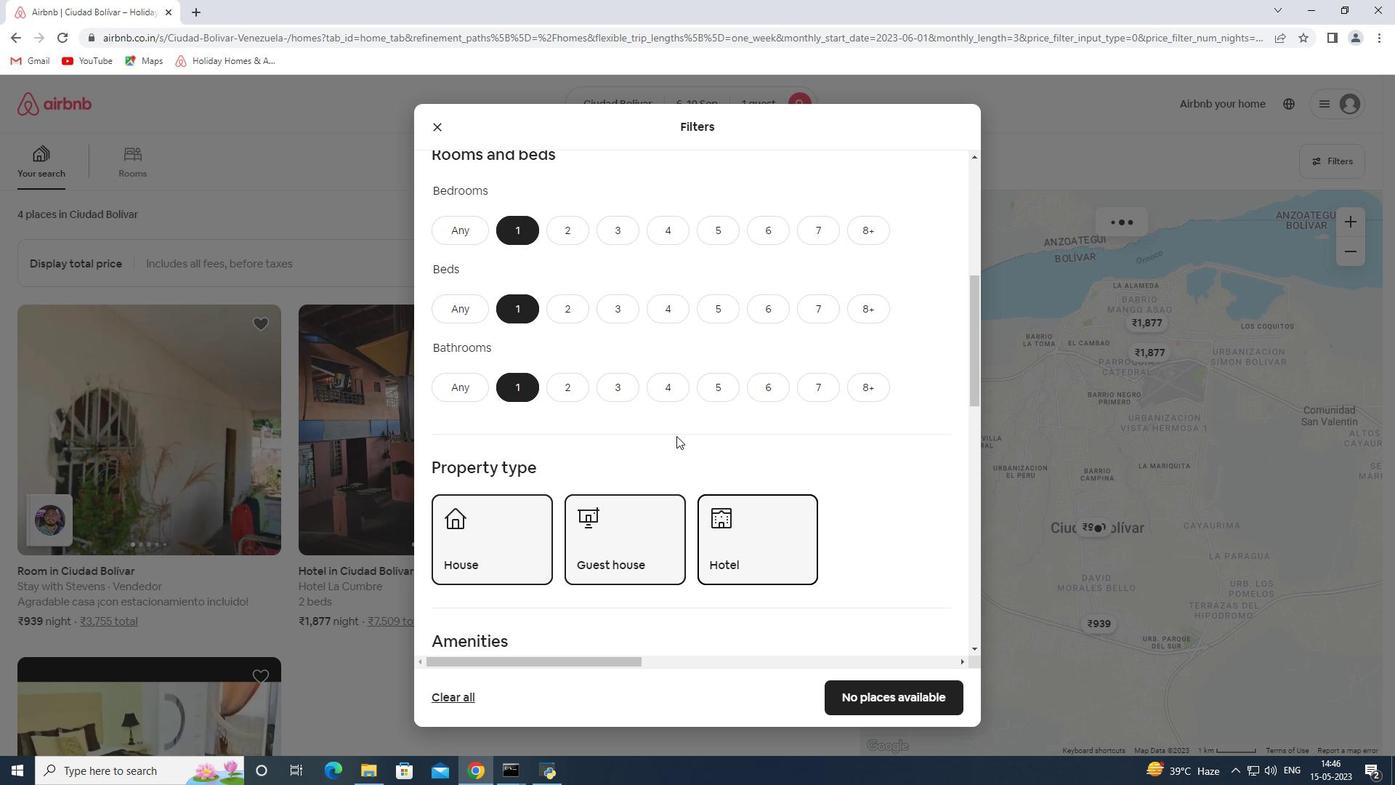 
Action: Mouse scrolled (673, 423) with delta (0, 0)
Screenshot: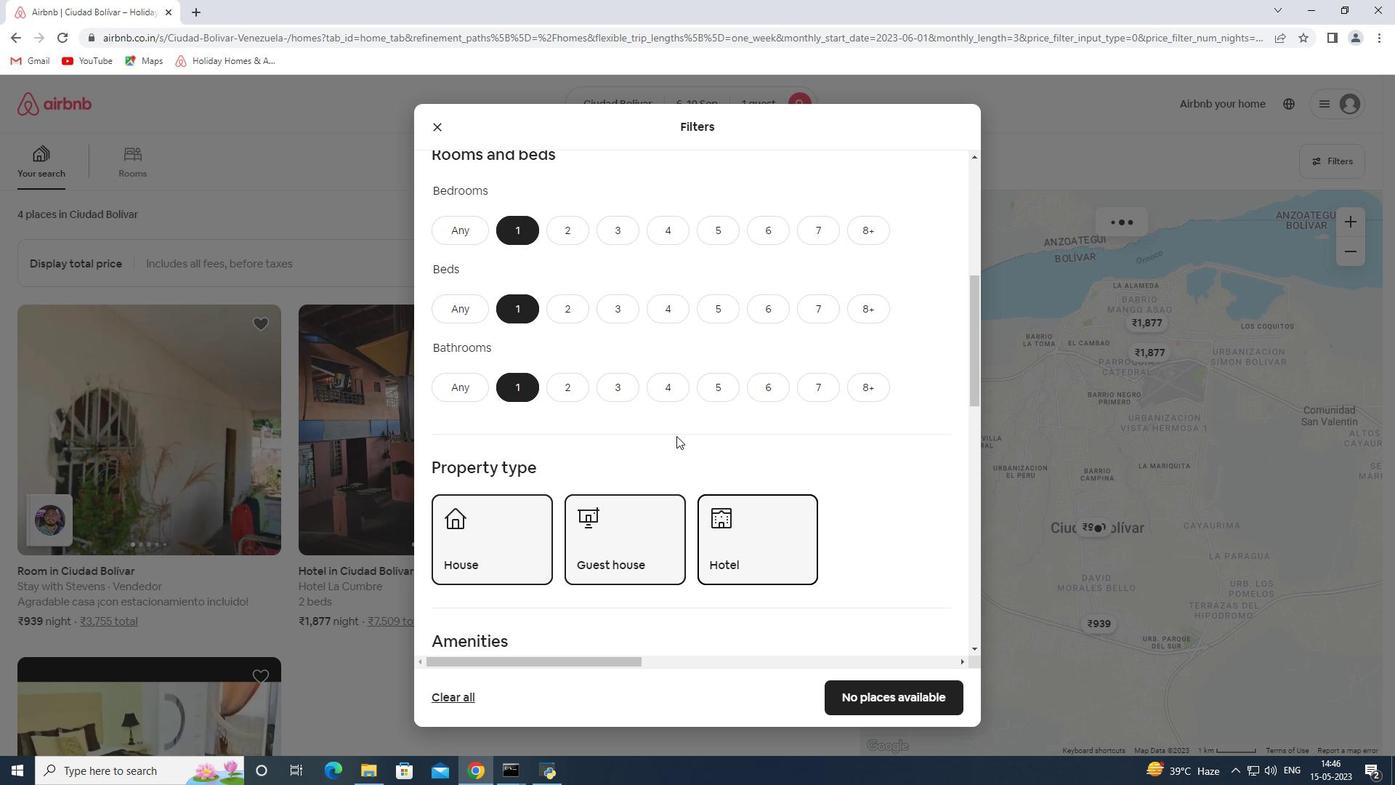 
Action: Mouse moved to (673, 423)
Screenshot: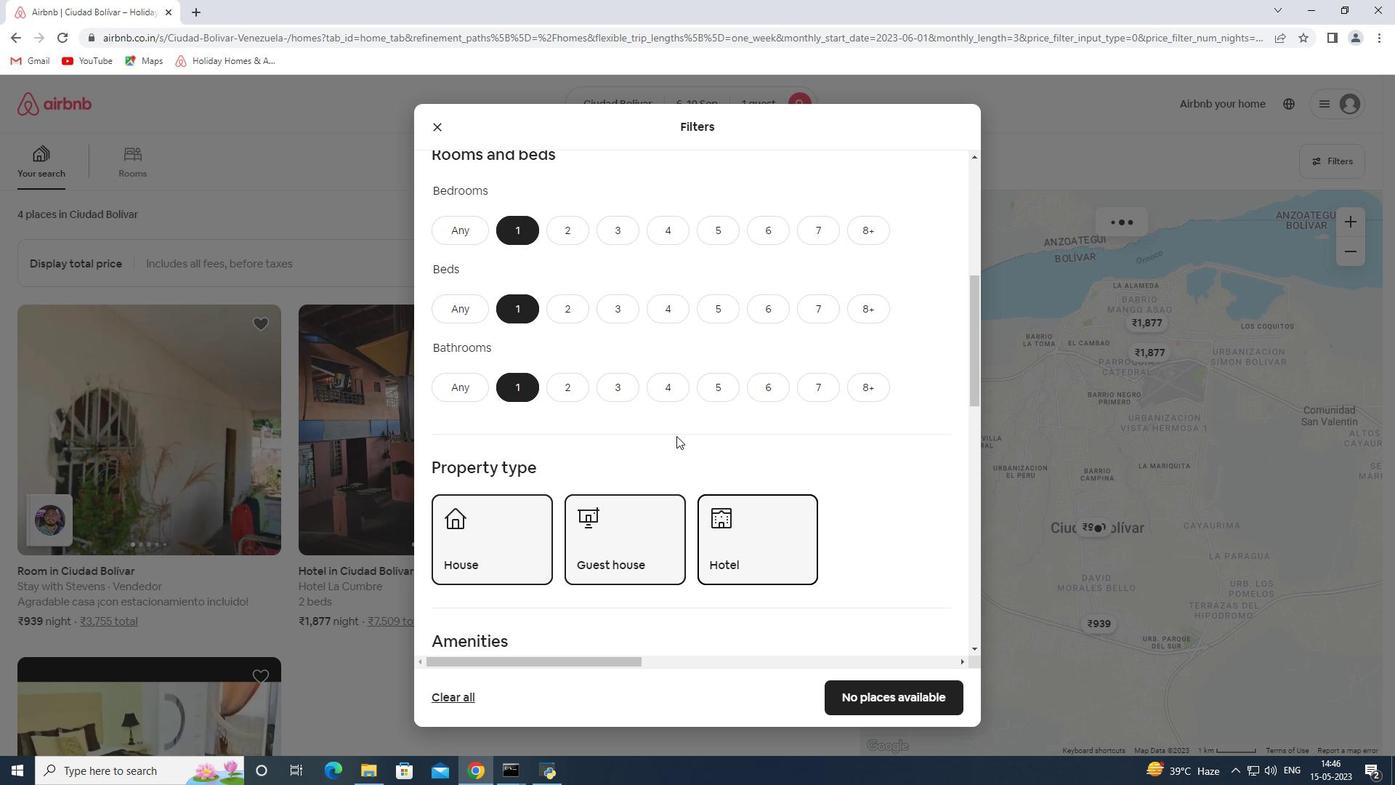 
Action: Mouse scrolled (673, 422) with delta (0, 0)
Screenshot: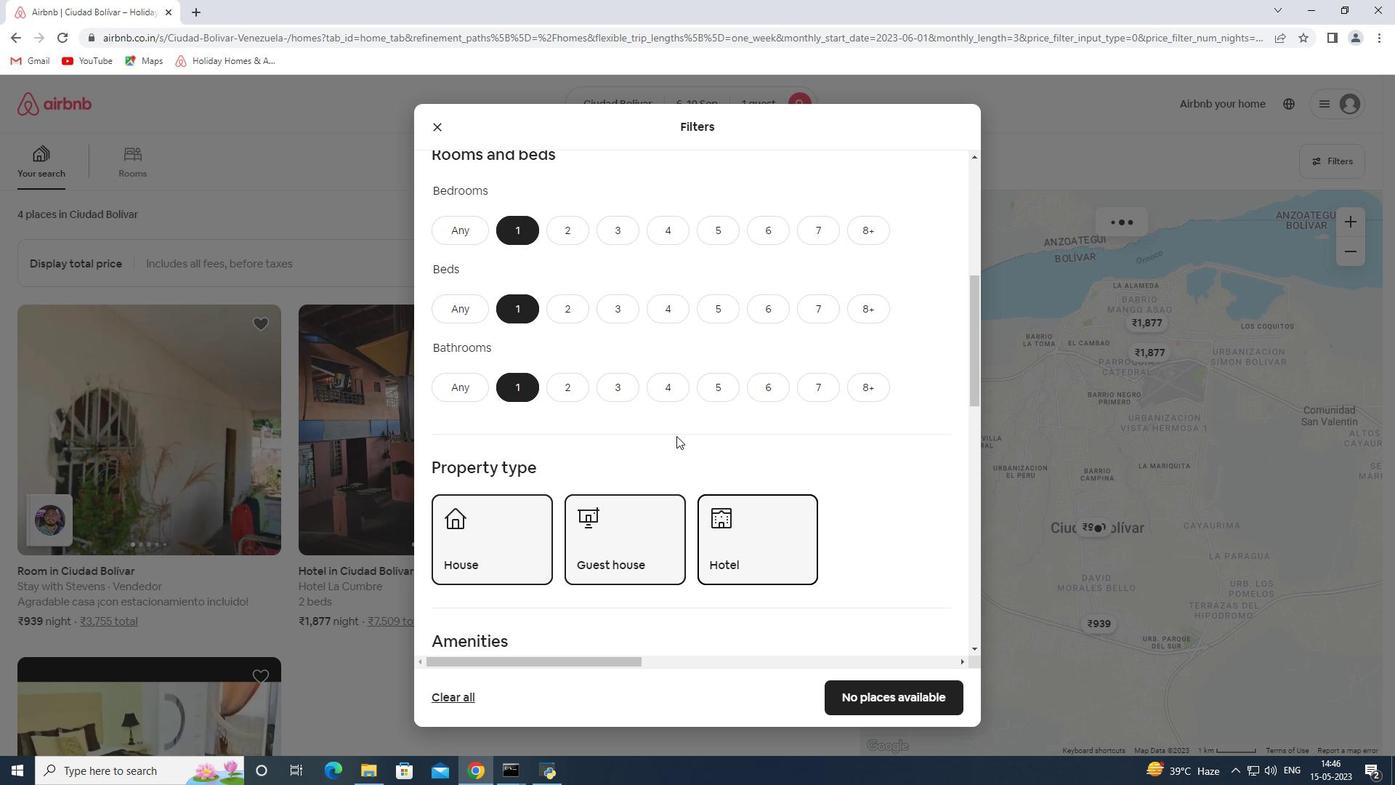 
Action: Mouse scrolled (673, 422) with delta (0, 0)
Screenshot: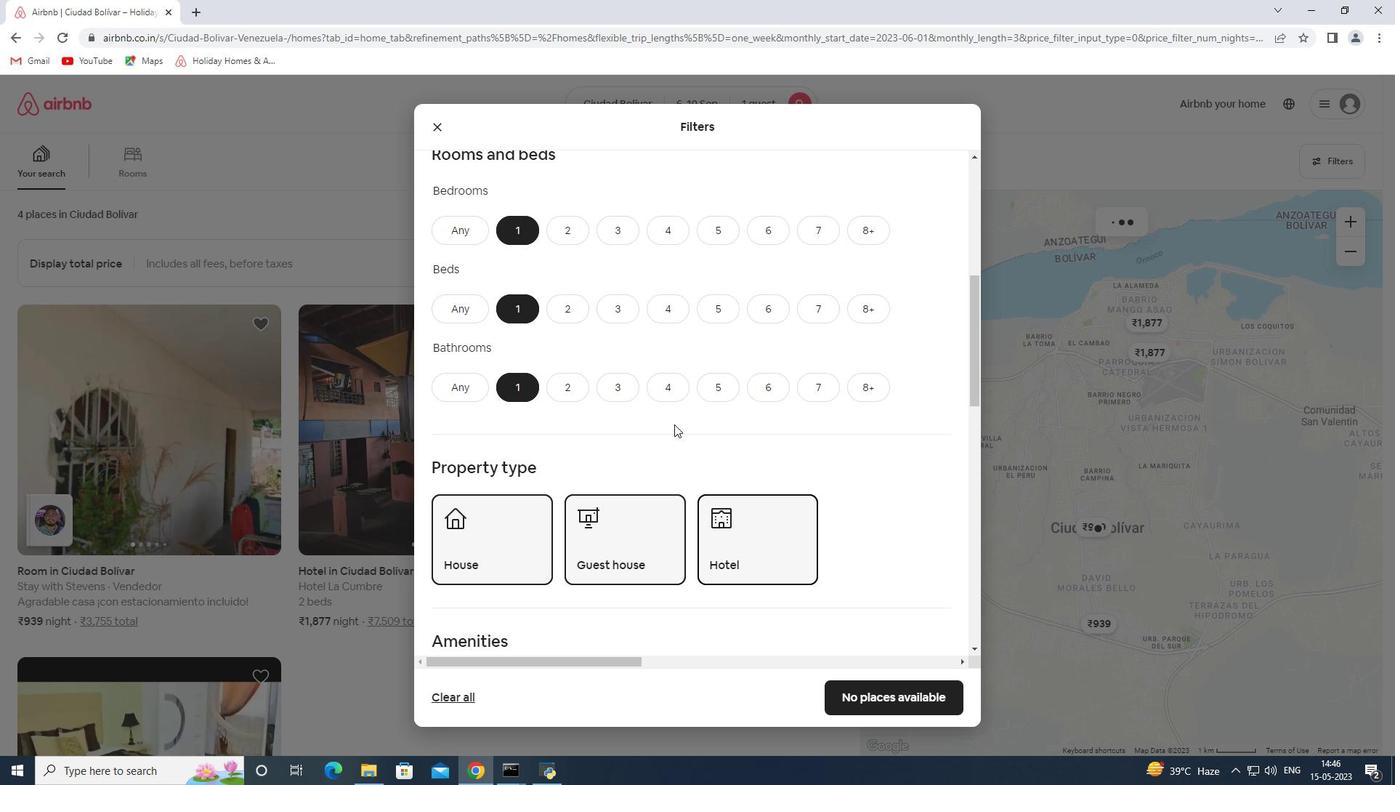 
Action: Mouse moved to (673, 423)
Screenshot: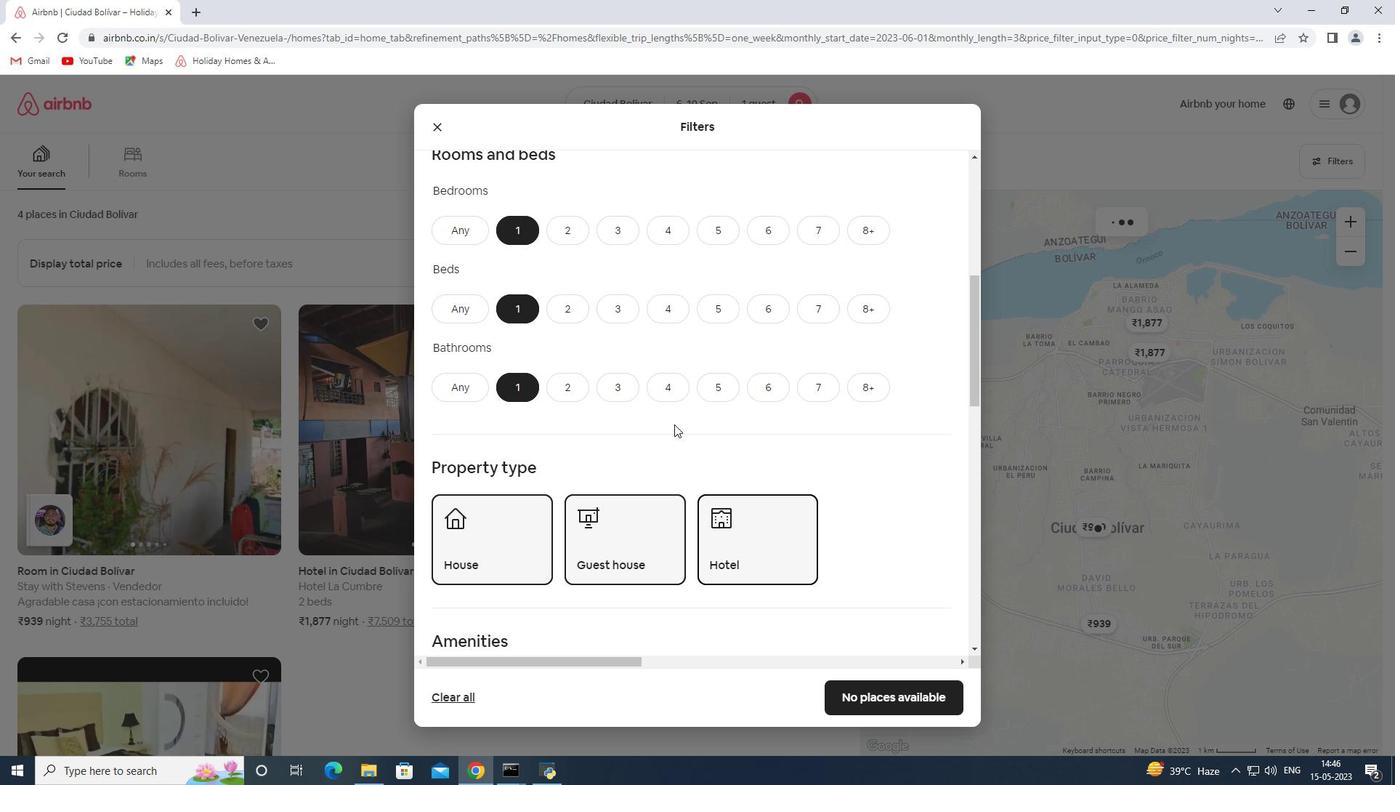 
Action: Mouse scrolled (673, 422) with delta (0, 0)
Screenshot: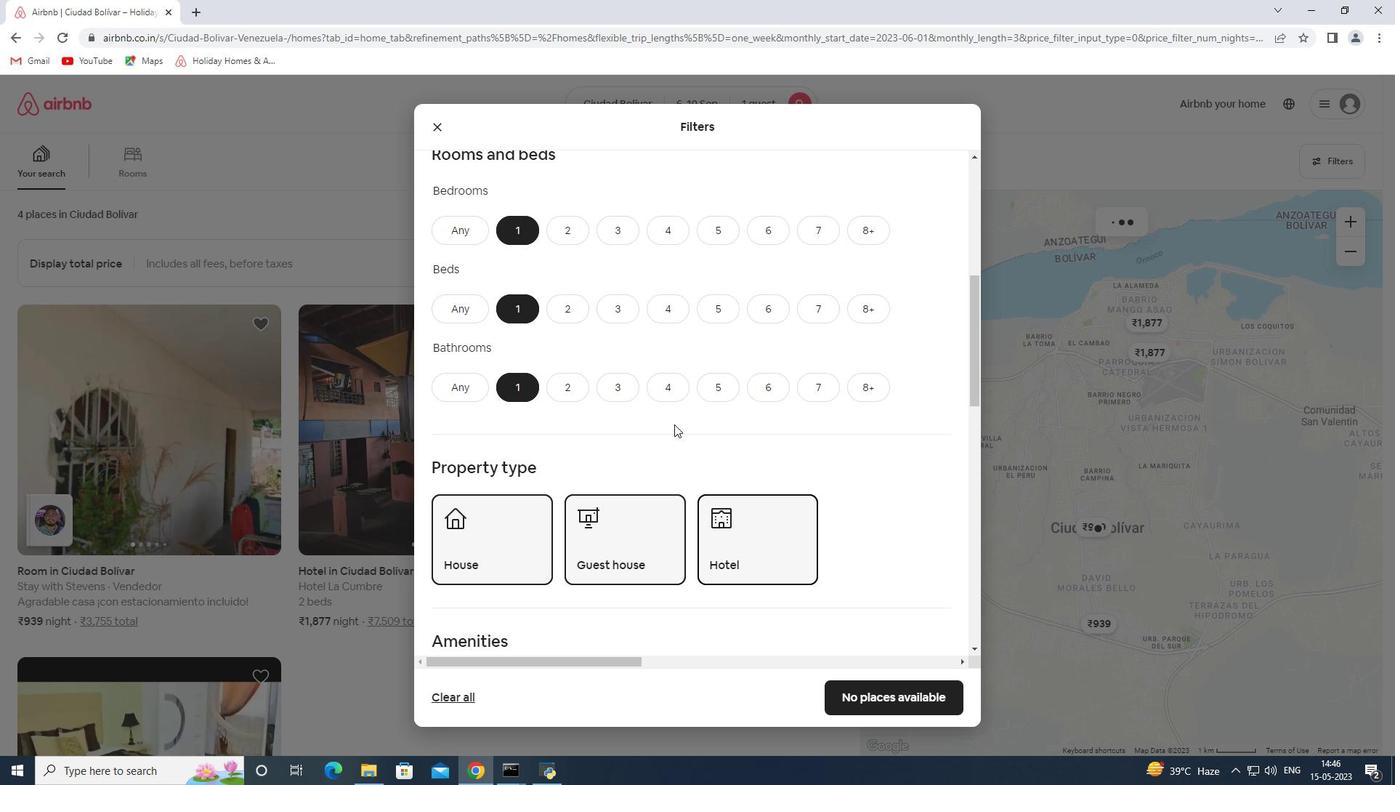 
Action: Mouse moved to (538, 403)
Screenshot: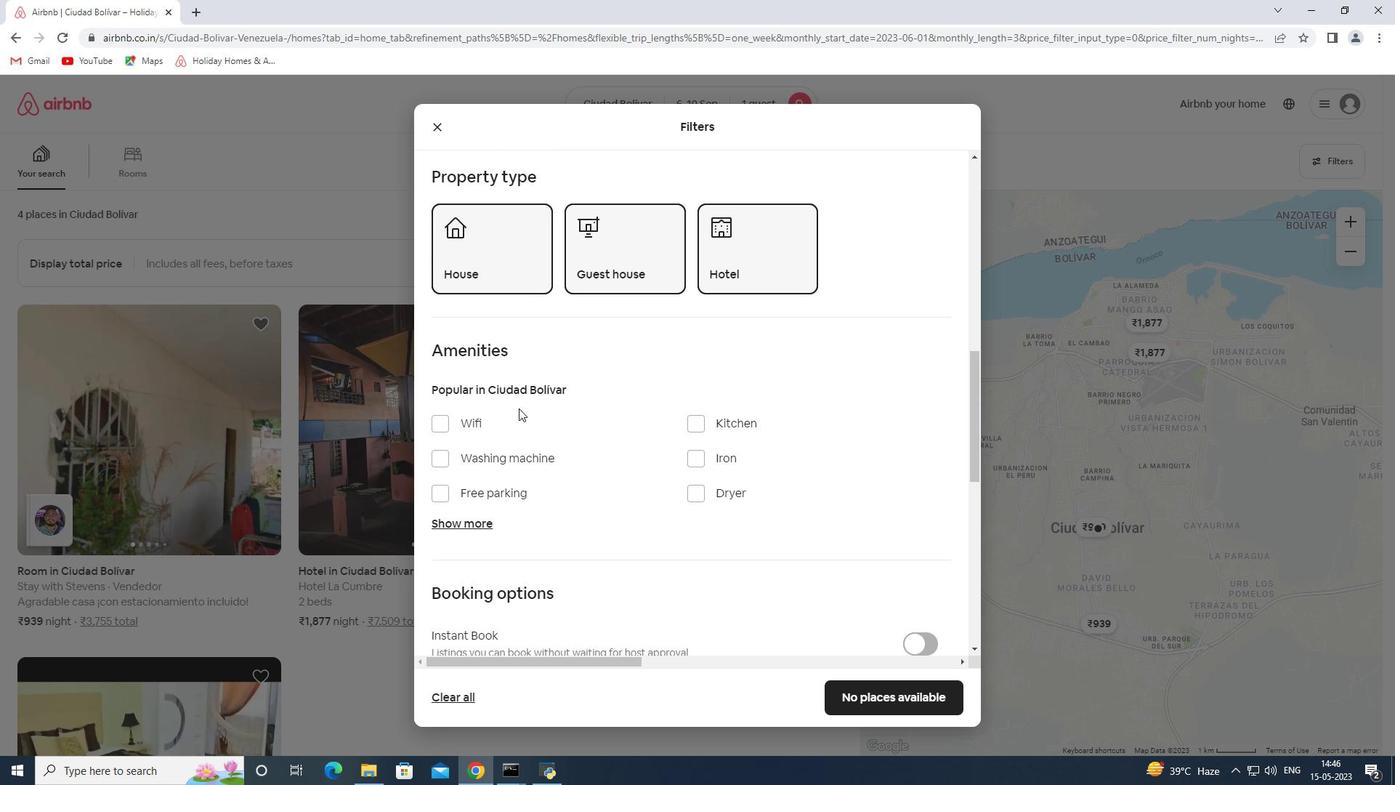 
Action: Mouse scrolled (538, 402) with delta (0, 0)
Screenshot: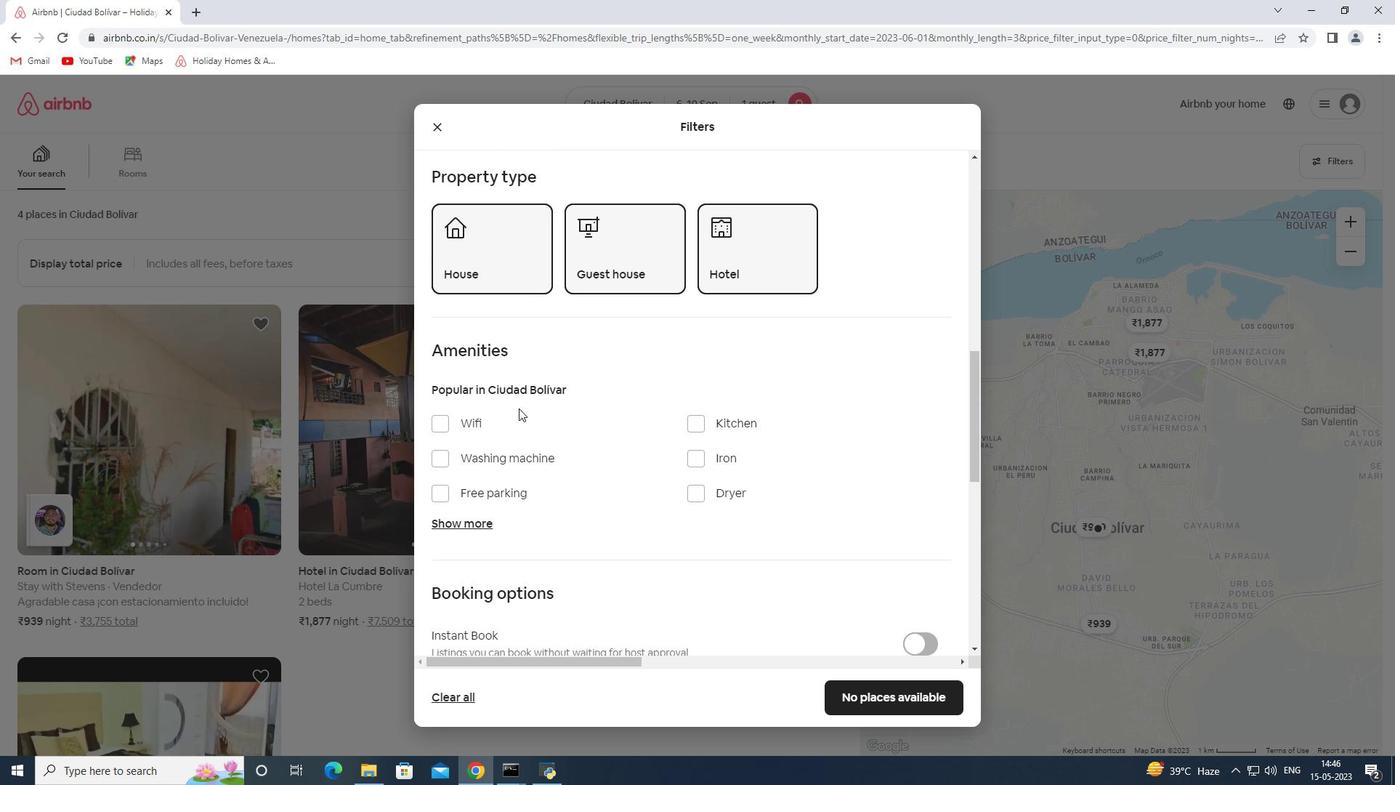 
Action: Mouse moved to (540, 402)
Screenshot: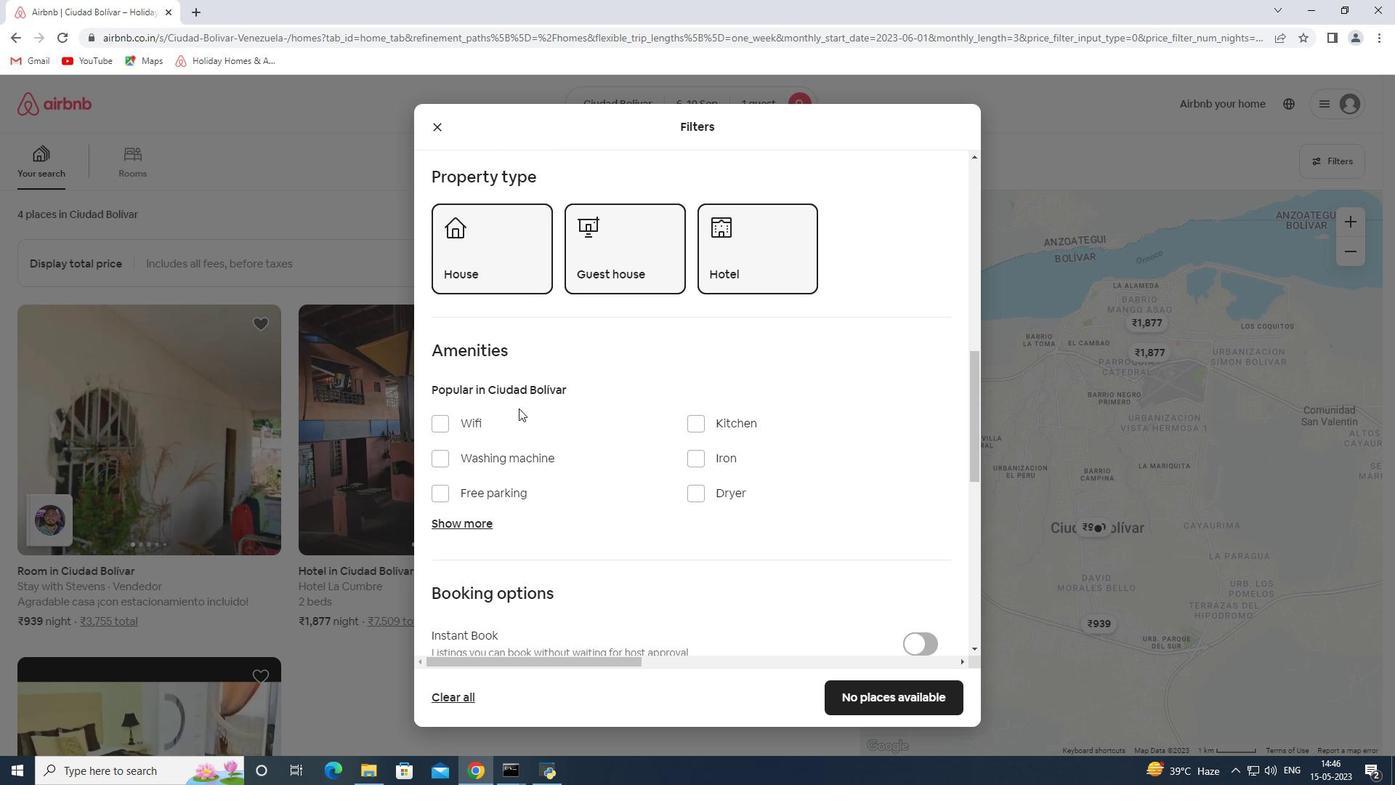 
Action: Mouse scrolled (540, 402) with delta (0, 0)
Screenshot: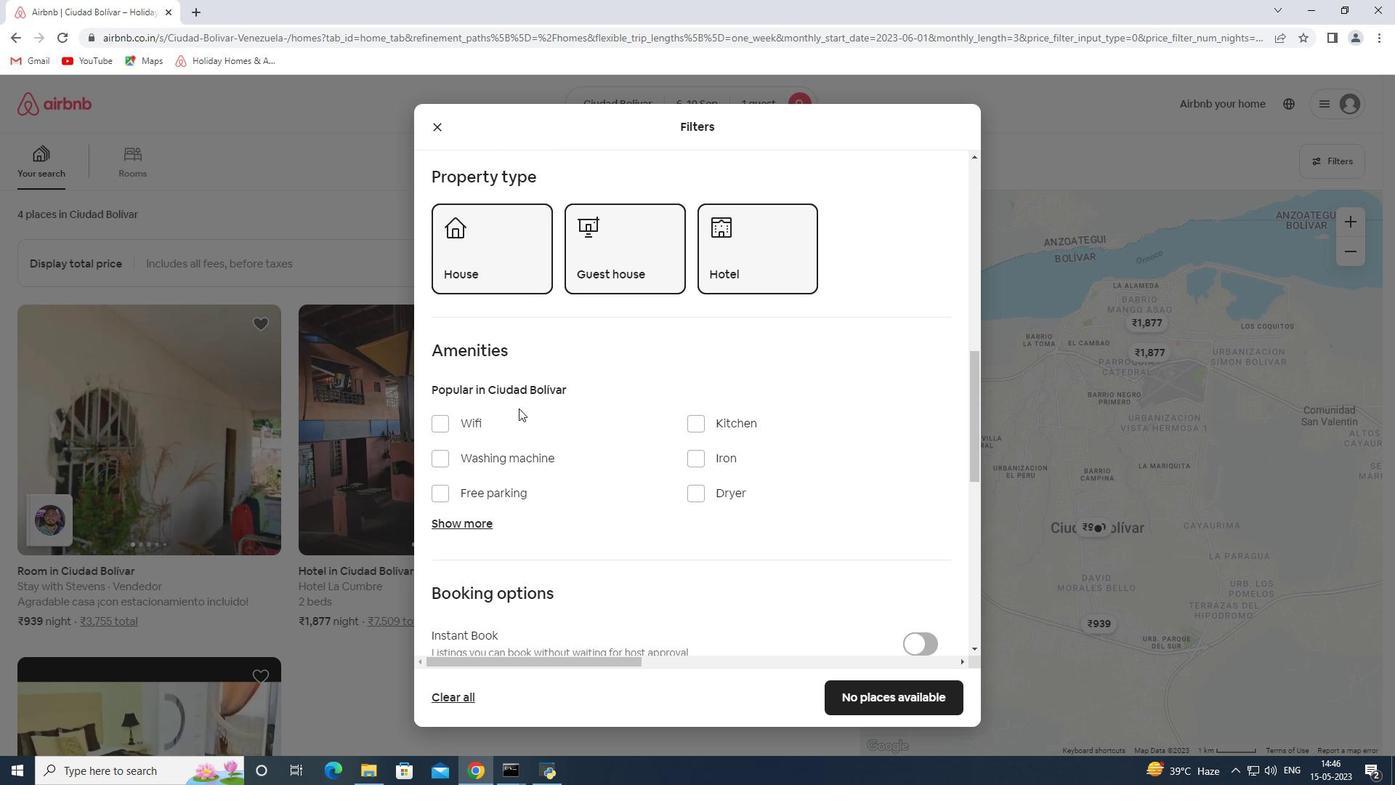 
Action: Mouse moved to (542, 402)
Screenshot: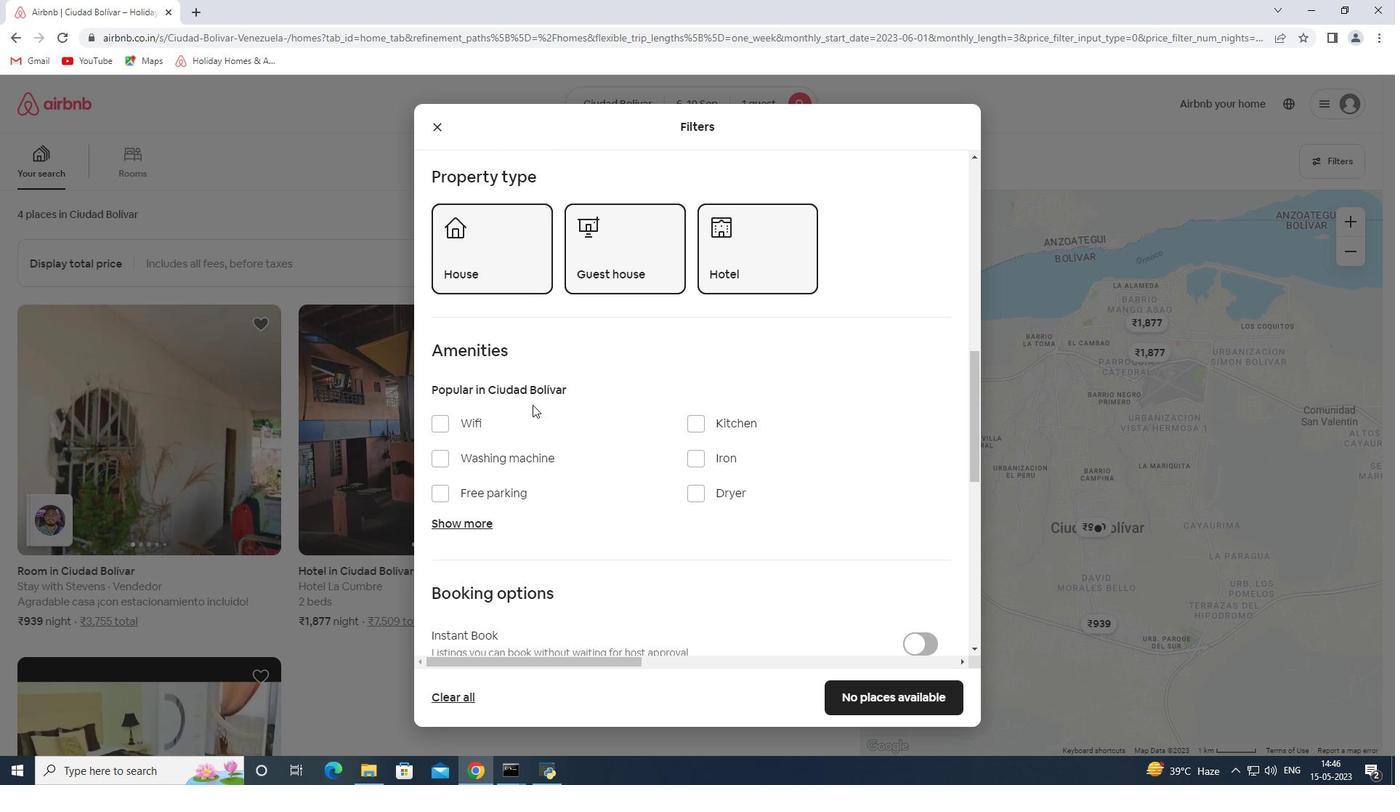 
Action: Mouse scrolled (542, 401) with delta (0, 0)
Screenshot: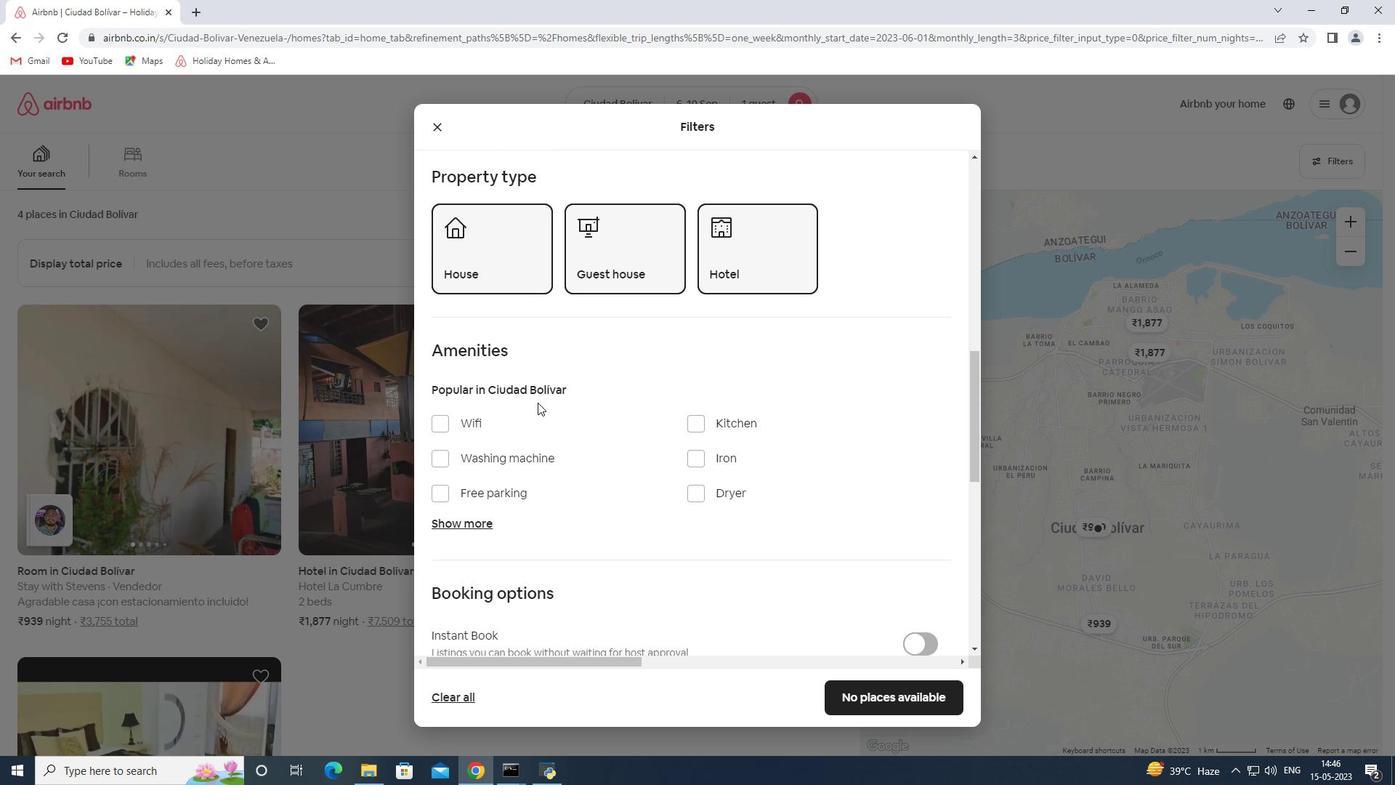 
Action: Mouse moved to (926, 478)
Screenshot: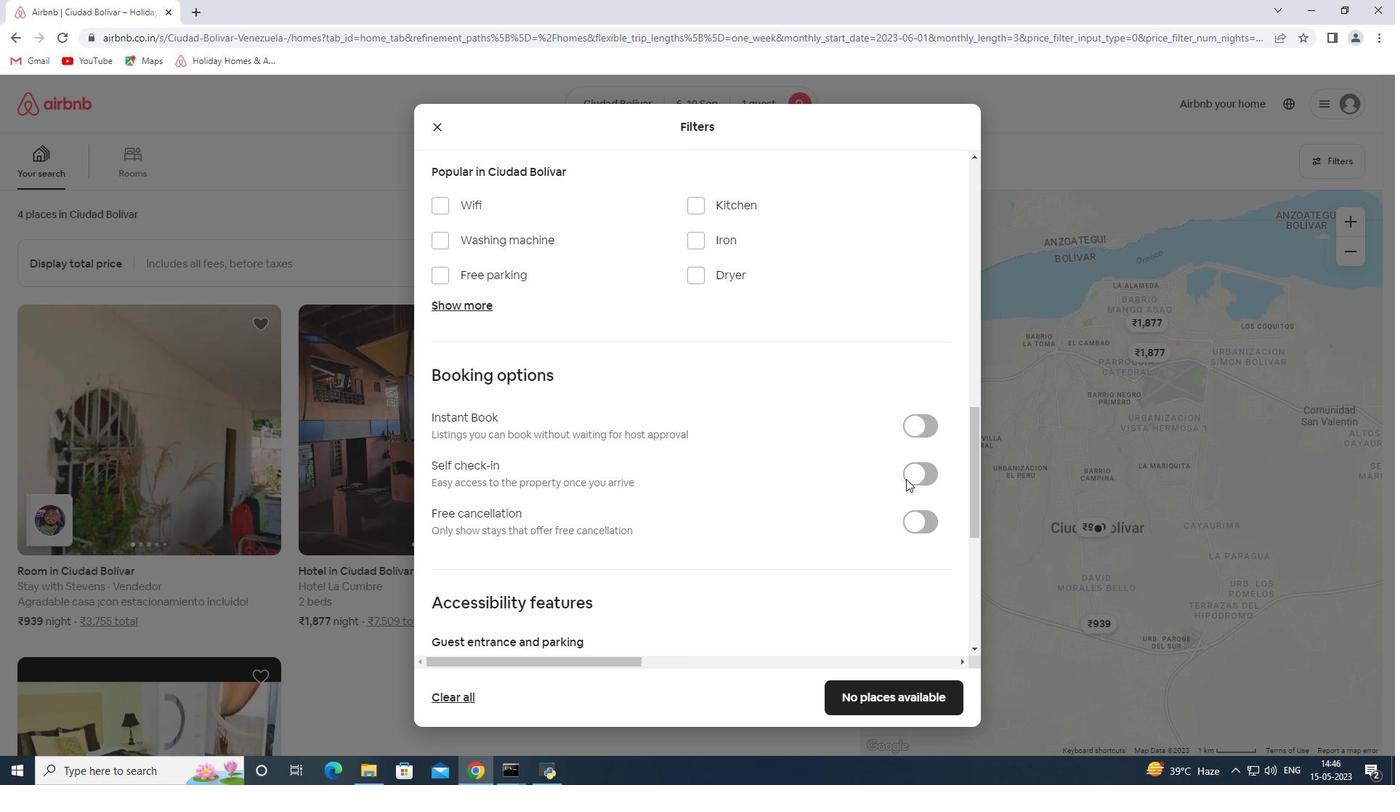 
Action: Mouse pressed left at (926, 478)
Screenshot: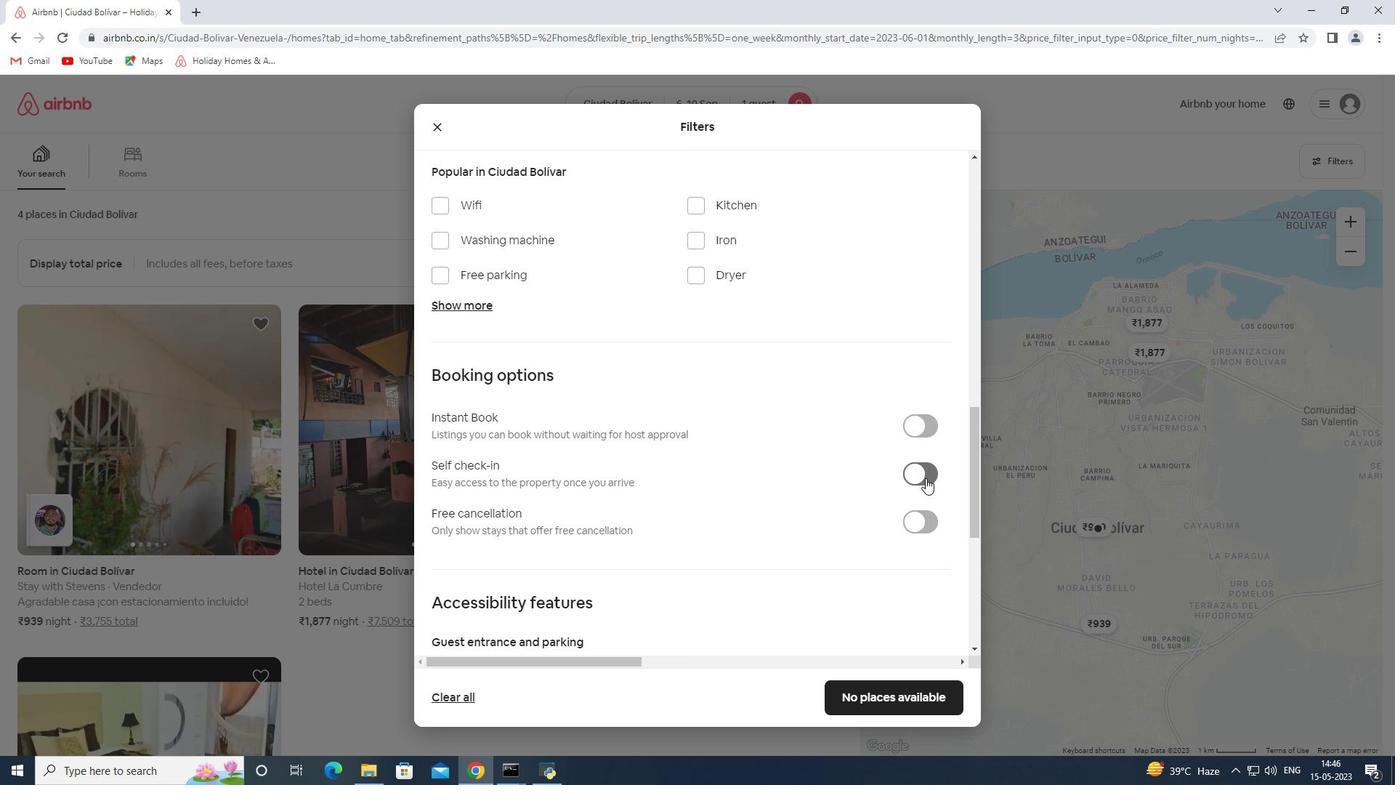 
Action: Mouse moved to (790, 477)
Screenshot: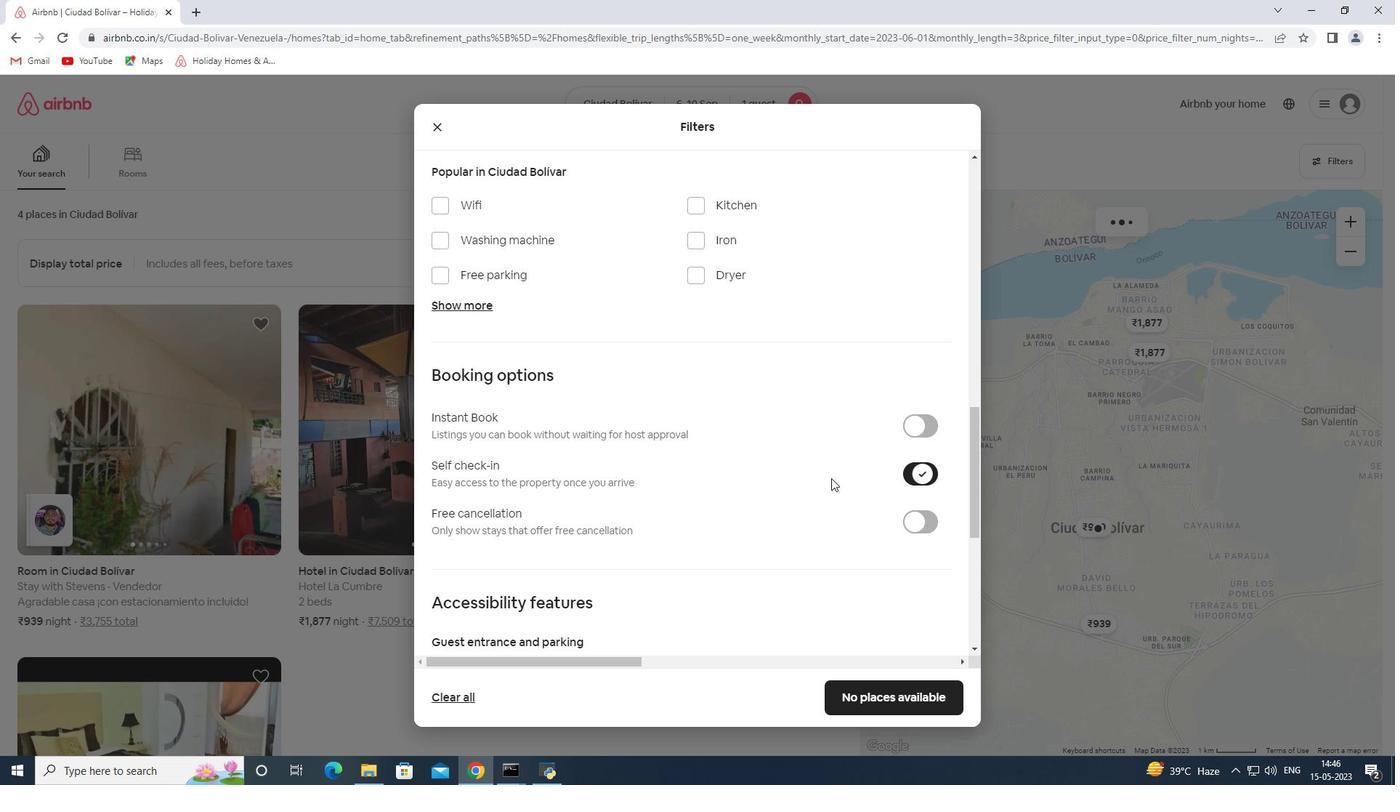 
Action: Mouse scrolled (790, 476) with delta (0, 0)
Screenshot: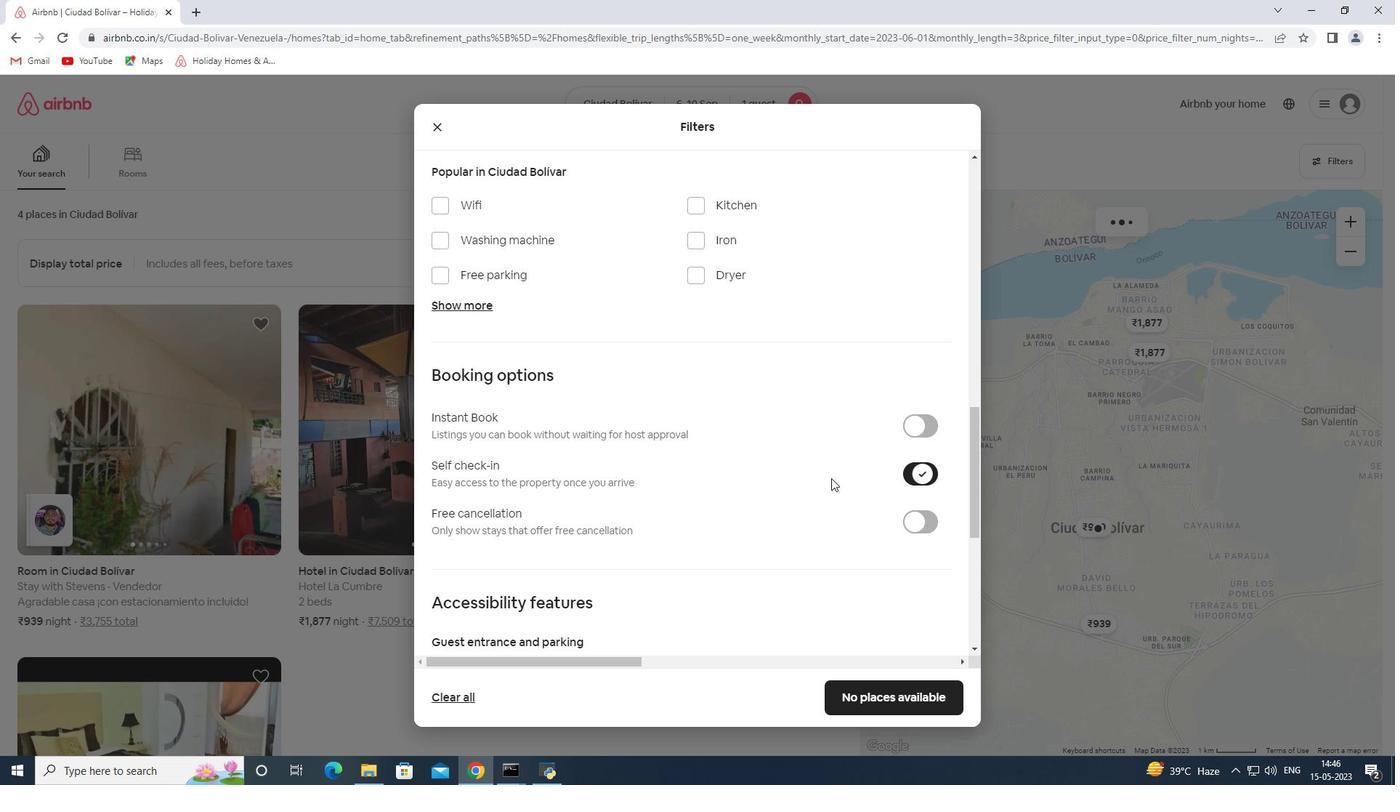 
Action: Mouse moved to (786, 476)
Screenshot: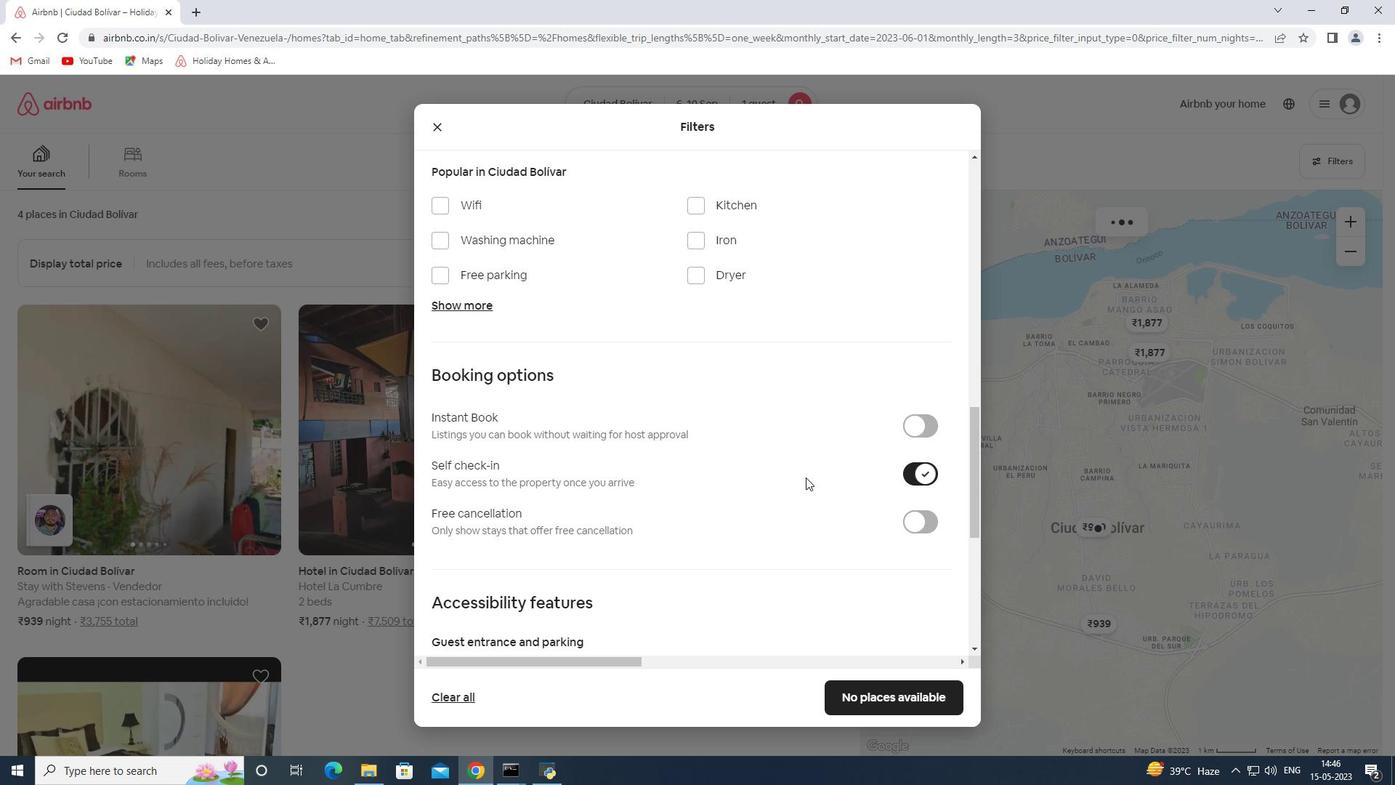 
Action: Mouse scrolled (786, 475) with delta (0, 0)
Screenshot: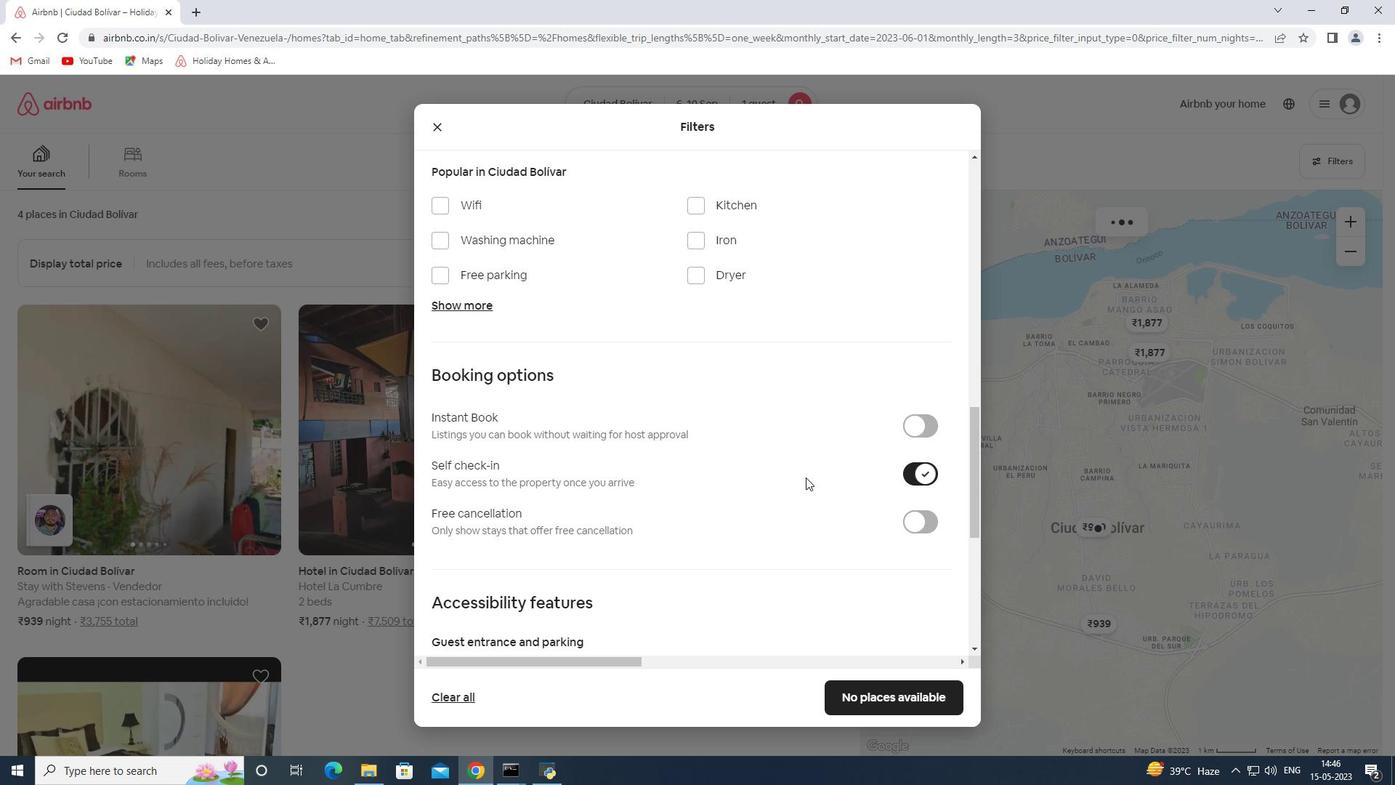 
Action: Mouse moved to (785, 475)
Screenshot: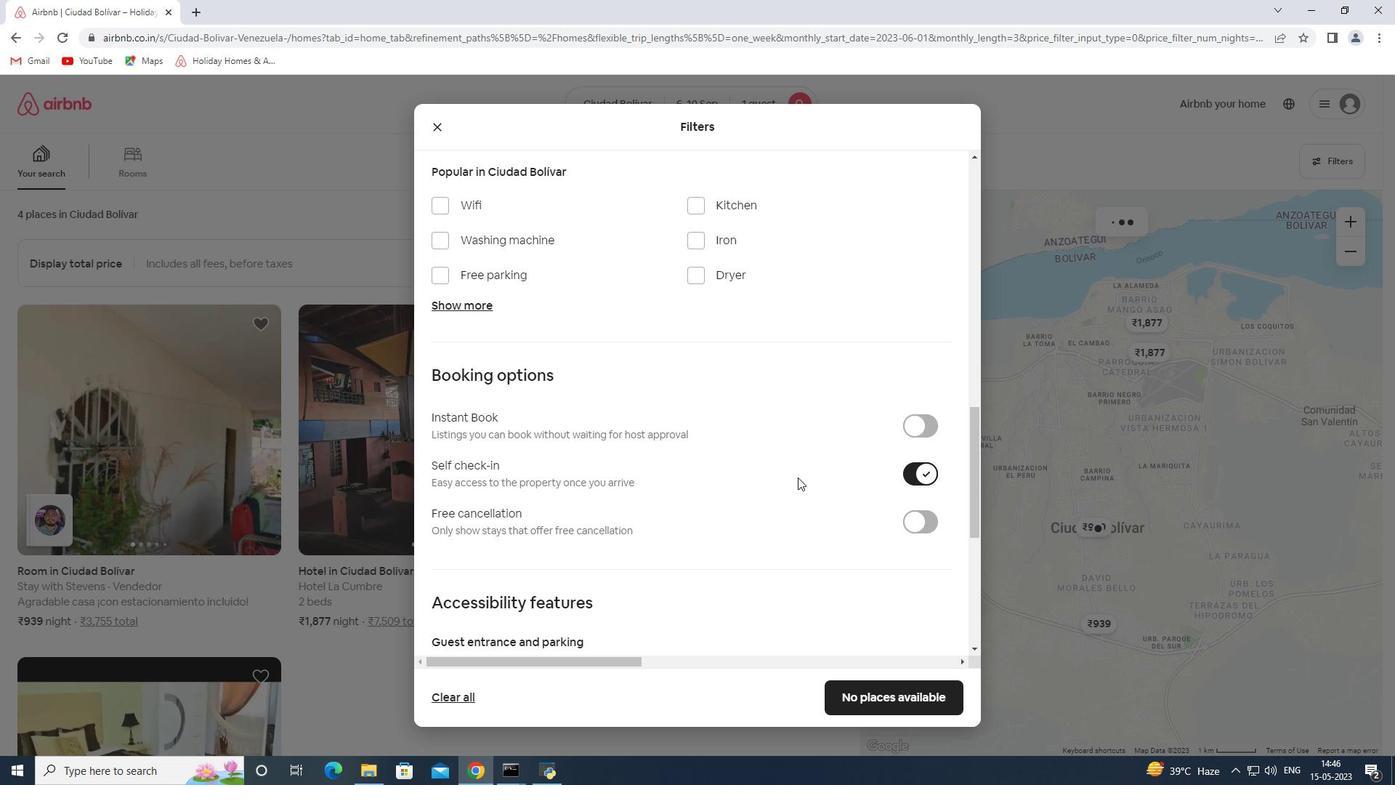 
Action: Mouse scrolled (785, 475) with delta (0, 0)
Screenshot: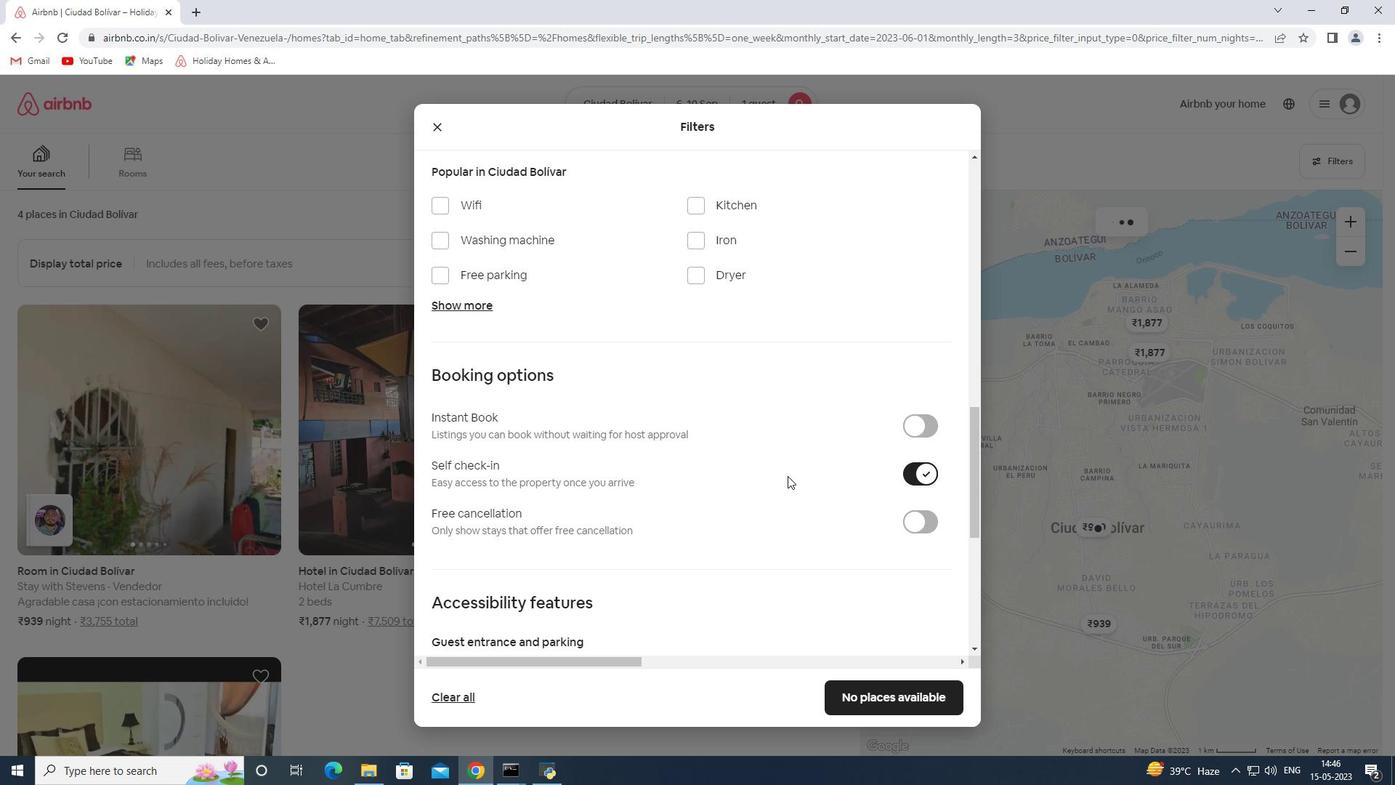 
Action: Mouse moved to (783, 474)
Screenshot: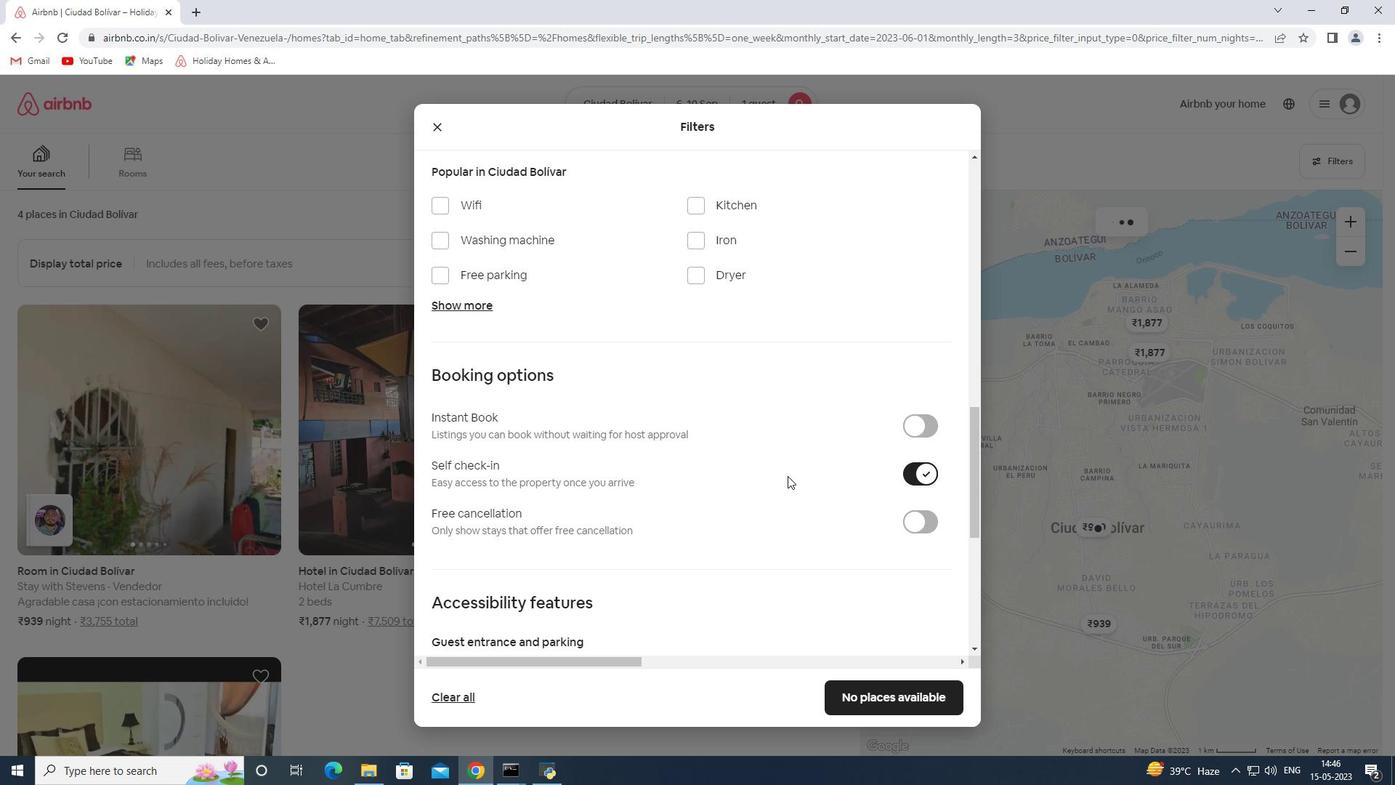 
Action: Mouse scrolled (784, 473) with delta (0, 0)
Screenshot: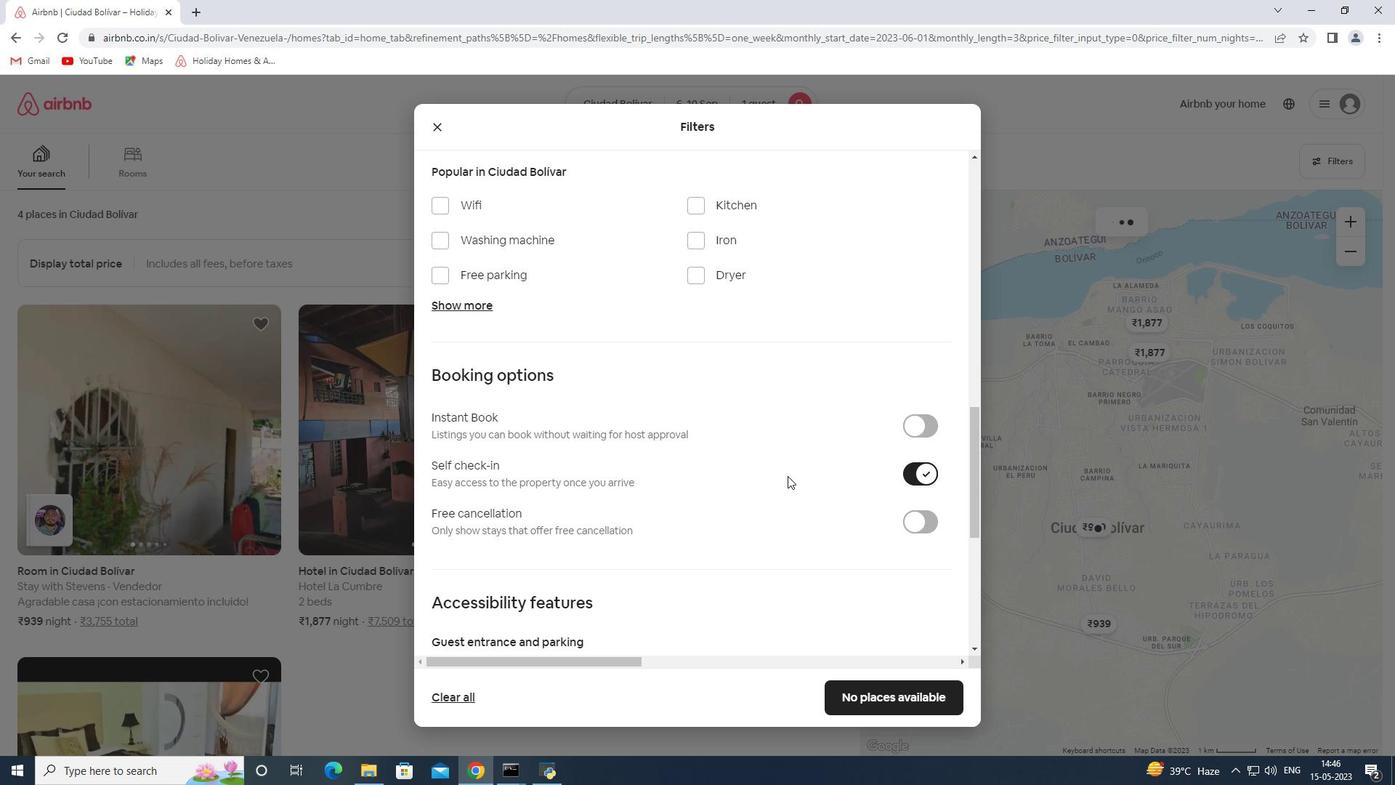 
Action: Mouse moved to (781, 472)
Screenshot: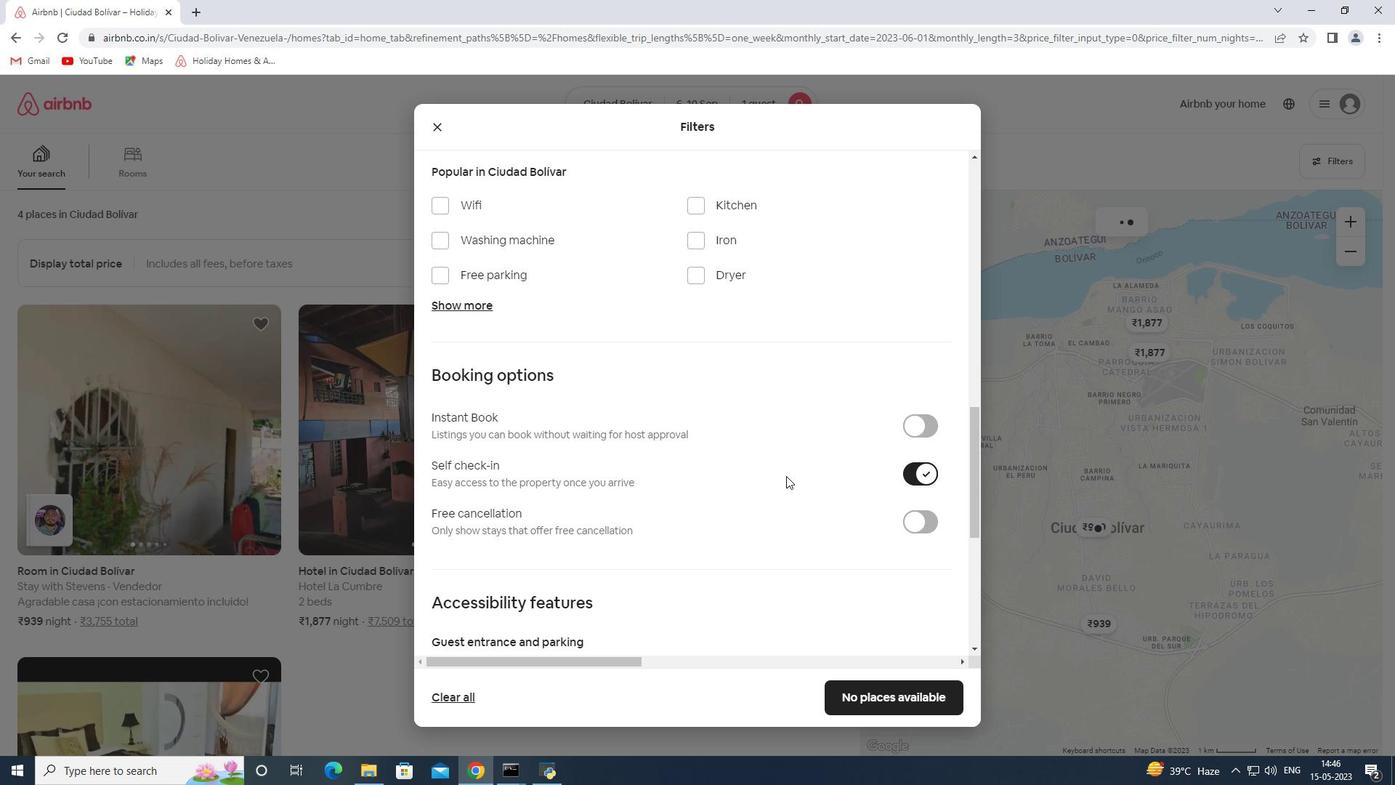 
Action: Mouse scrolled (781, 471) with delta (0, 0)
Screenshot: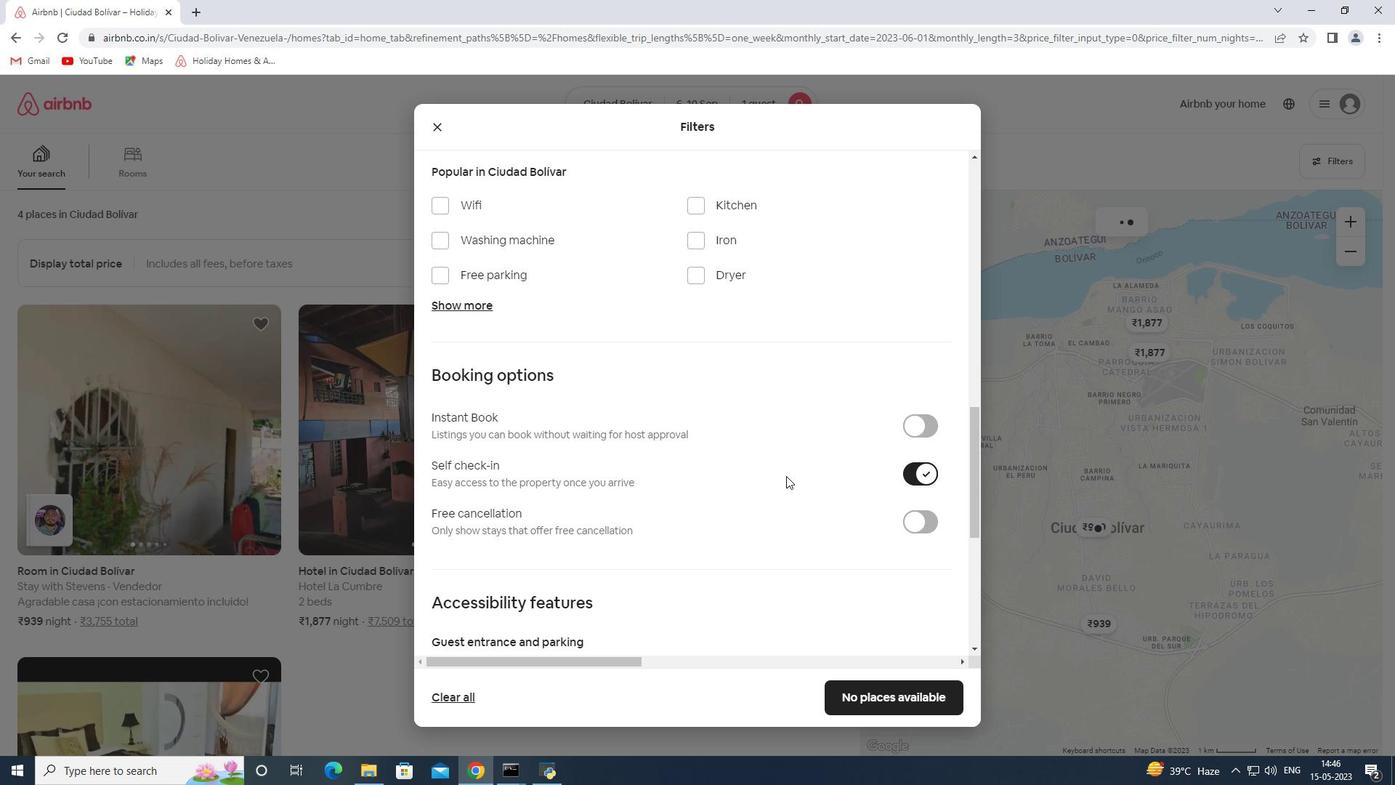 
Action: Mouse moved to (559, 479)
Screenshot: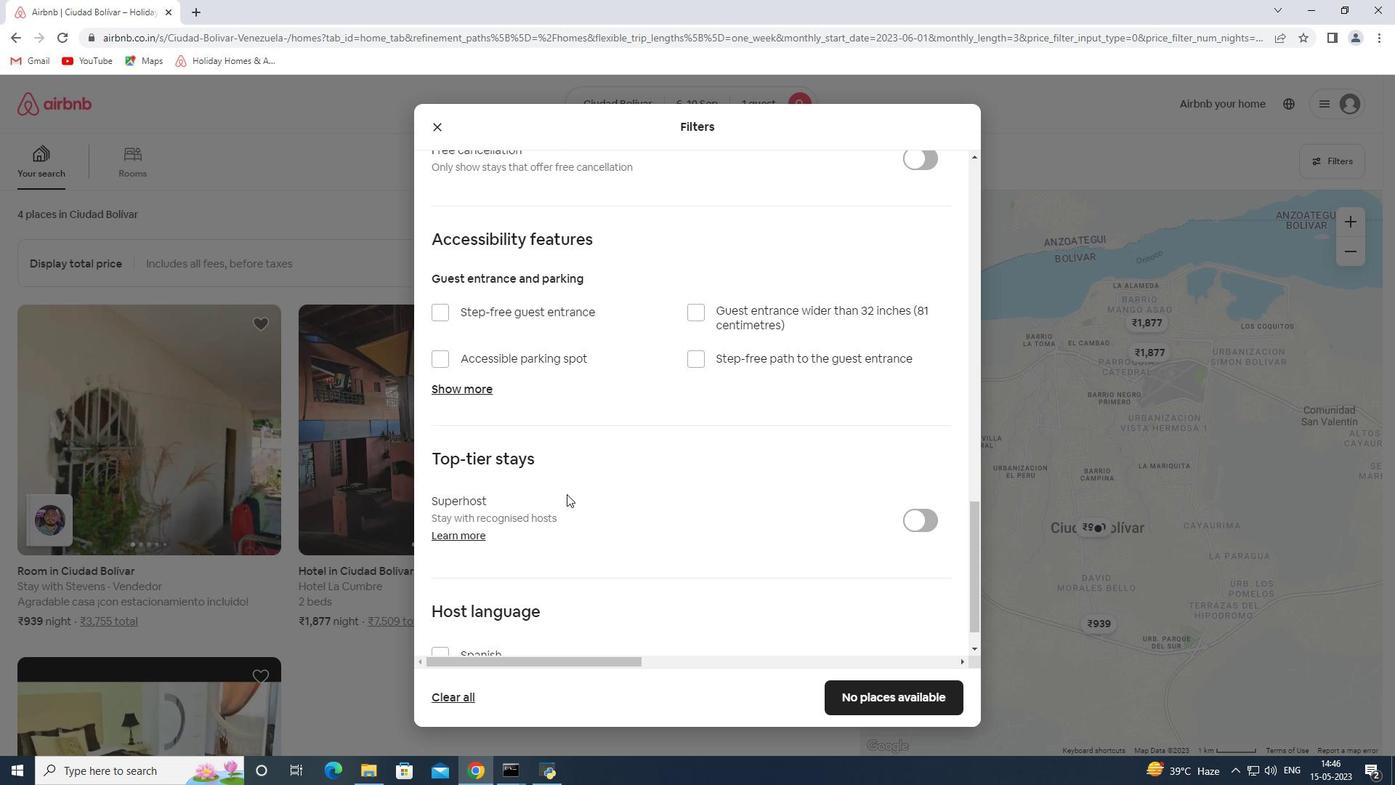 
Action: Mouse scrolled (559, 478) with delta (0, 0)
Screenshot: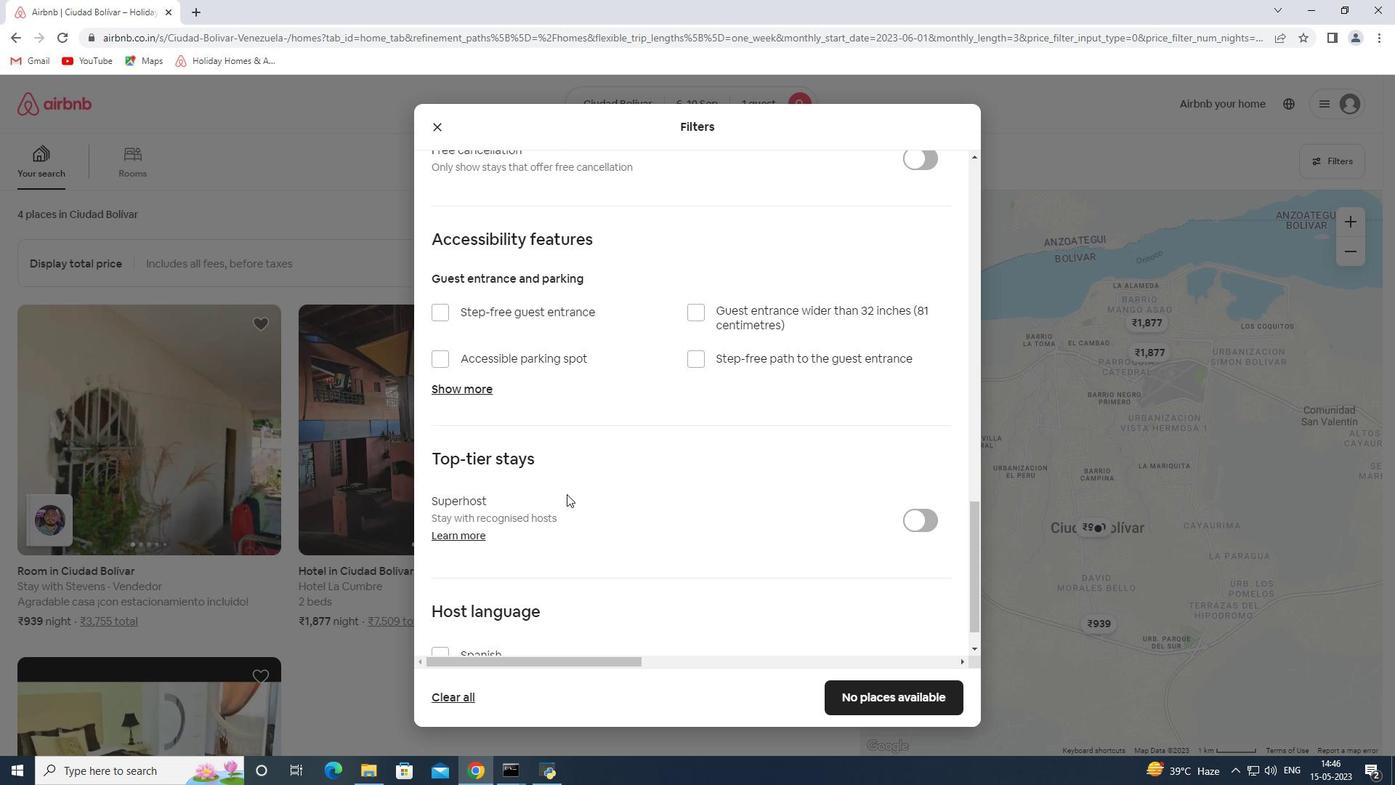 
Action: Mouse moved to (559, 470)
Screenshot: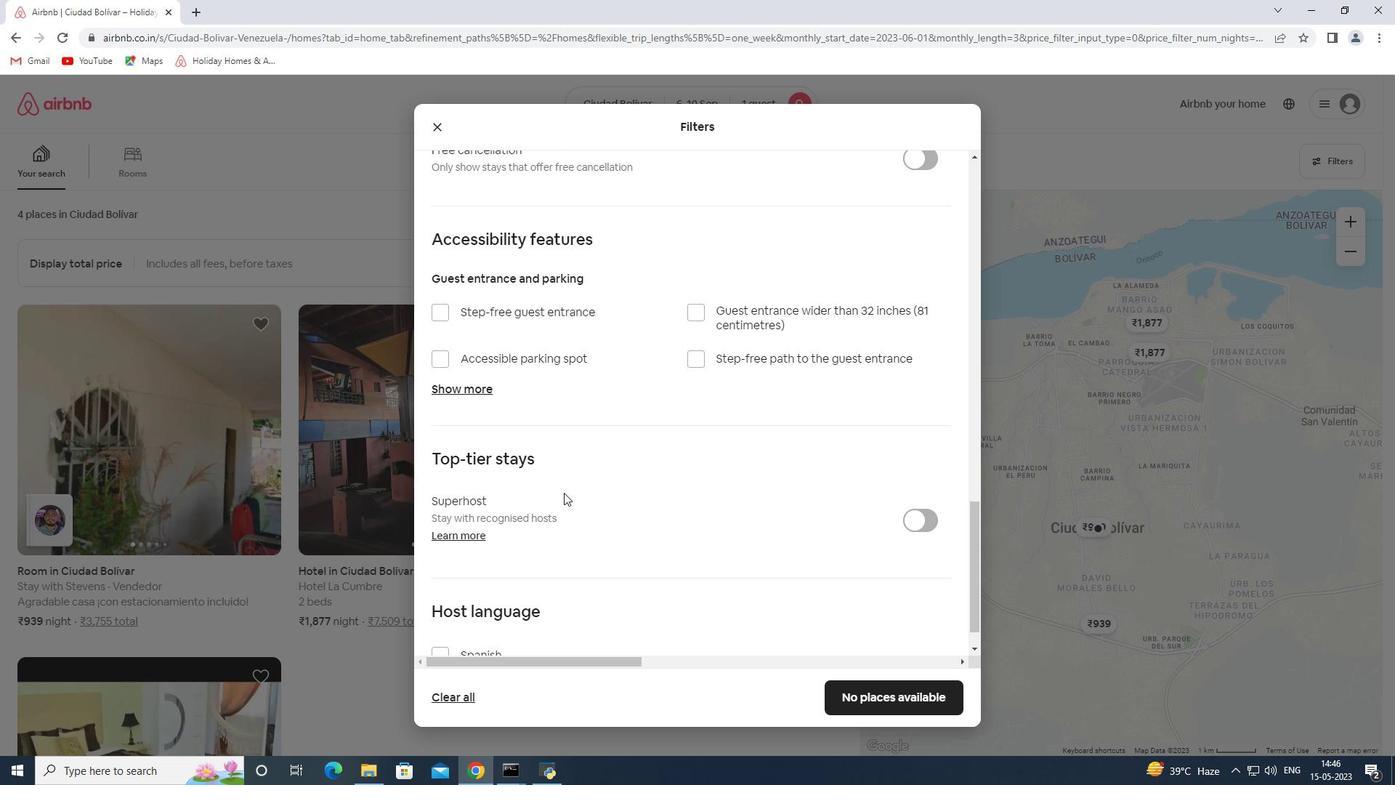 
Action: Mouse scrolled (559, 469) with delta (0, 0)
Screenshot: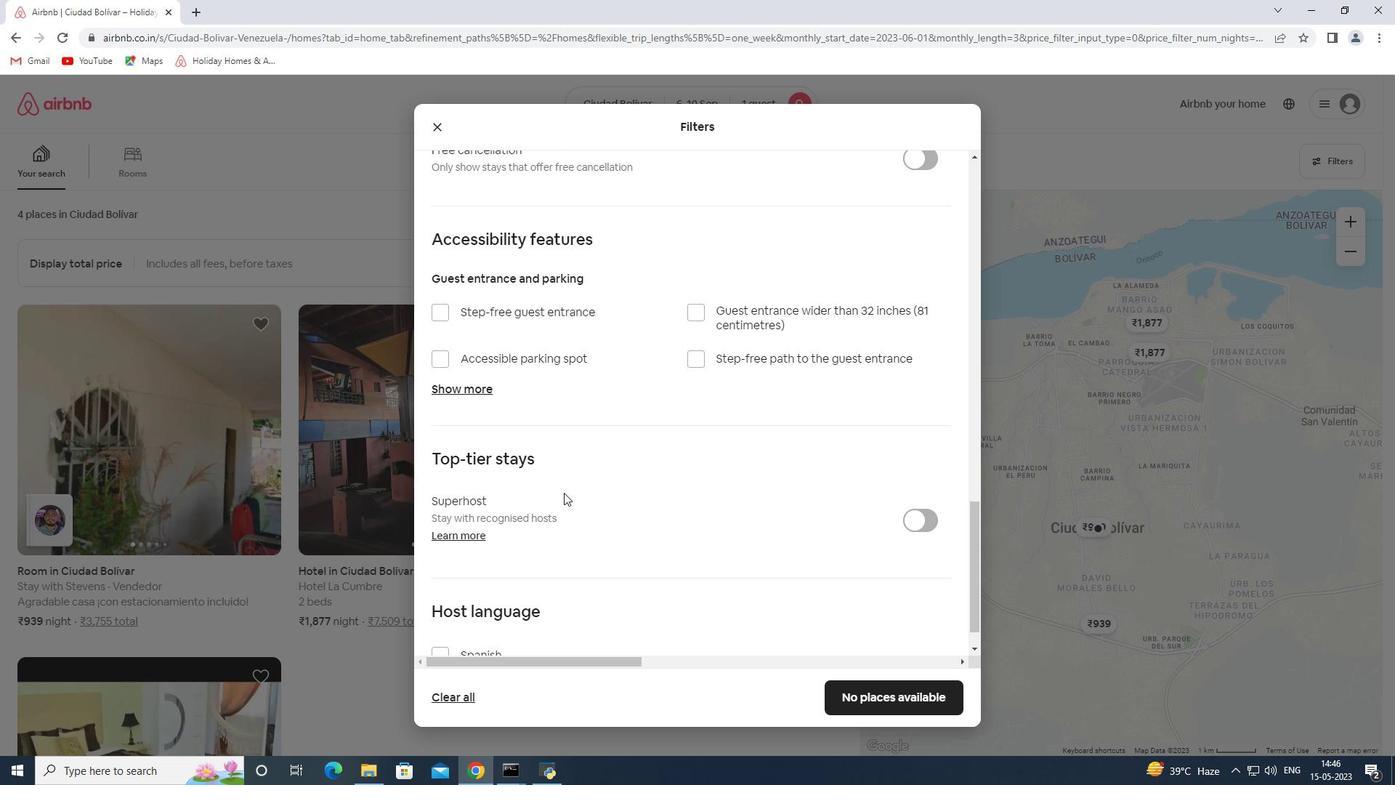 
Action: Mouse moved to (556, 428)
Screenshot: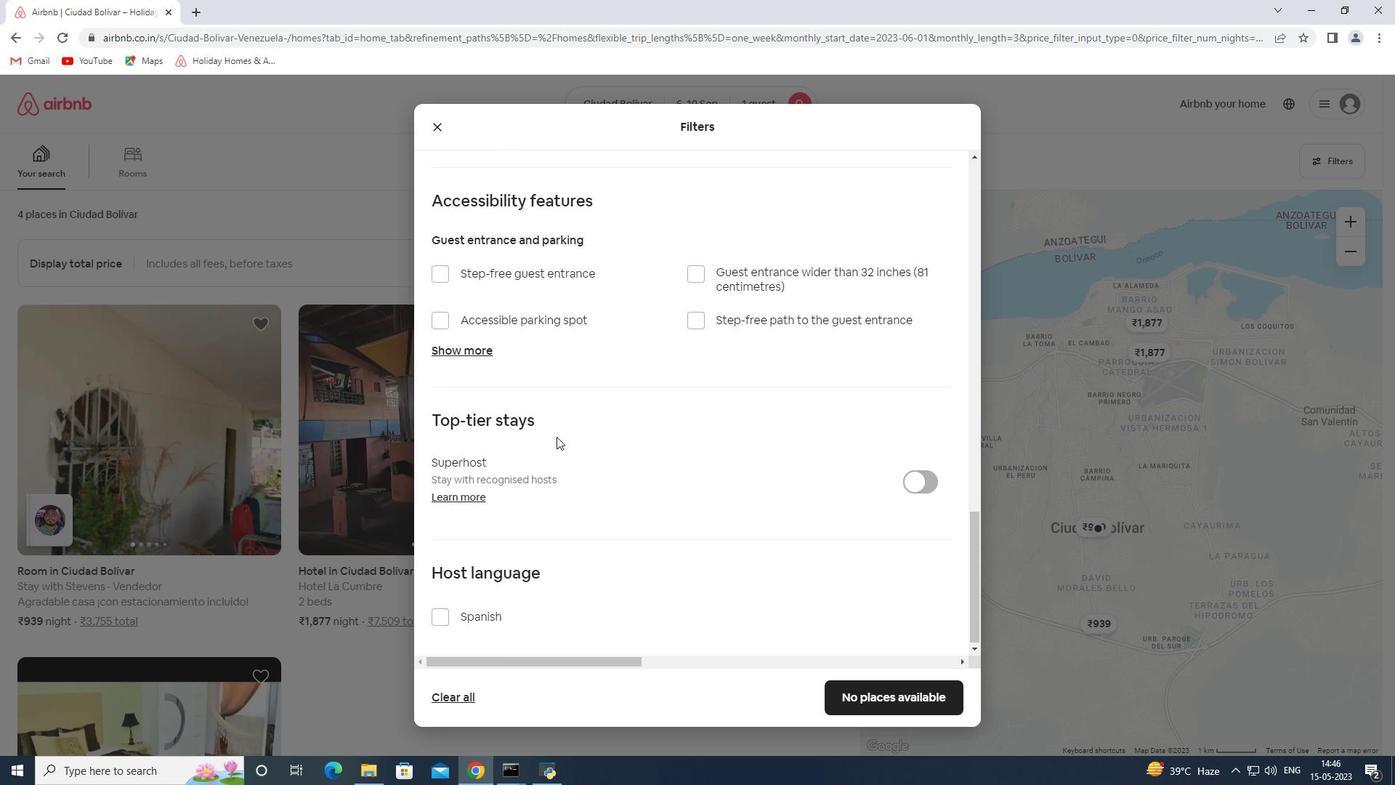 
Action: Mouse scrolled (556, 427) with delta (0, 0)
Screenshot: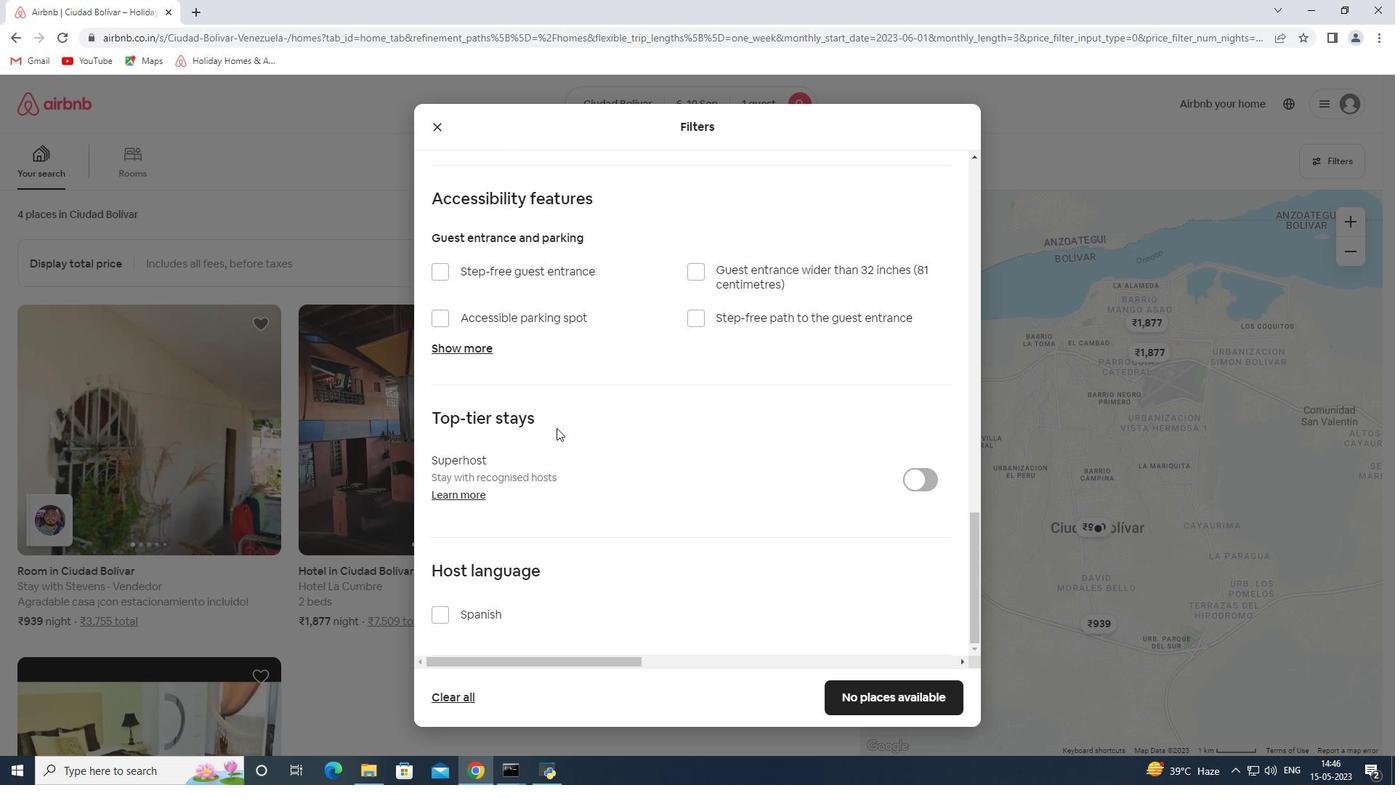 
Action: Mouse scrolled (556, 427) with delta (0, 0)
Screenshot: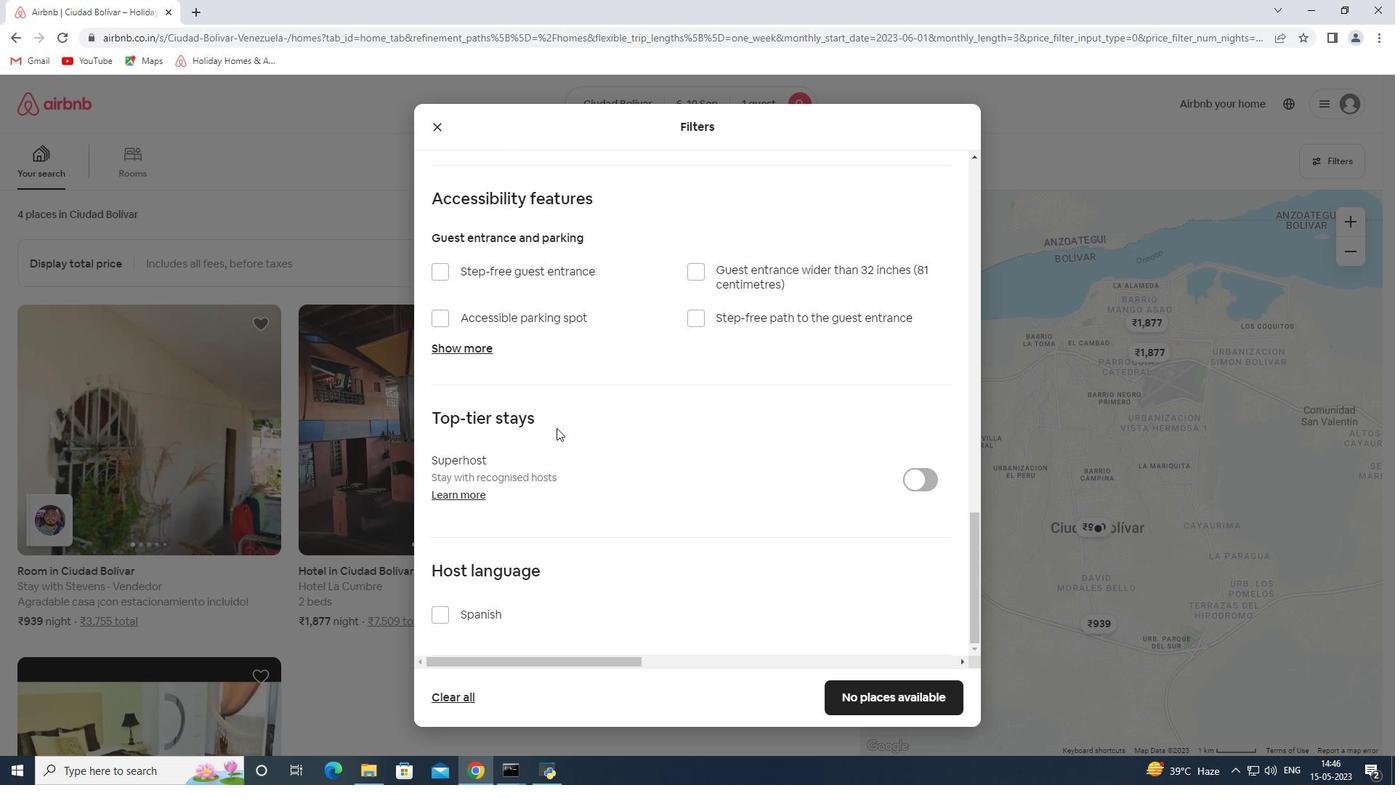 
Action: Mouse scrolled (556, 427) with delta (0, 0)
Screenshot: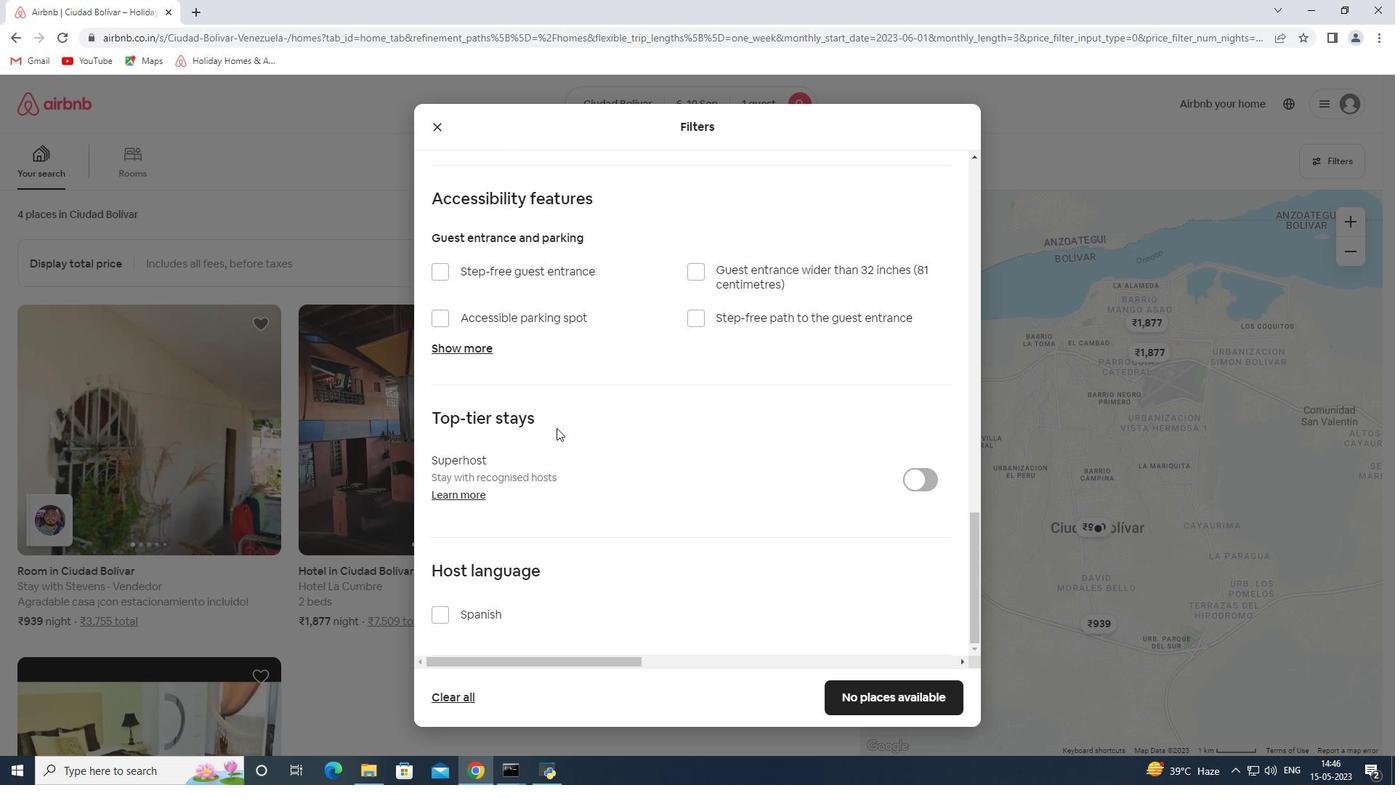 
Action: Mouse scrolled (556, 427) with delta (0, 0)
Screenshot: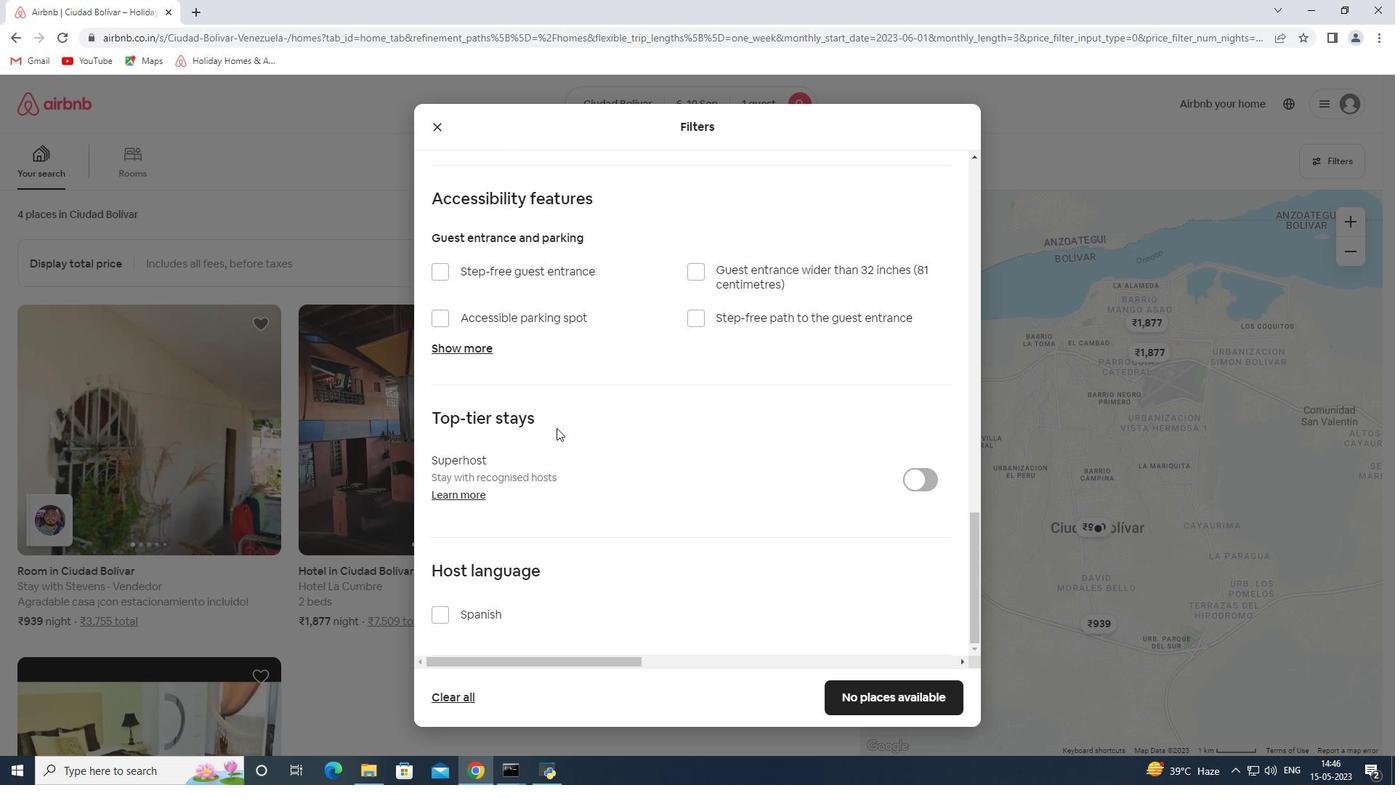 
Action: Mouse moved to (901, 692)
Screenshot: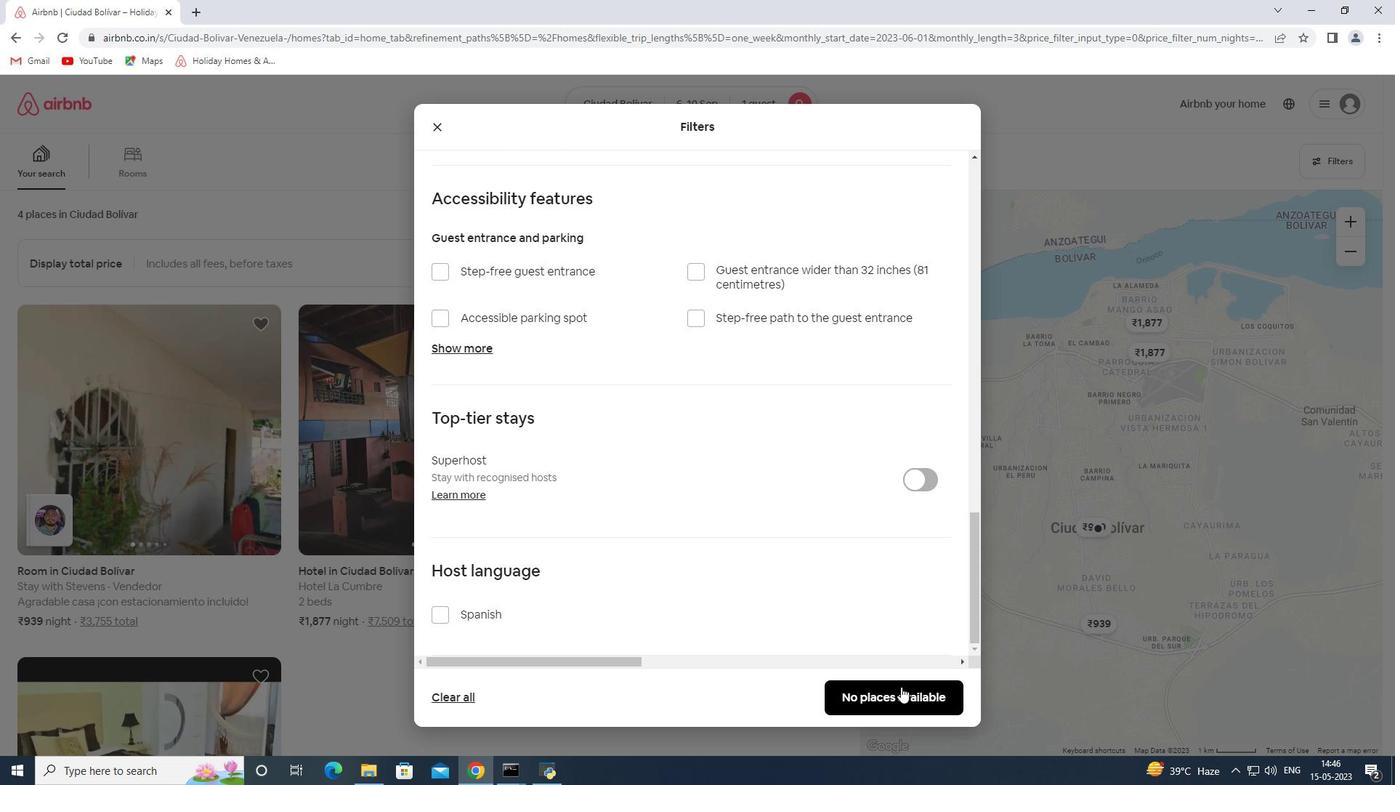 
Action: Mouse pressed left at (901, 692)
Screenshot: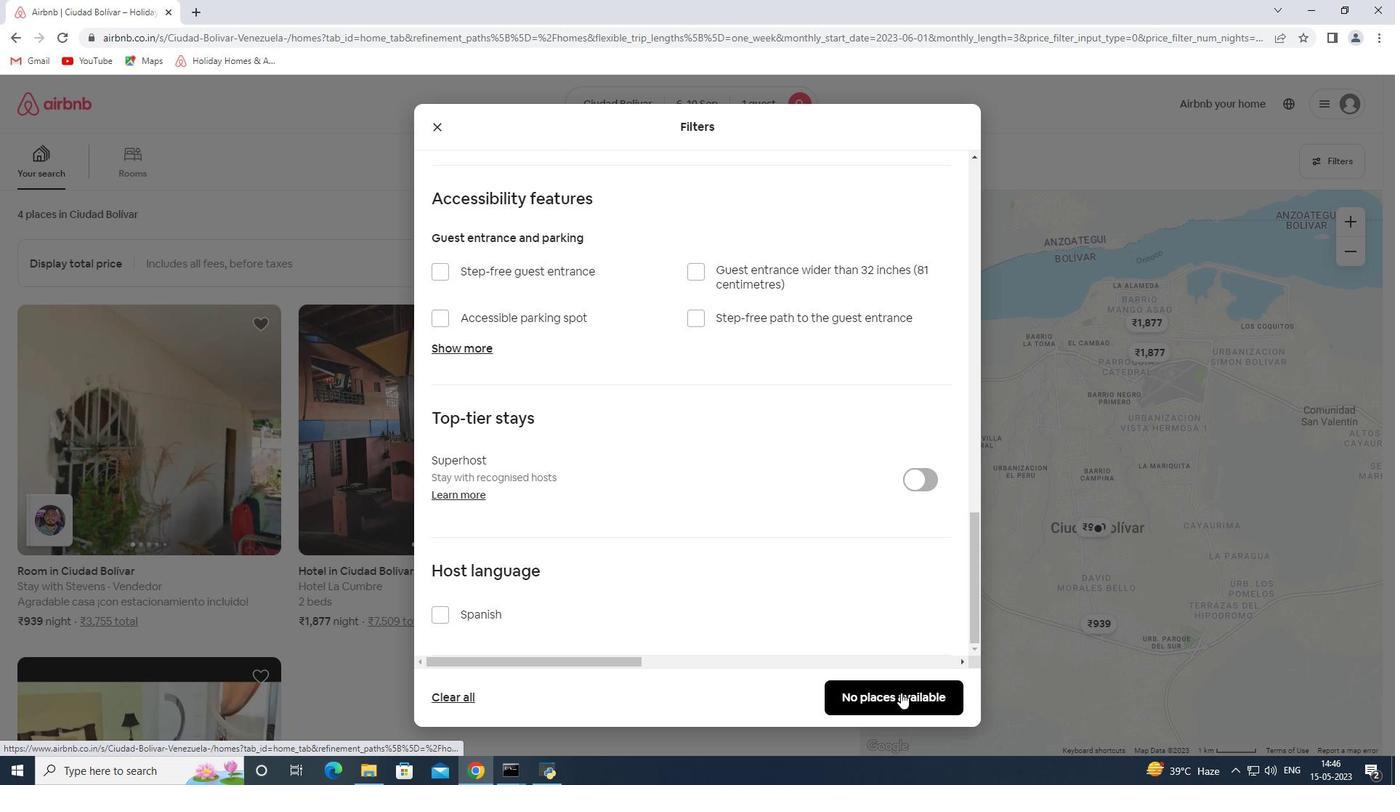 
Action: Mouse moved to (817, 586)
Screenshot: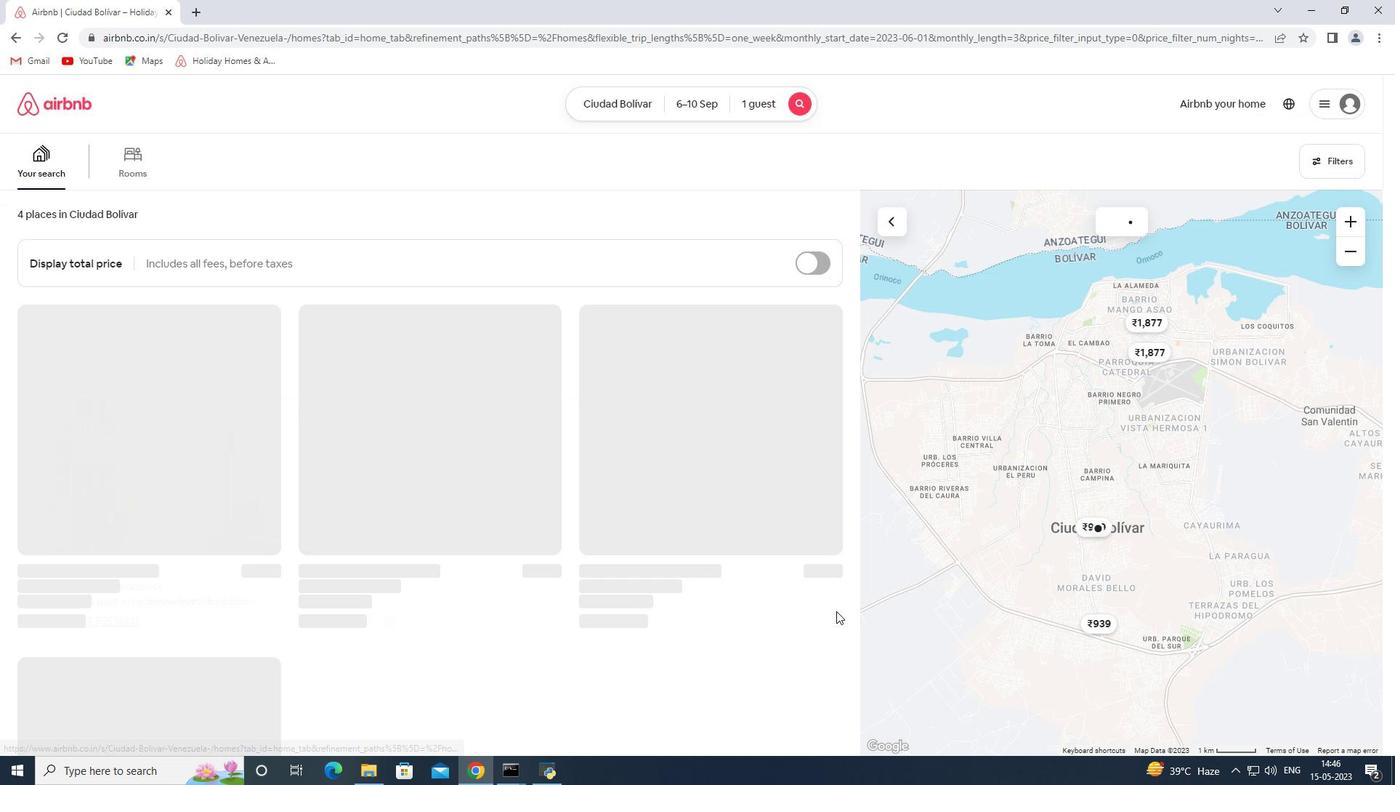
